 Task: Select Grocery. Add to cart, from Big Lots for 3451 Chapel Oaks Dr, Unit 404, Building 4, Coppell, Texas 75019, Cell Number 6807042056, following items : Real Living Padded Folding Lounge Chair Blue (1 ct) - 1, Mr. Bar-B-Q Wire Frame Roaster Grill - 2, Stauffer''s Animal Cookies Iced (14.5 oz) - 2, Lay''s Stax Potato Chips Sour Cream & Onion (5.5 oz) - 1, Hershey''s Kisses Milk Chocolate - 2, Snapple All Natural Juice Kiwi Strawberry Bottle - 1, Rubbermaid Takealongs Deep Square Containers 5.2-Cup (4 ct) - 2, Always Thin No Feel Protection Daily Pantiliners (20 ct) - 2, Dove Dry Spray Invisible Clear Finish Deodorant (3.8 oz) - 1, Cotton Scented Deep Cleansing Hand Soap Pink - 2
Action: Mouse moved to (358, 122)
Screenshot: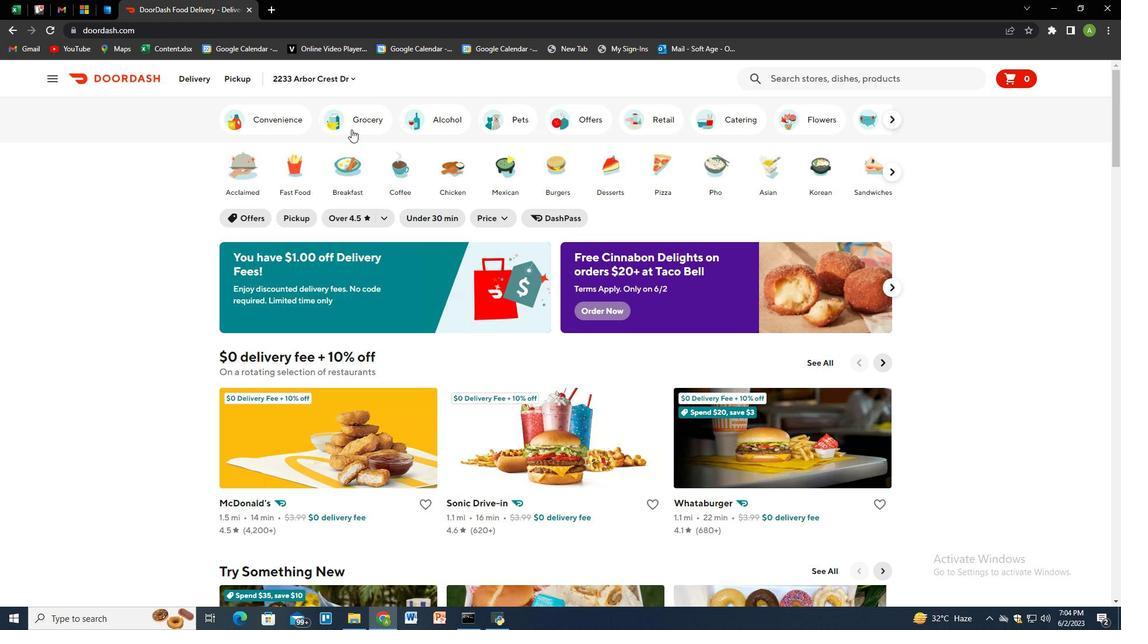 
Action: Mouse pressed left at (358, 122)
Screenshot: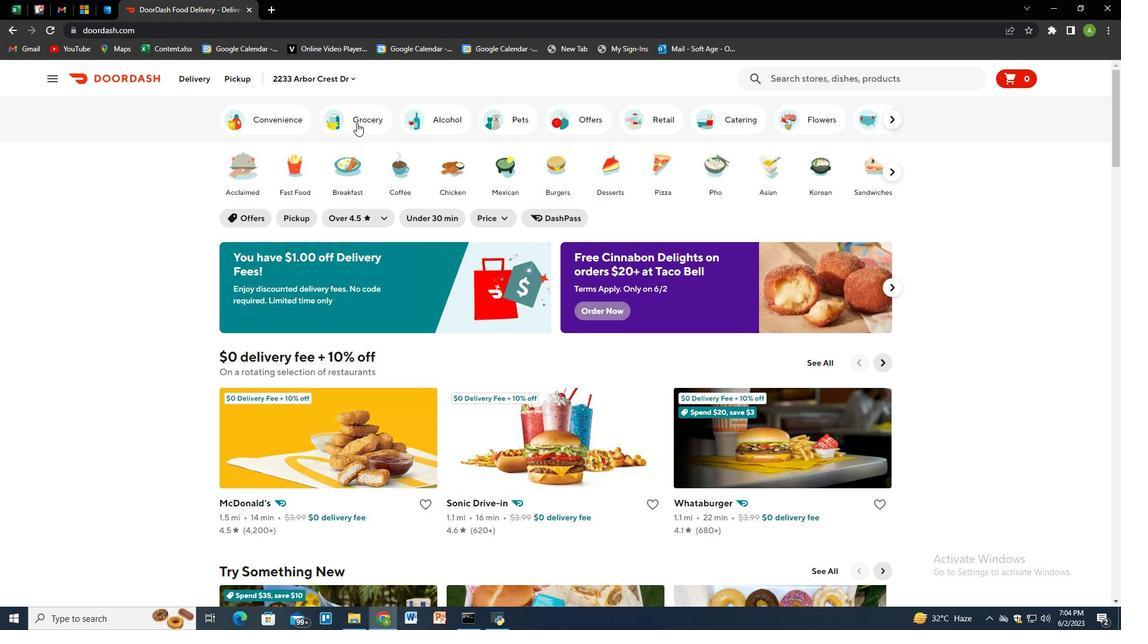 
Action: Mouse moved to (514, 387)
Screenshot: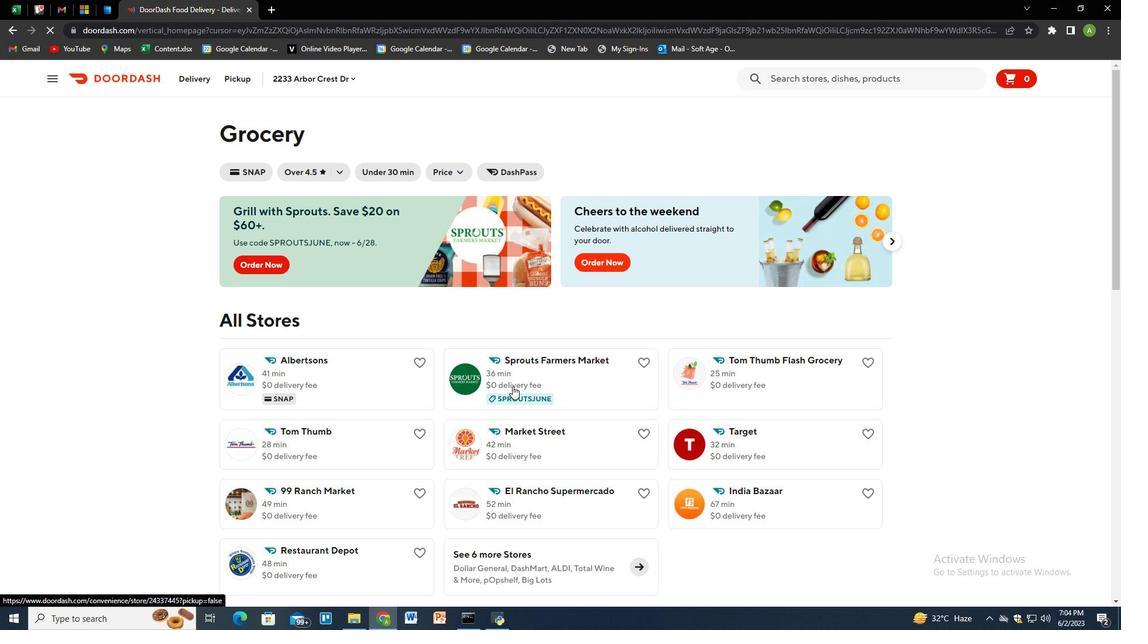 
Action: Mouse scrolled (513, 386) with delta (0, 0)
Screenshot: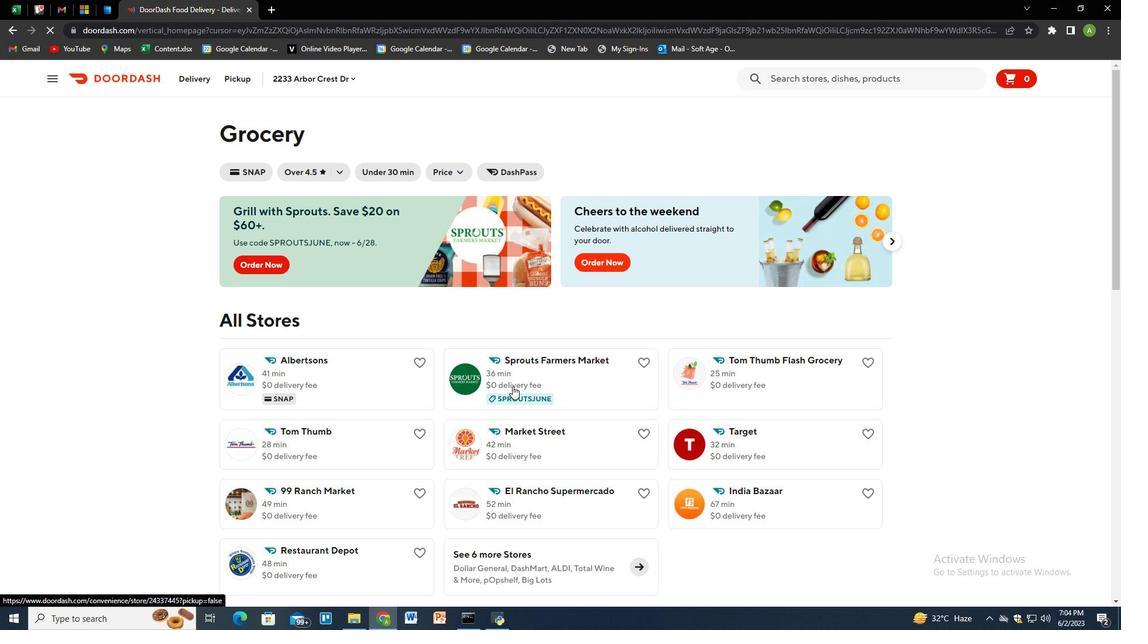 
Action: Mouse scrolled (514, 387) with delta (0, 0)
Screenshot: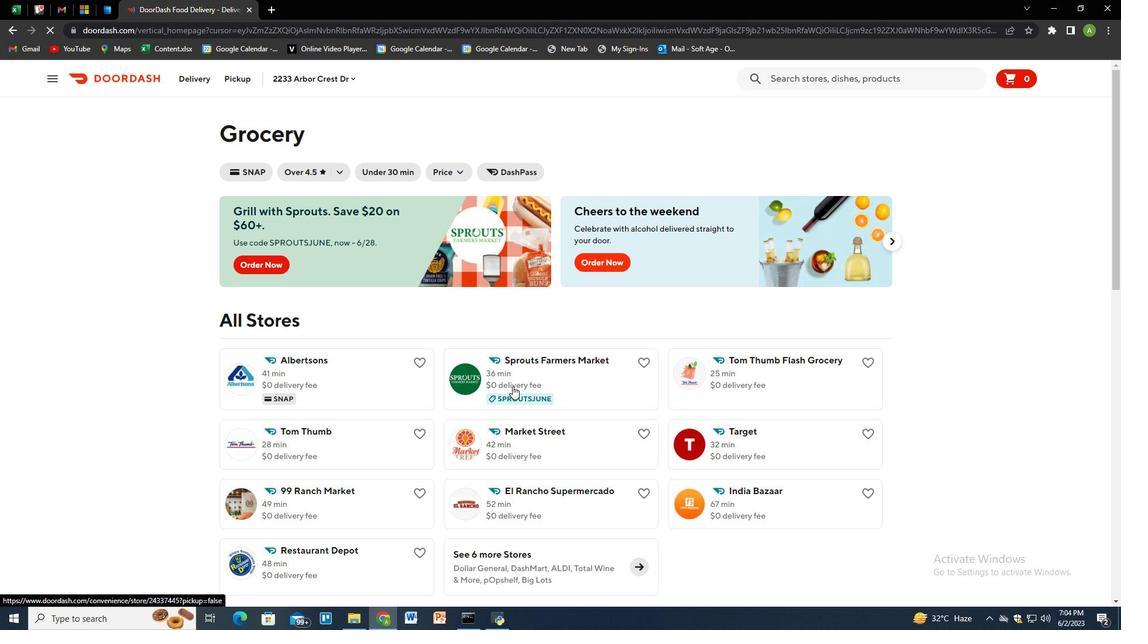 
Action: Mouse moved to (635, 446)
Screenshot: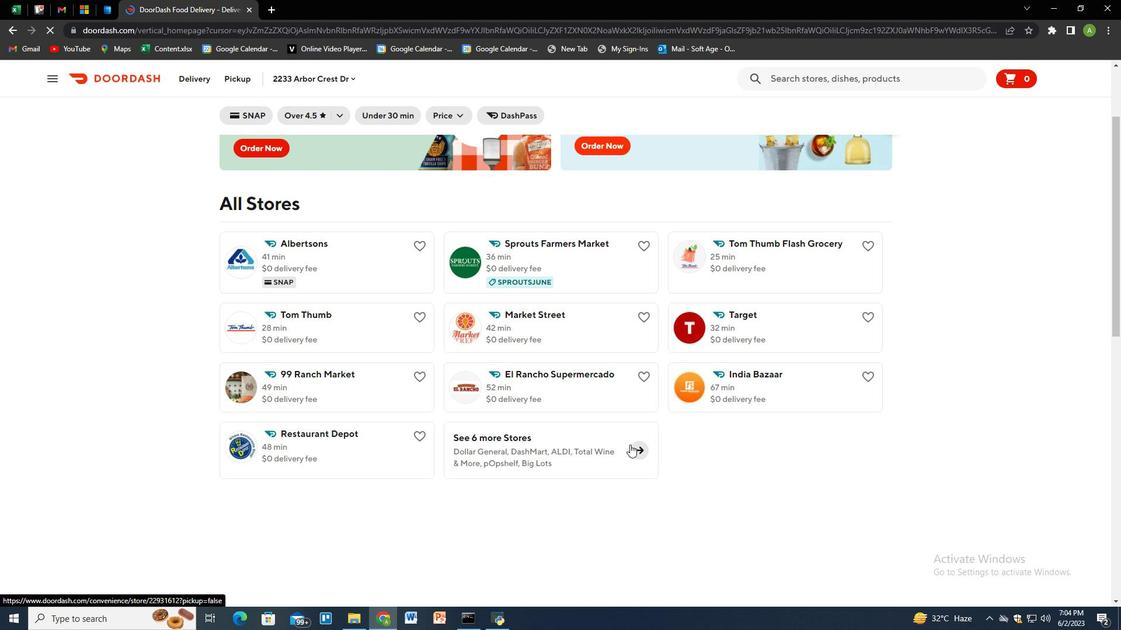 
Action: Mouse pressed left at (635, 446)
Screenshot: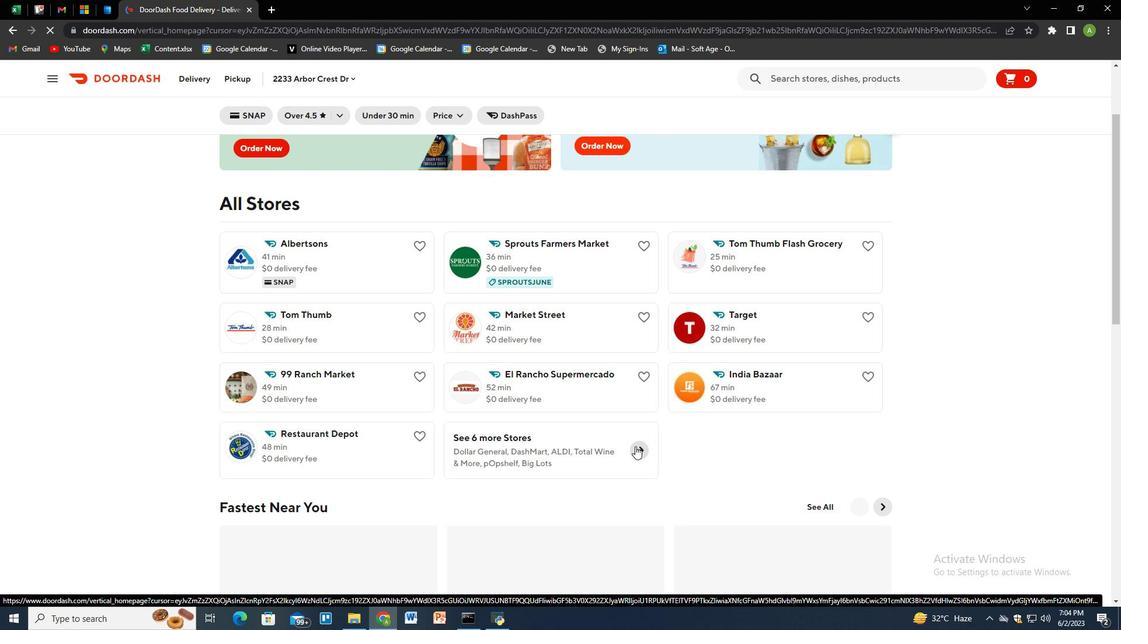 
Action: Mouse moved to (385, 508)
Screenshot: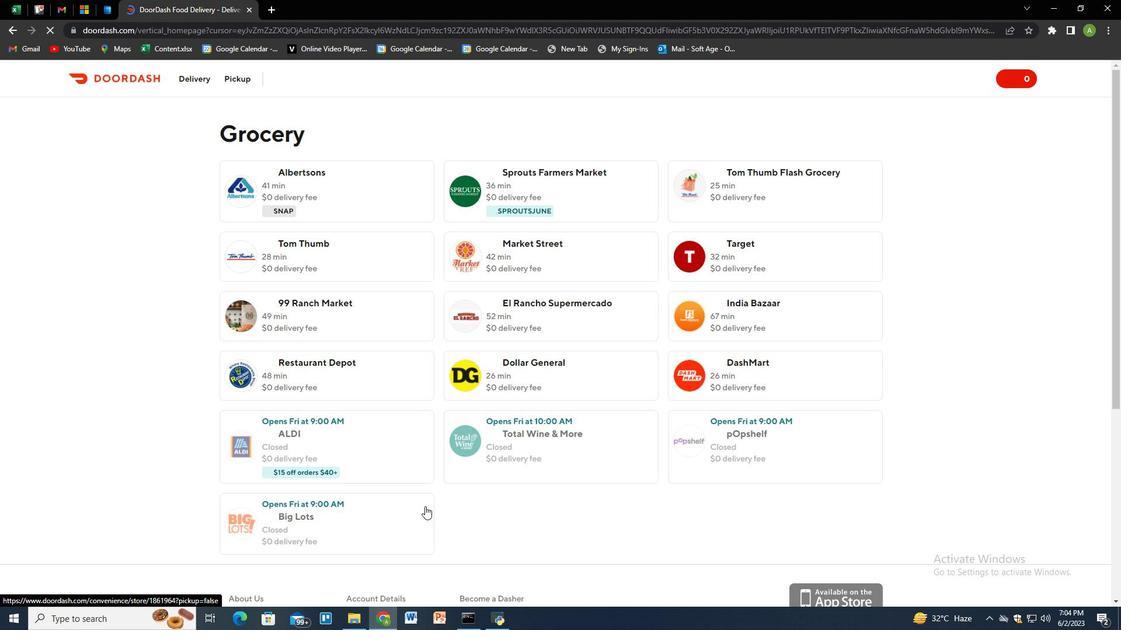 
Action: Mouse pressed left at (385, 508)
Screenshot: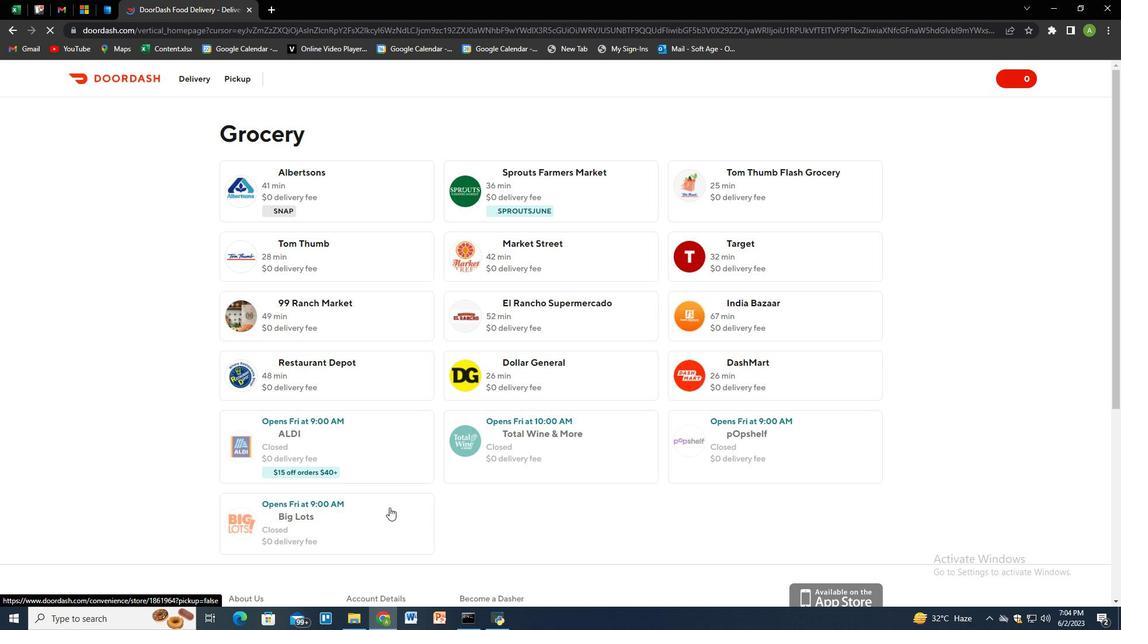 
Action: Mouse moved to (257, 77)
Screenshot: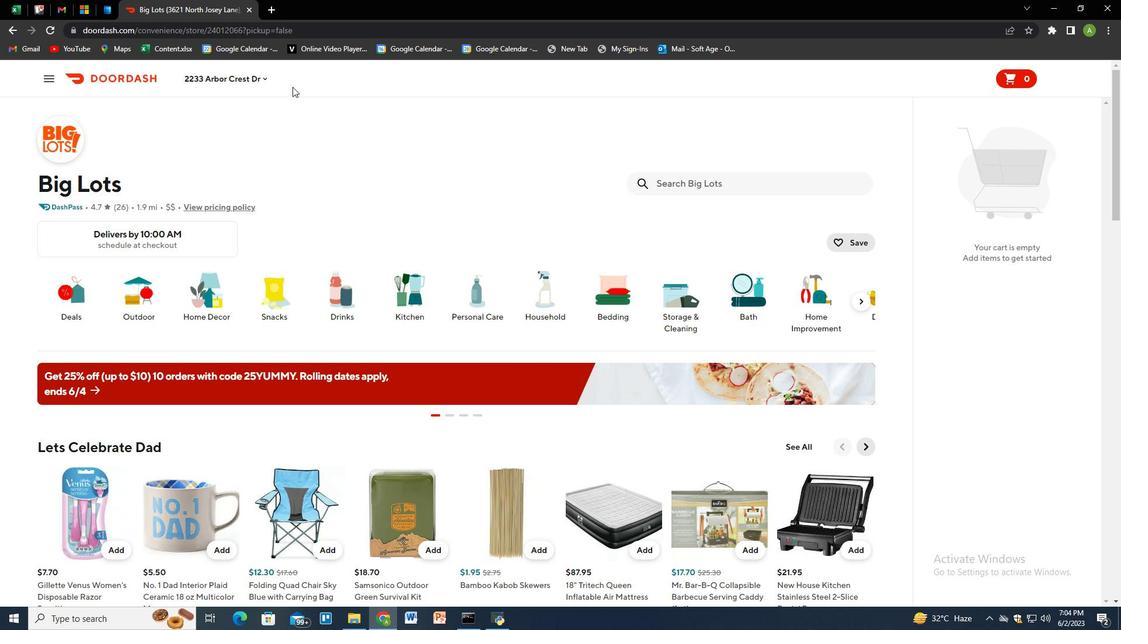 
Action: Mouse pressed left at (257, 77)
Screenshot: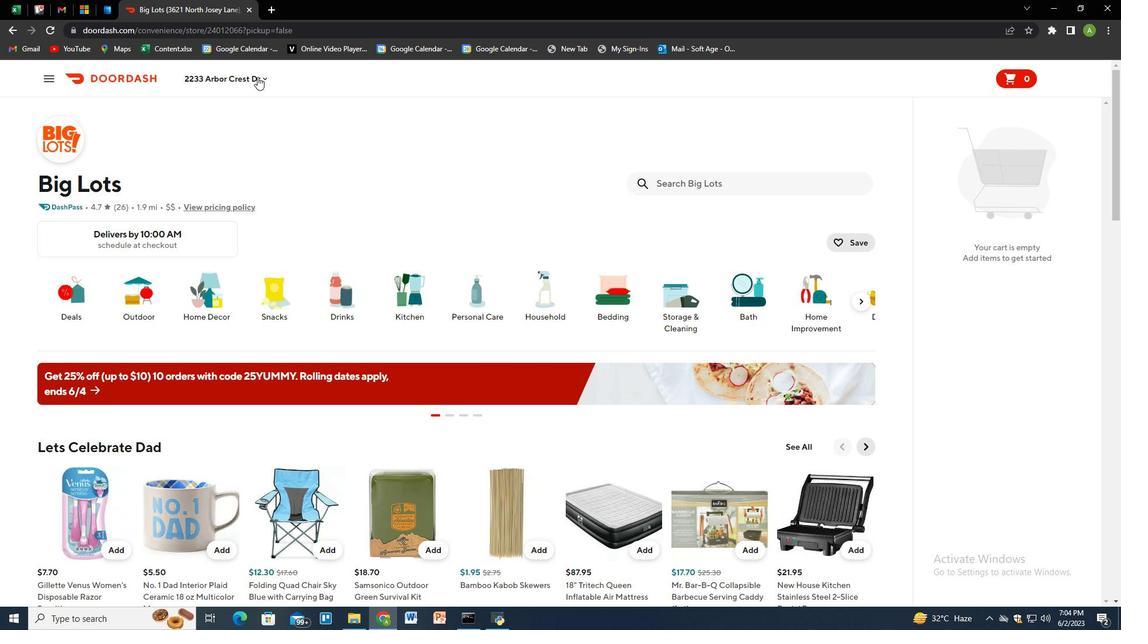 
Action: Mouse moved to (269, 130)
Screenshot: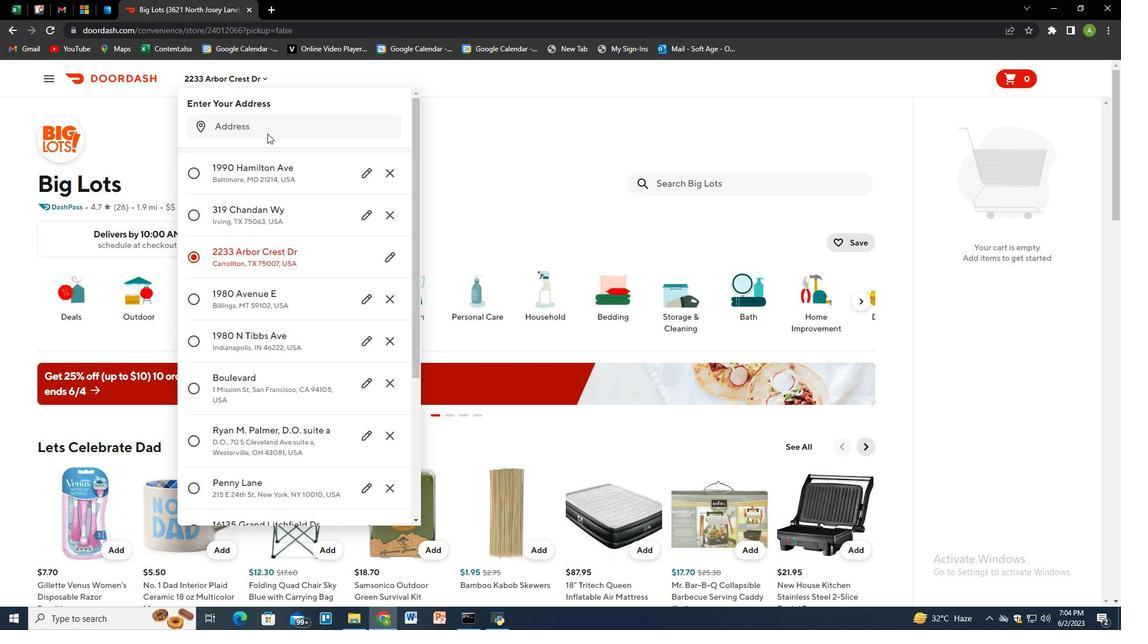 
Action: Mouse pressed left at (269, 130)
Screenshot: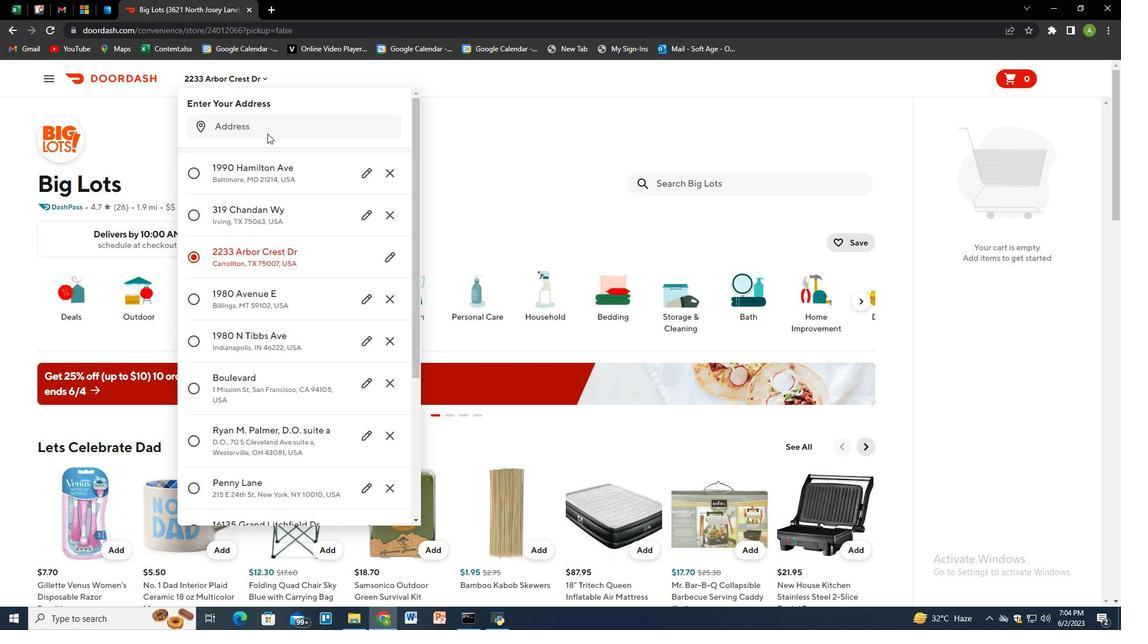 
Action: Key pressed 3451<Key.space>chapel<Key.space>oaks<Key.space>dr,<Key.space>unit<Key.space>404,<Key.space>bul<Key.backspace>ilding<Key.space>4,<Key.space>coppell,<Key.space>texas<Key.space>75019<Key.enter>
Screenshot: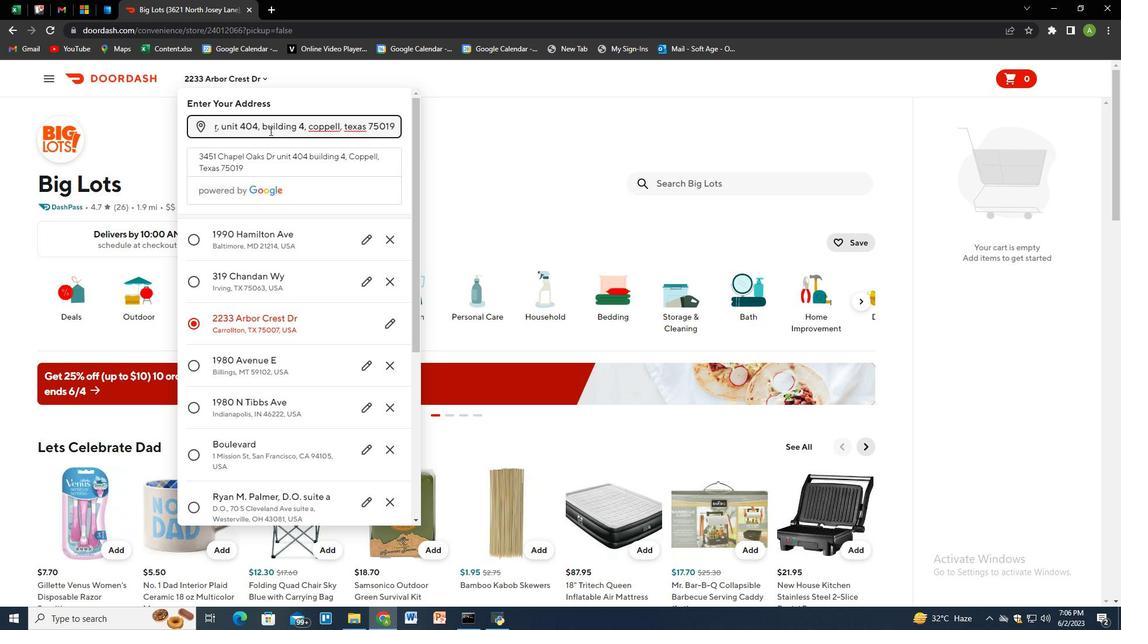 
Action: Mouse moved to (340, 476)
Screenshot: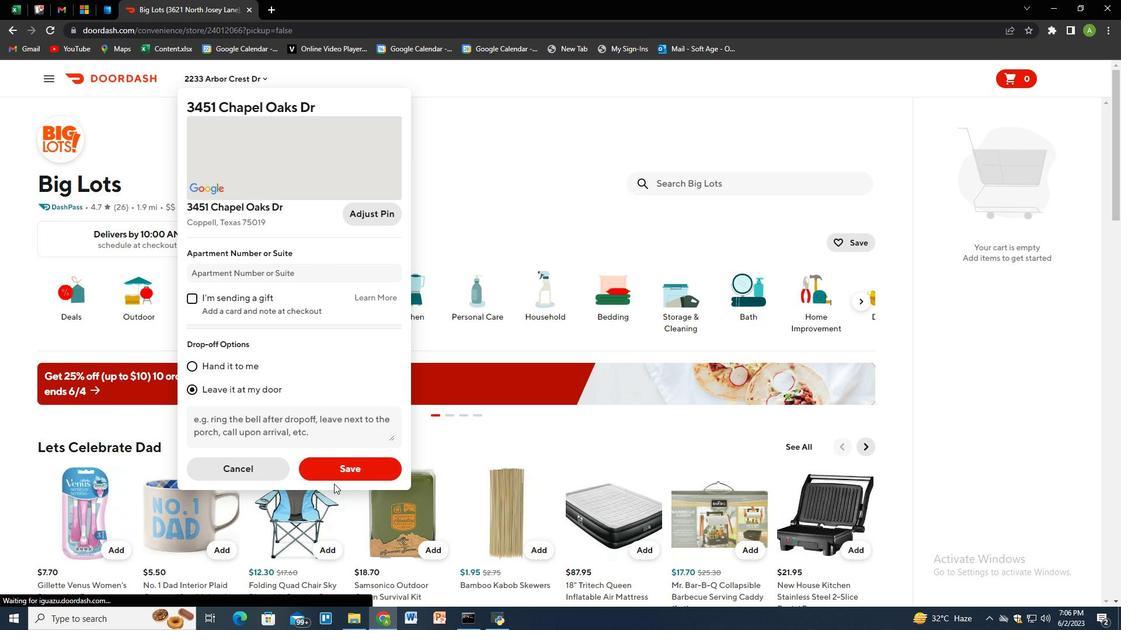 
Action: Mouse pressed left at (340, 476)
Screenshot: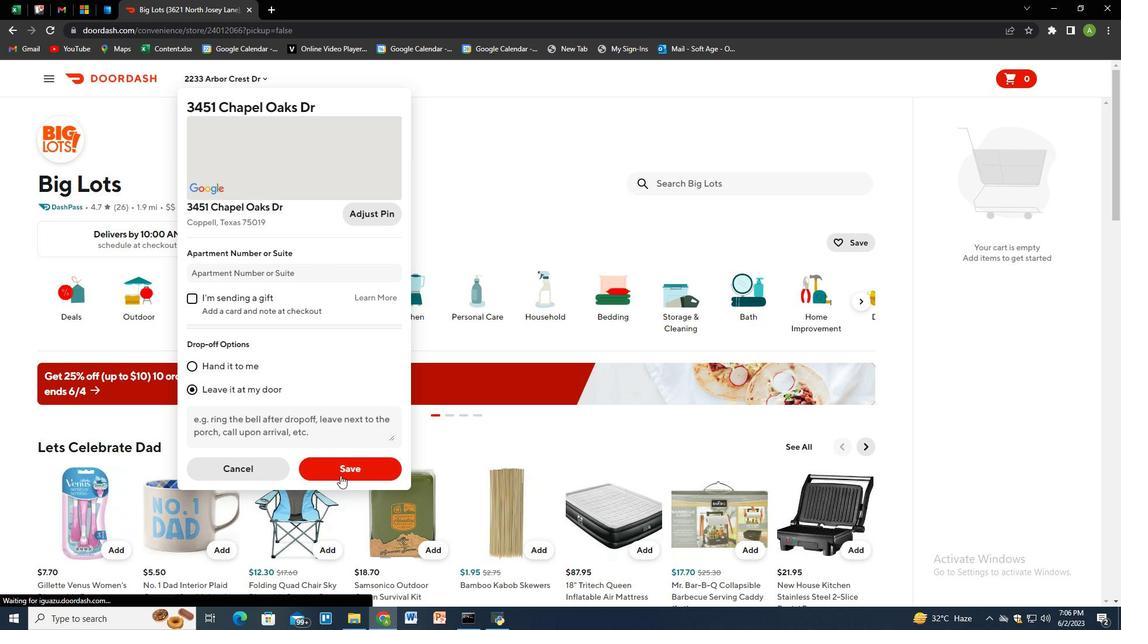 
Action: Mouse moved to (691, 174)
Screenshot: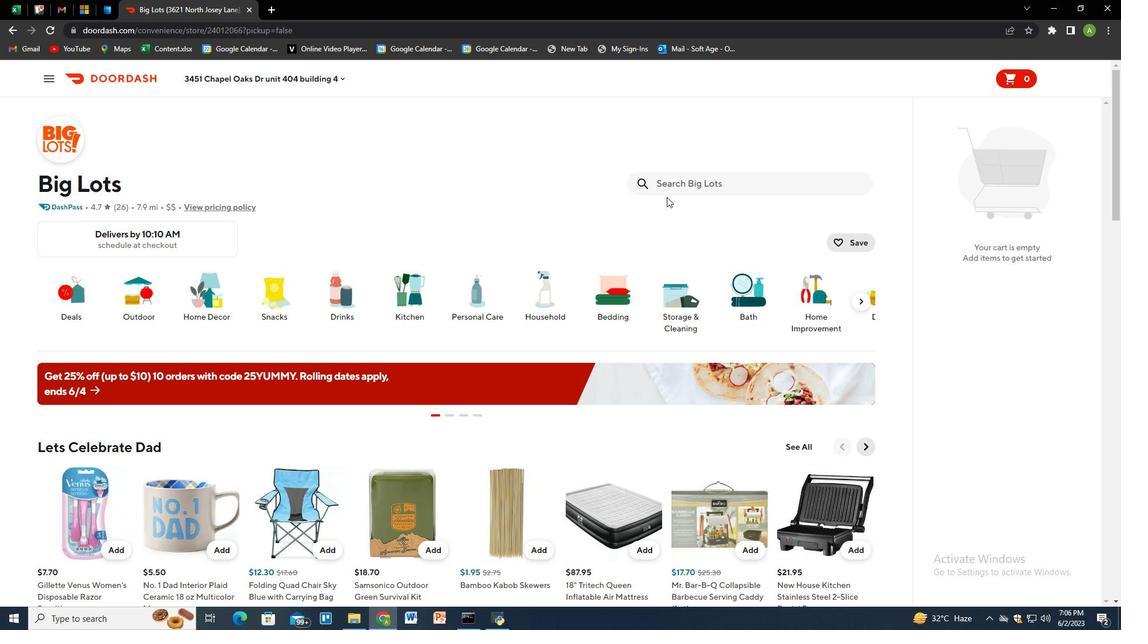 
Action: Mouse pressed left at (691, 174)
Screenshot: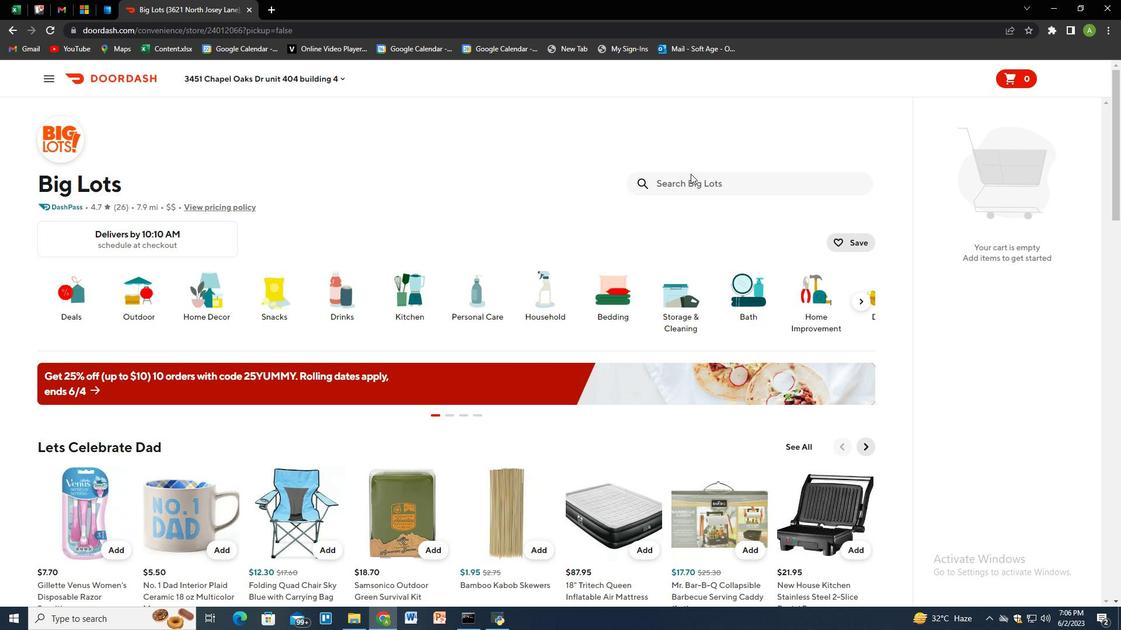 
Action: Key pressed real<Key.space>living<Key.space>padded<Key.space>folding<Key.space>lounge<Key.space>chir<Key.space><Key.backspace><Key.backspace><Key.backspace>air<Key.space>blue<Key.space><Key.shift_r><Key.shift_r><Key.shift_r><Key.shift_r><Key.shift_r><Key.shift_r><Key.shift_r>(1<Key.space>ct<Key.shift_r>)<Key.enter>
Screenshot: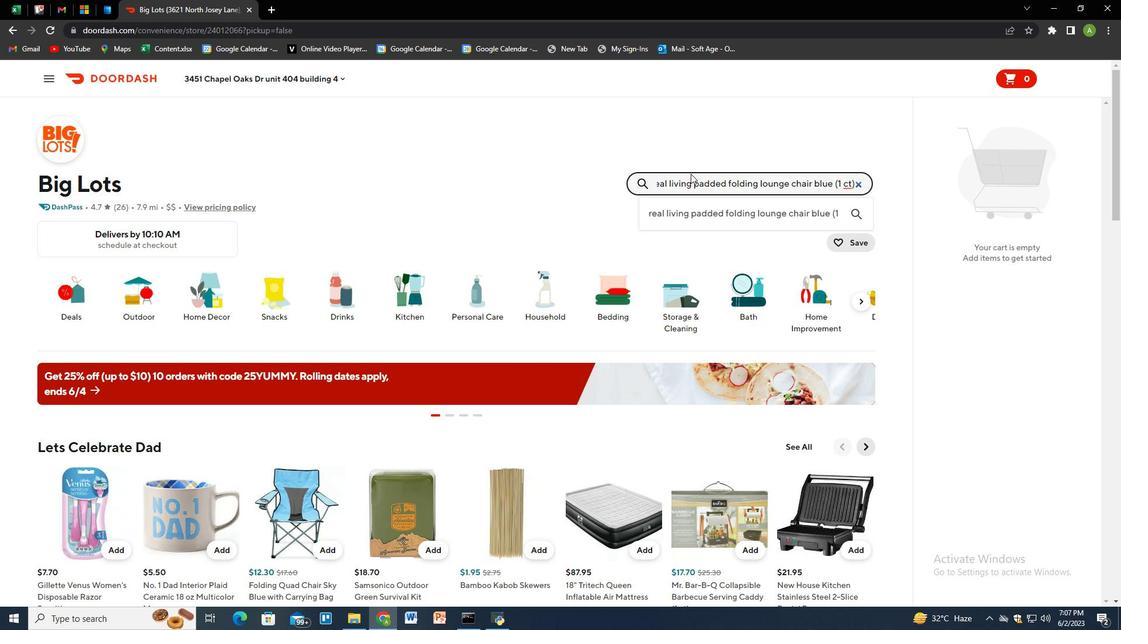 
Action: Mouse moved to (103, 299)
Screenshot: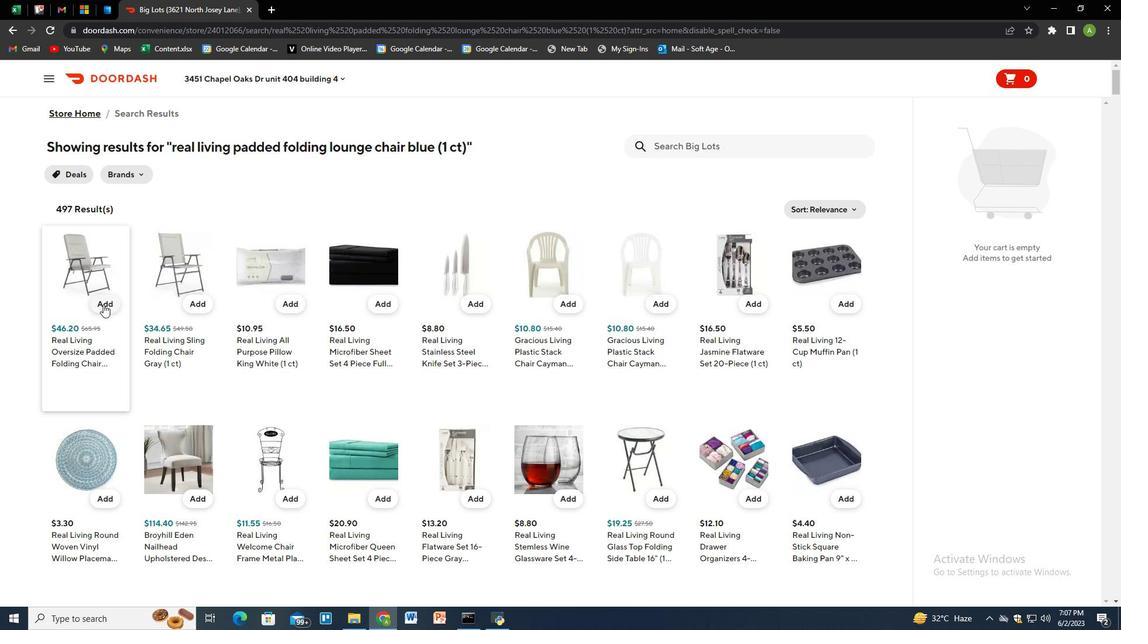 
Action: Mouse pressed left at (103, 299)
Screenshot: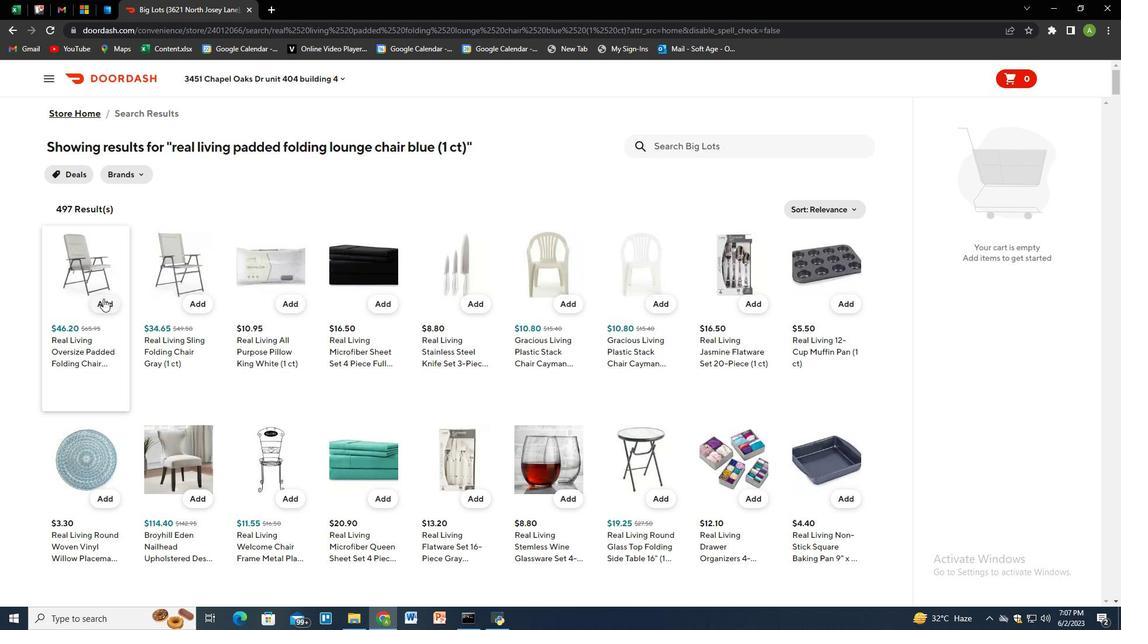 
Action: Mouse moved to (675, 150)
Screenshot: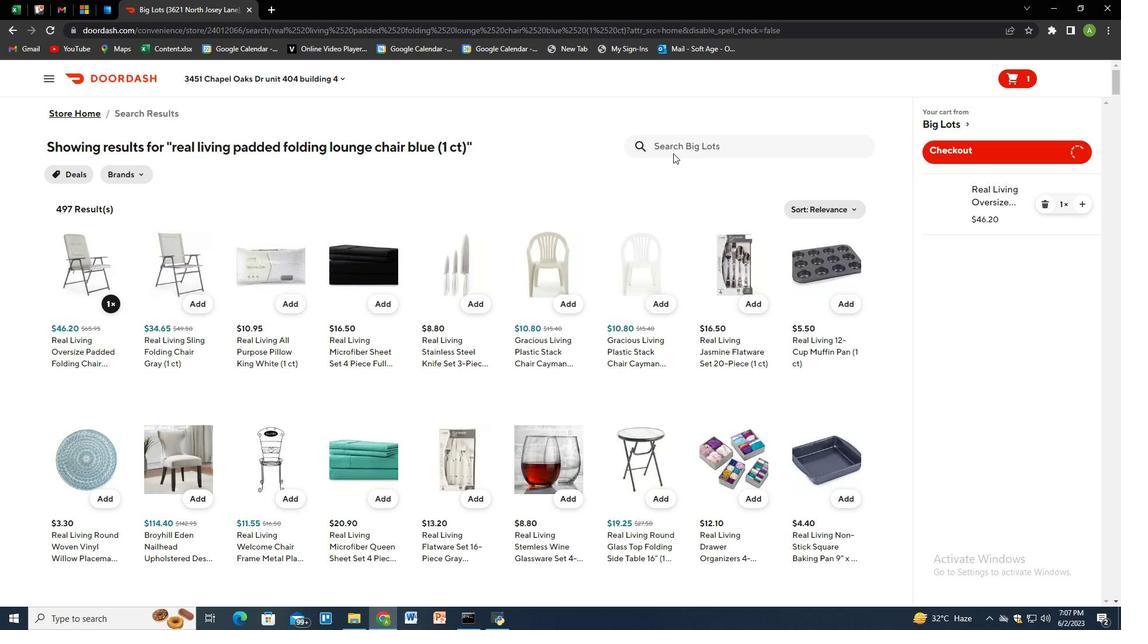 
Action: Mouse pressed left at (675, 150)
Screenshot: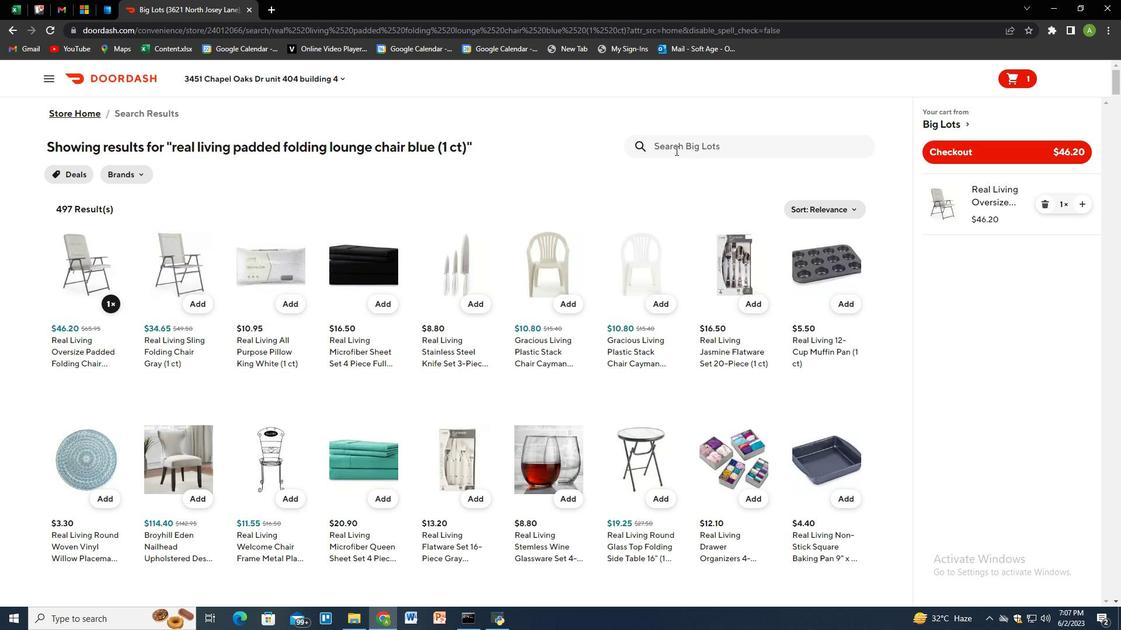 
Action: Key pressed mr.<Key.space>ar<Key.backspace><Key.backspace>bar-b-q<Key.space>wire<Key.space>frame<Key.space>roaster<Key.space>grill<Key.enter>
Screenshot: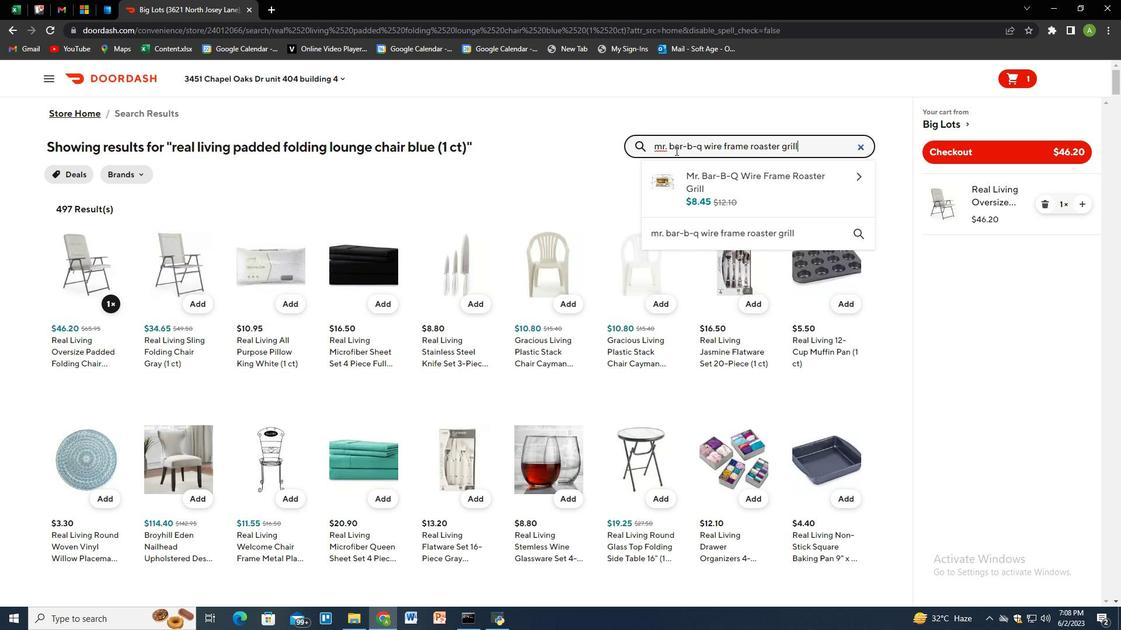 
Action: Mouse moved to (102, 301)
Screenshot: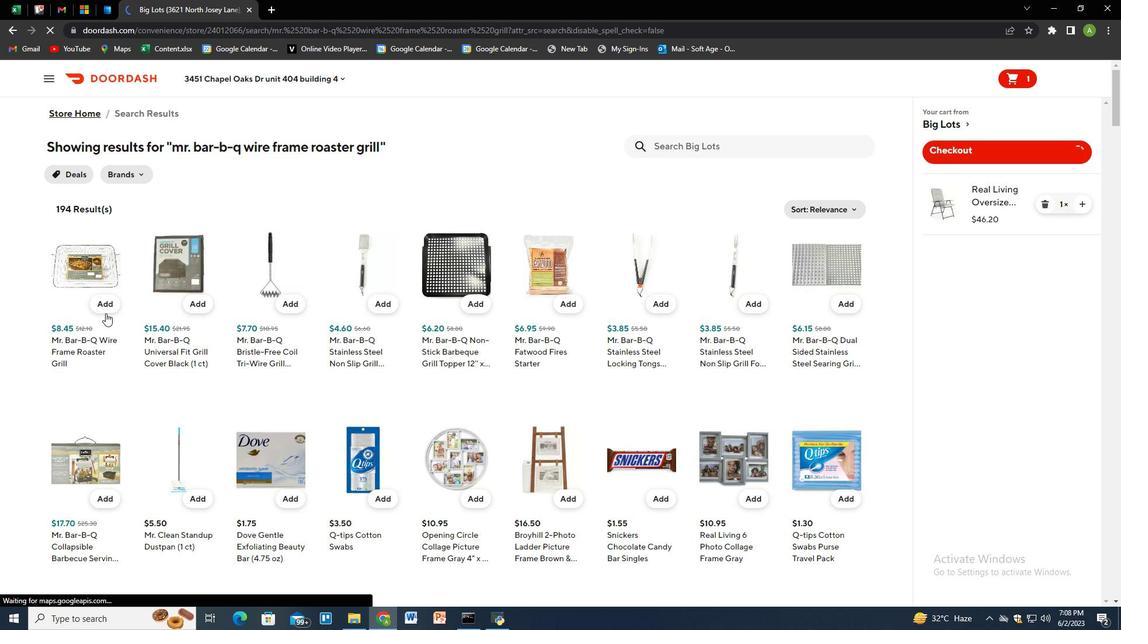 
Action: Mouse pressed left at (102, 301)
Screenshot: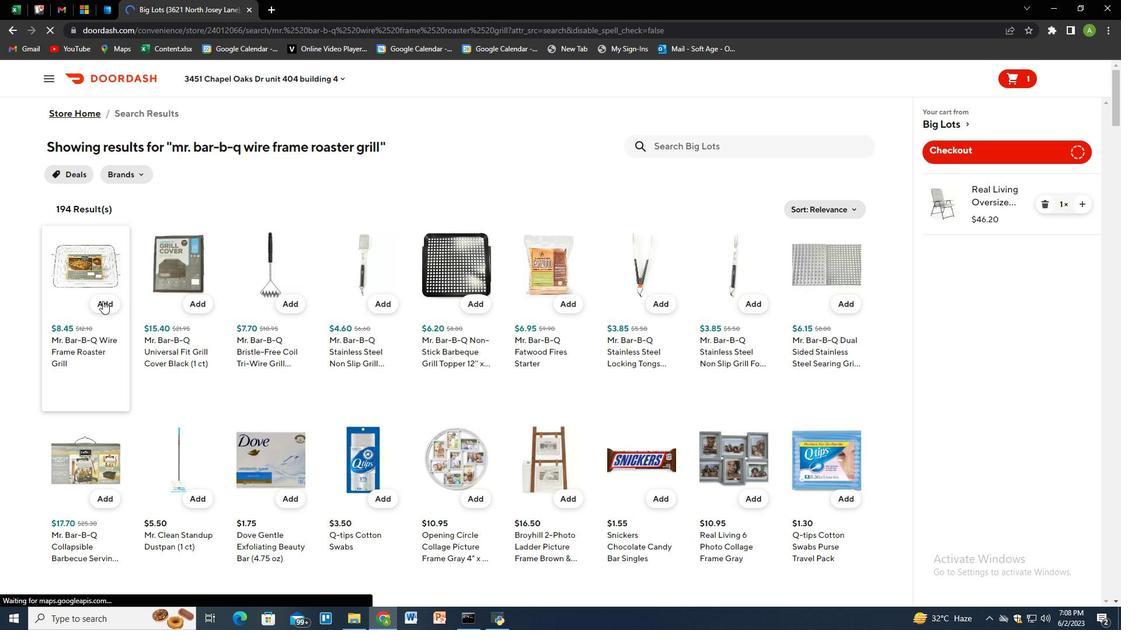 
Action: Mouse moved to (1081, 264)
Screenshot: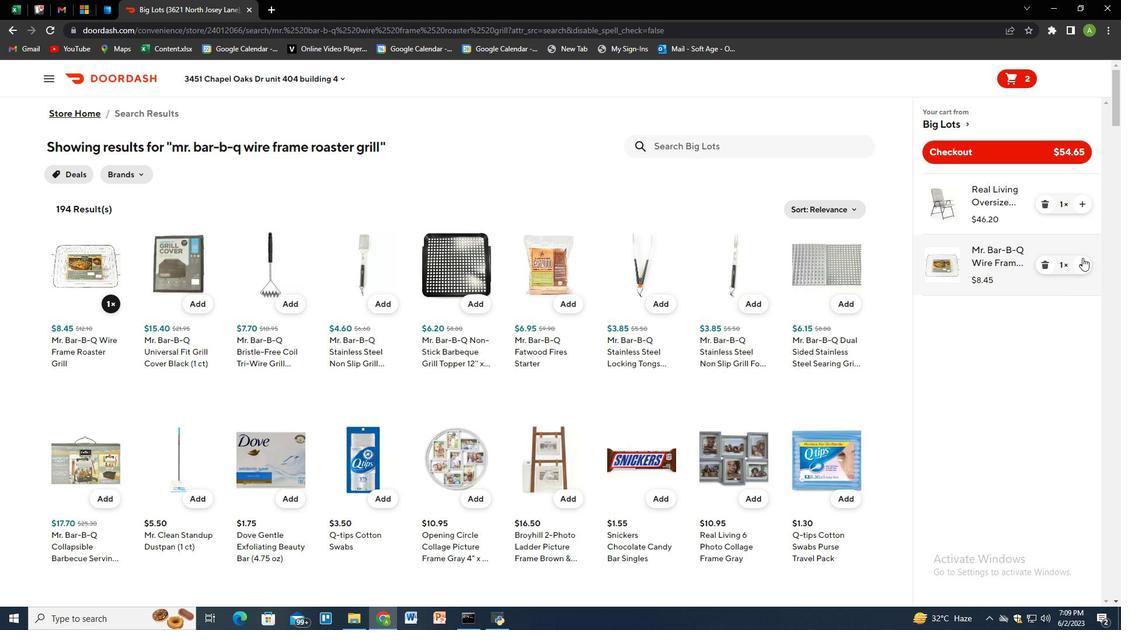 
Action: Mouse pressed left at (1081, 264)
Screenshot: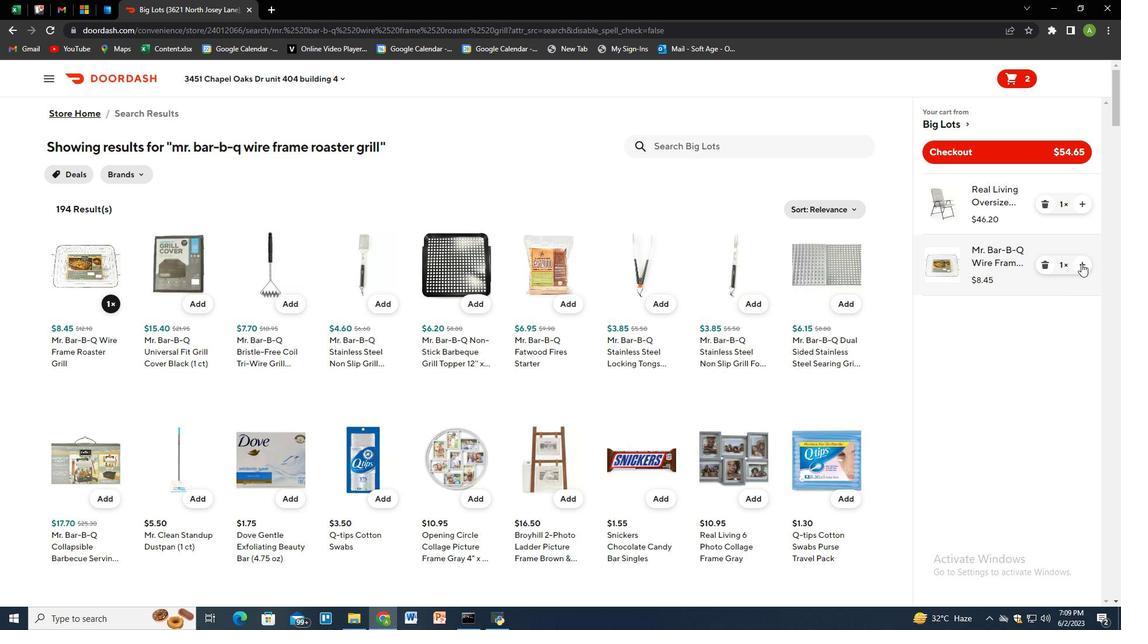 
Action: Mouse moved to (736, 150)
Screenshot: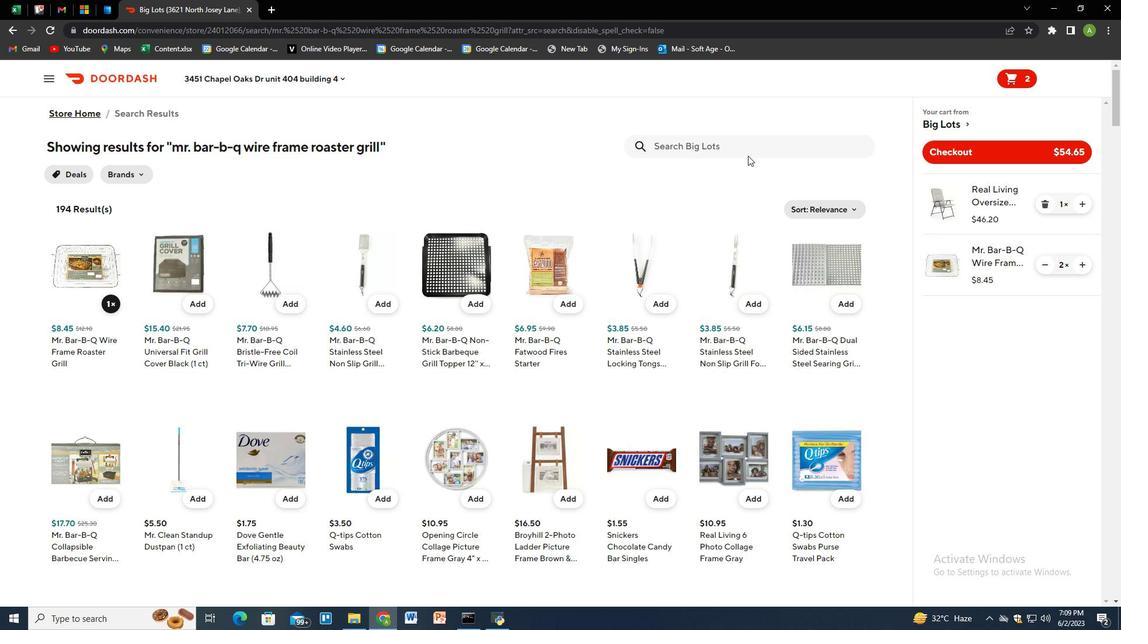 
Action: Mouse pressed left at (736, 150)
Screenshot: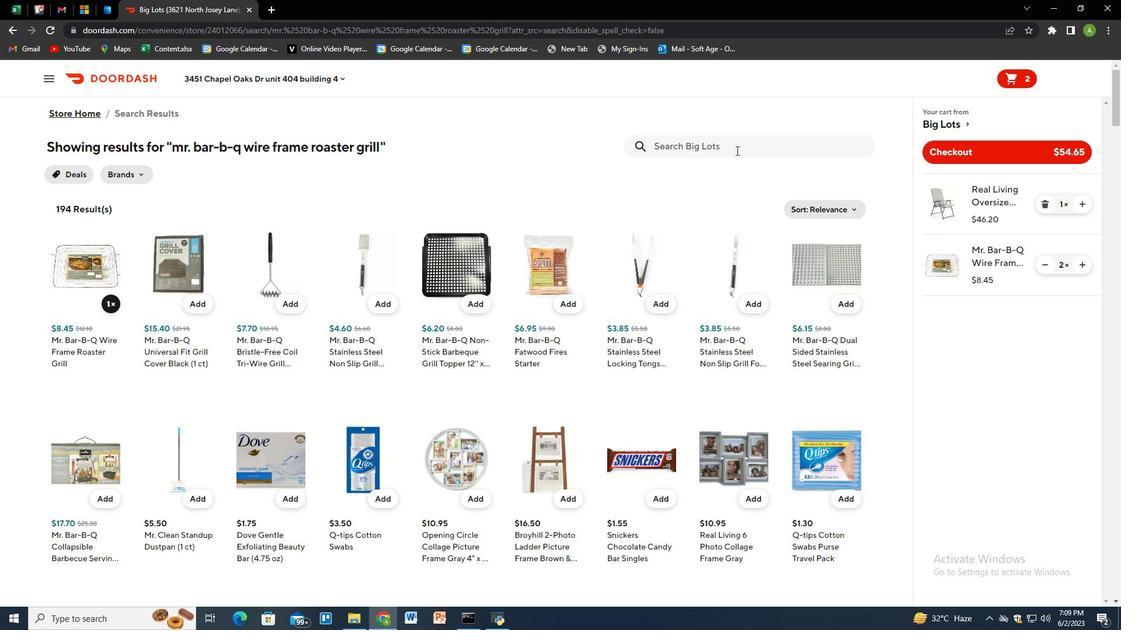 
Action: Key pressed stauffer<Key.shift_r>"s<Key.space>animal<Key.space>cook<Key.space><Key.backspace>kies<Key.space>iced<Key.space><Key.shift_r><Key.shift_r><Key.shift_r>(14.5<Key.space>oz<Key.shift_r>)<Key.enter>
Screenshot: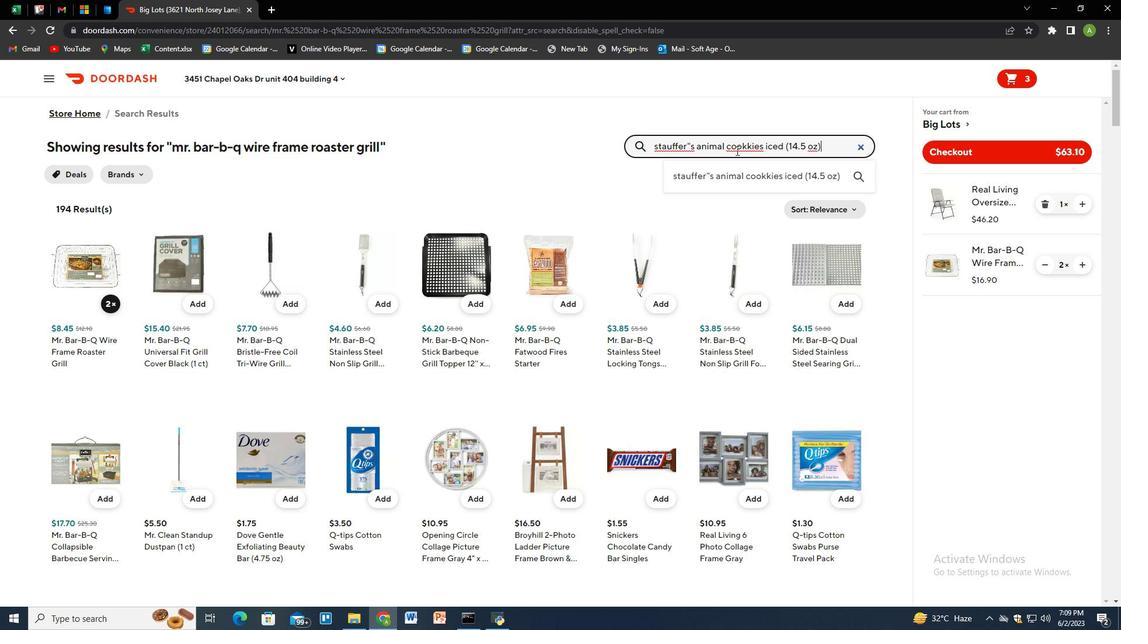 
Action: Mouse moved to (106, 308)
Screenshot: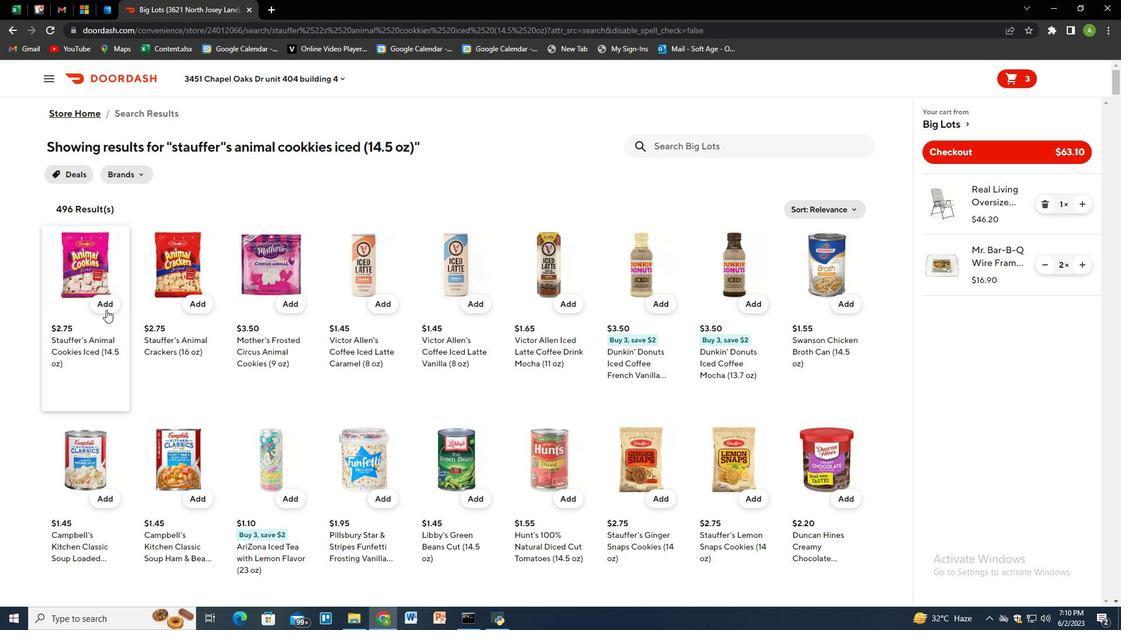 
Action: Mouse pressed left at (106, 308)
Screenshot: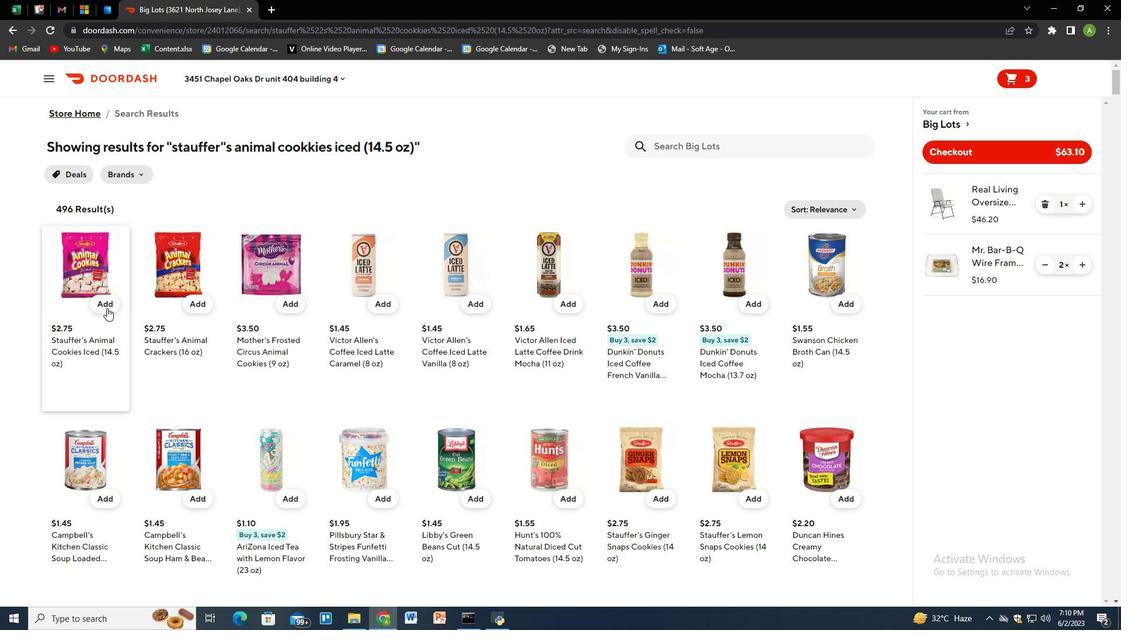 
Action: Mouse moved to (1085, 327)
Screenshot: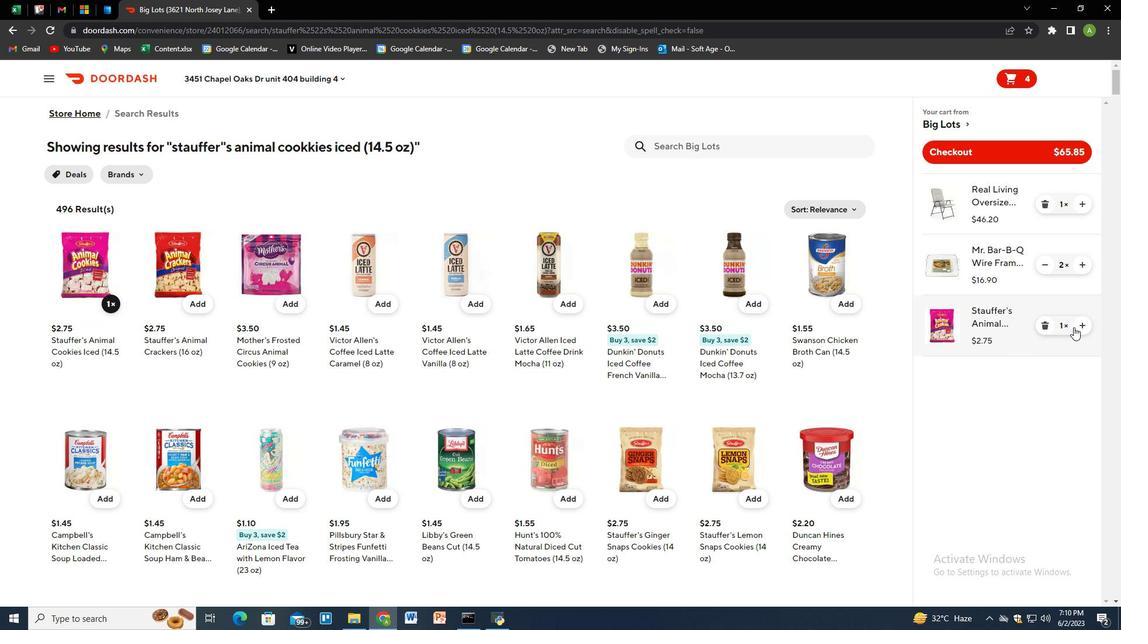 
Action: Mouse pressed left at (1085, 327)
Screenshot: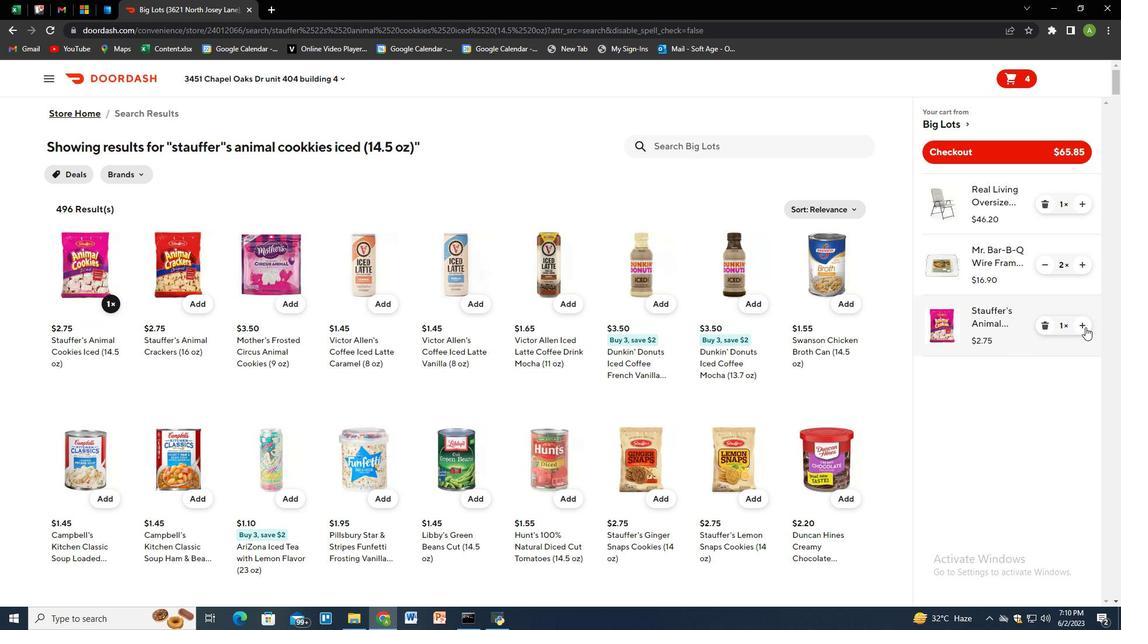 
Action: Mouse moved to (737, 155)
Screenshot: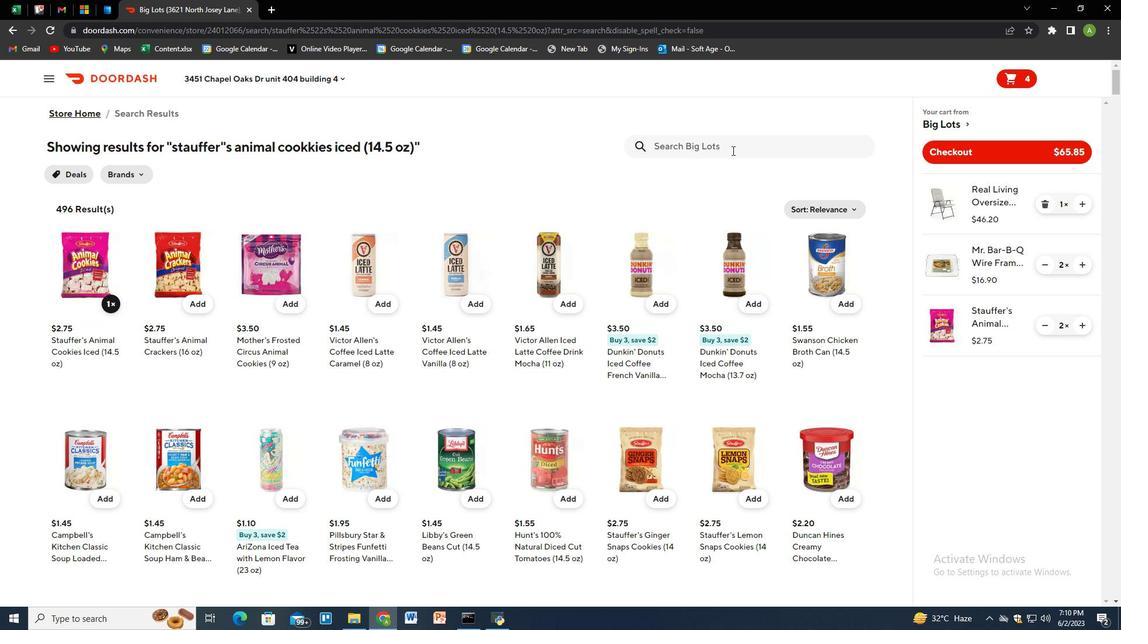 
Action: Mouse pressed left at (737, 155)
Screenshot: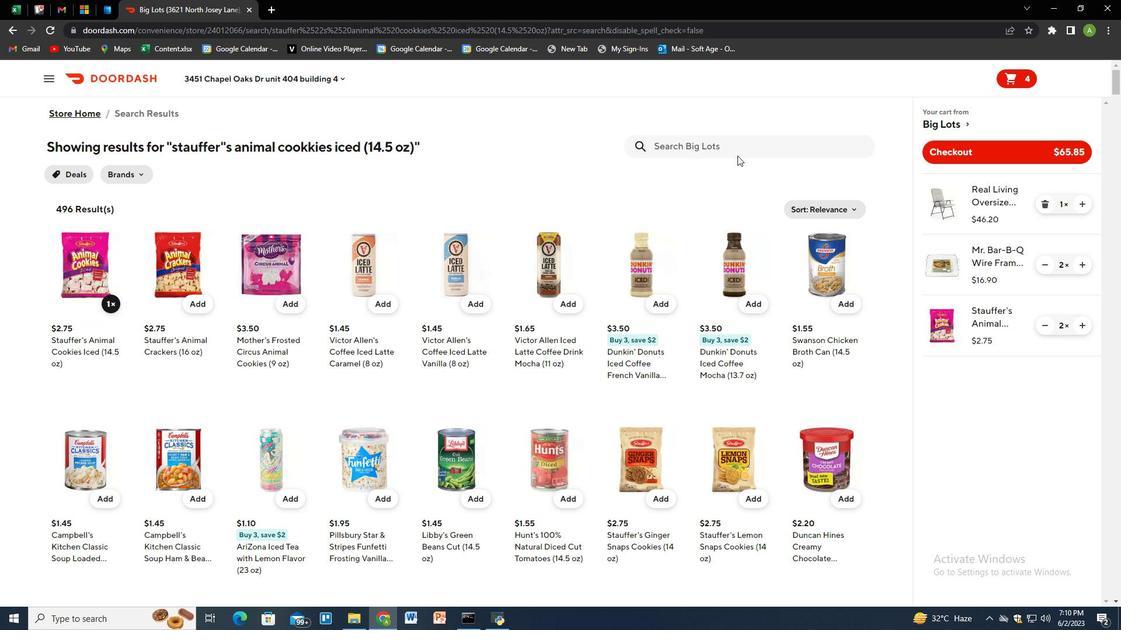 
Action: Mouse moved to (736, 107)
Screenshot: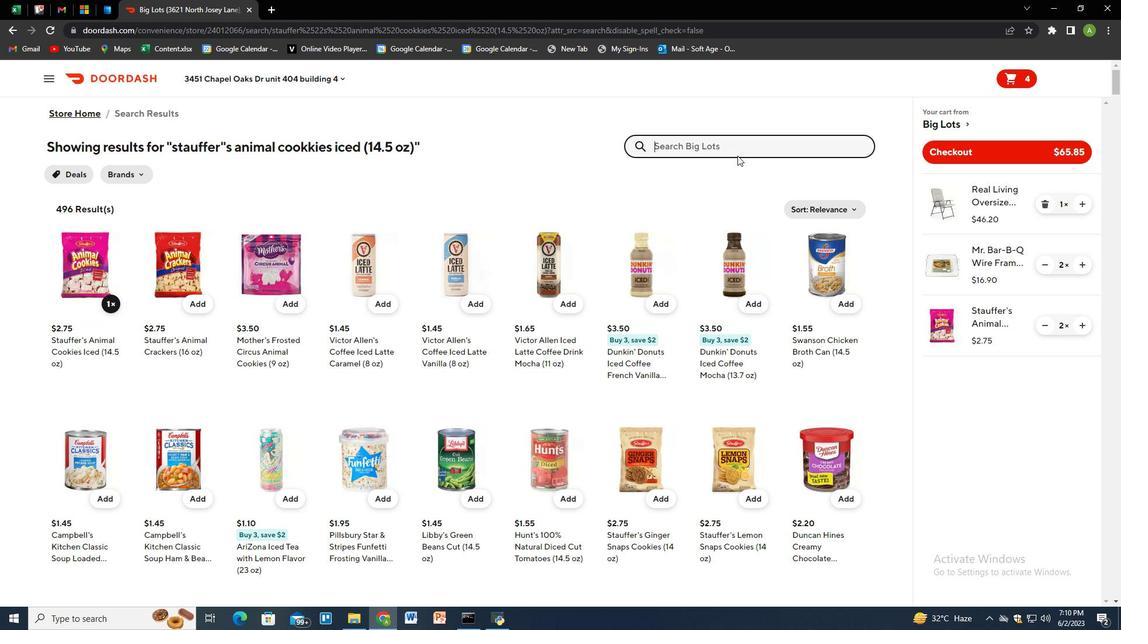 
Action: Key pressed lay<Key.shift_r>"s<Key.space>stax<Key.space>potato<Key.space>chips<Key.space>sour<Key.space>cream<Key.space><Key.shift_r><Key.shift_r><Key.shift_r><Key.shift_r><Key.shift_r>&<Key.space>onon<Key.backspace><Key.backspace>ion<Key.space><Key.shift_r><Key.shift_r><Key.shift_r><Key.shift_r><Key.shift_r><Key.shift_r><Key.shift_r>(5.5<Key.space>oz<Key.shift_r><Key.shift_r><Key.shift_r>)<Key.enter>
Screenshot: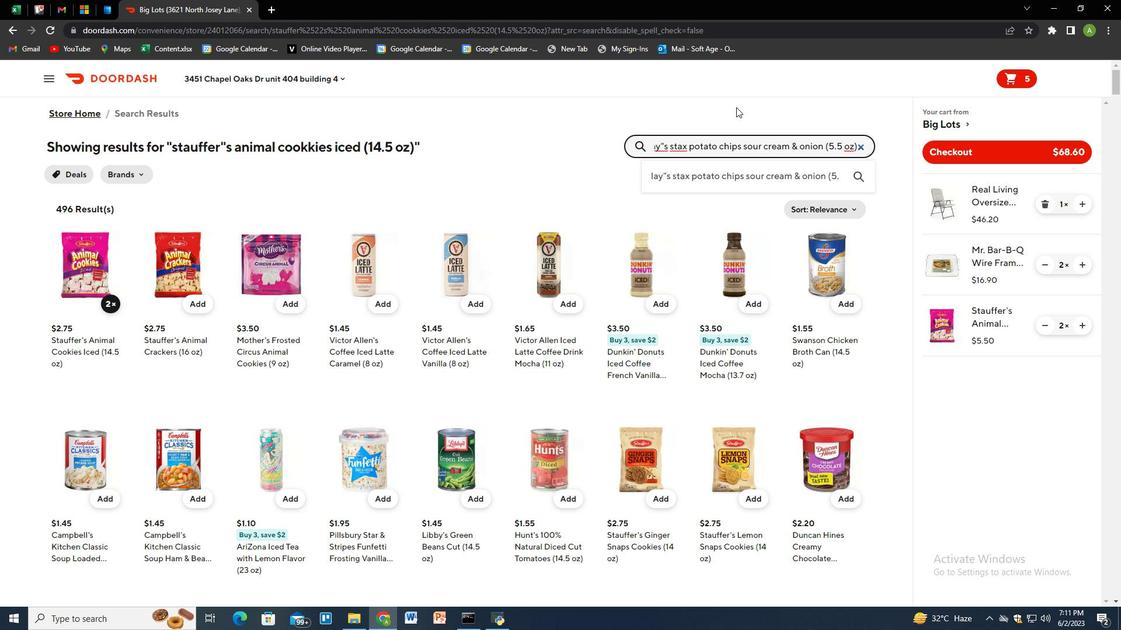 
Action: Mouse moved to (97, 311)
Screenshot: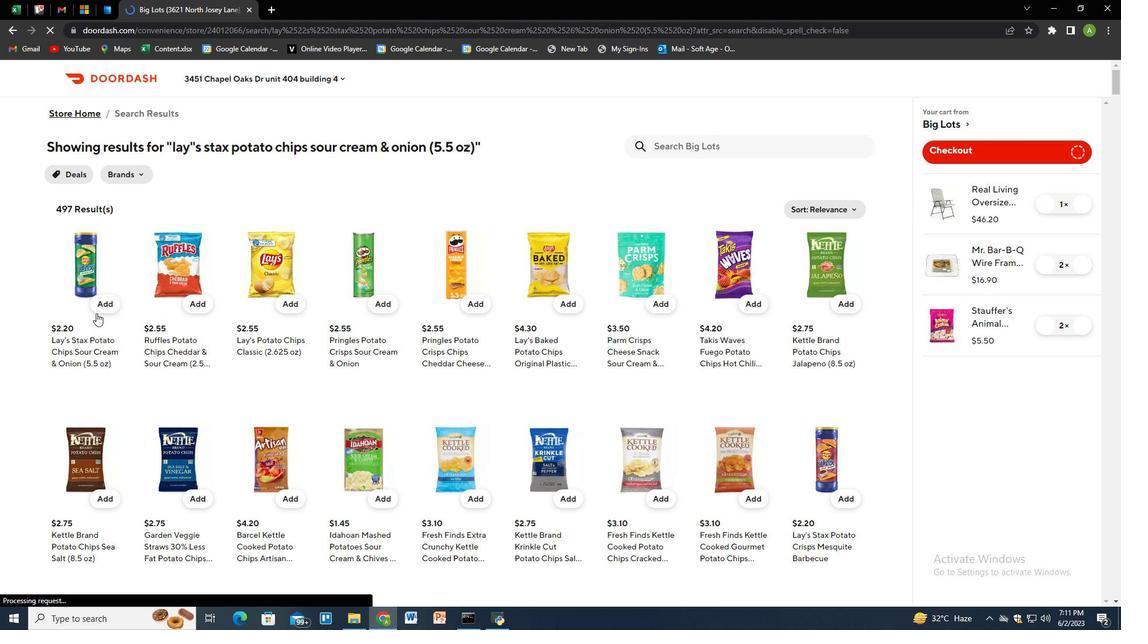 
Action: Mouse pressed left at (97, 311)
Screenshot: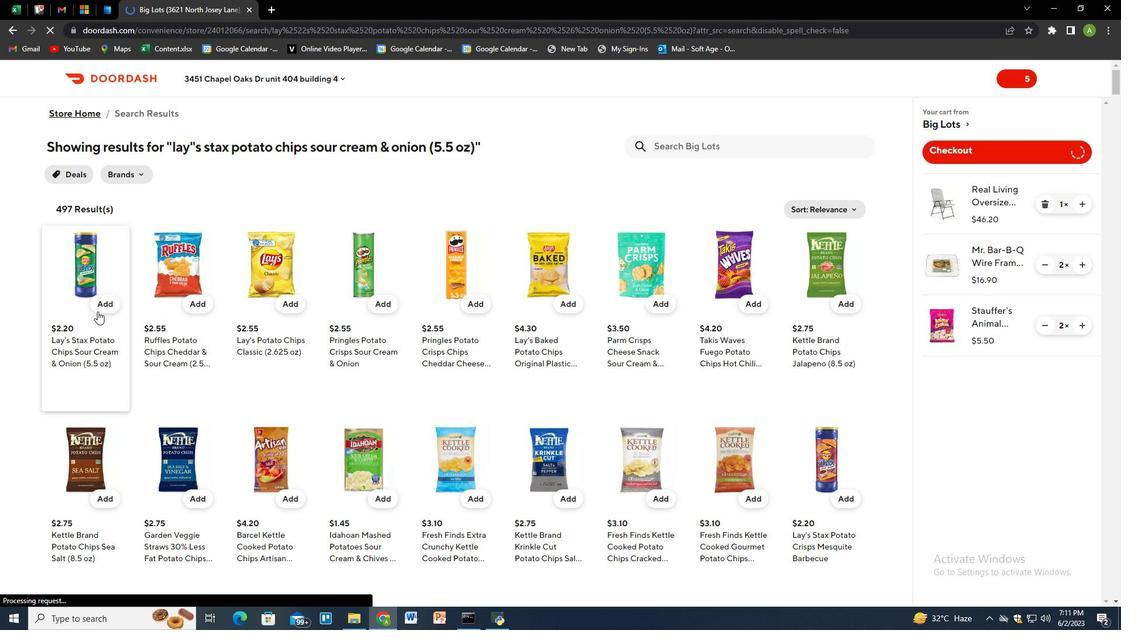 
Action: Mouse moved to (718, 143)
Screenshot: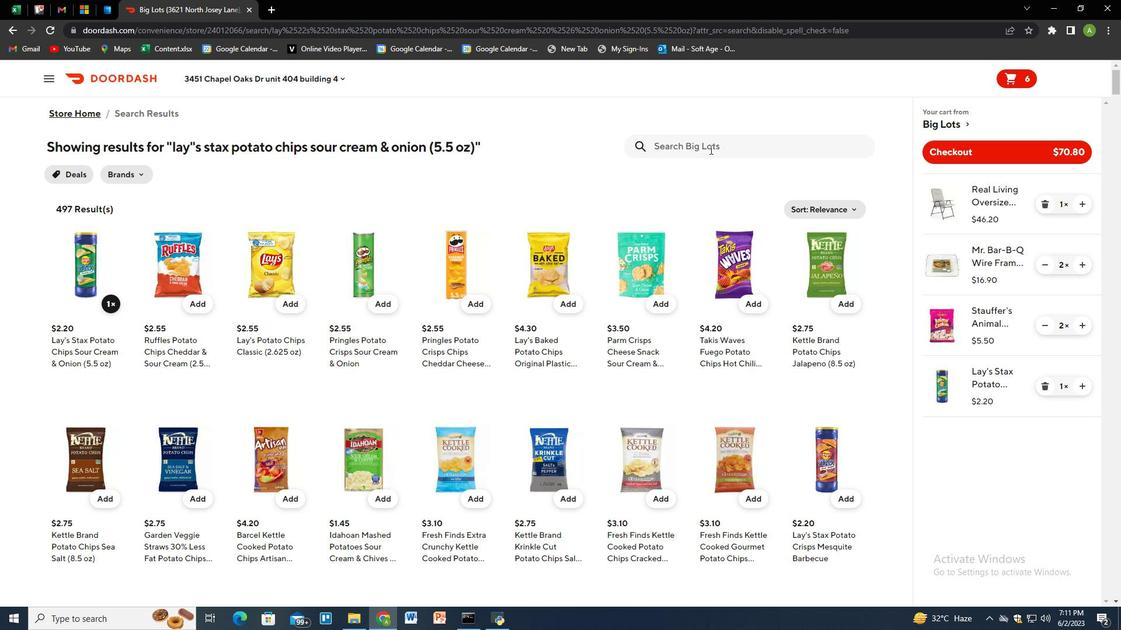 
Action: Mouse pressed left at (718, 143)
Screenshot: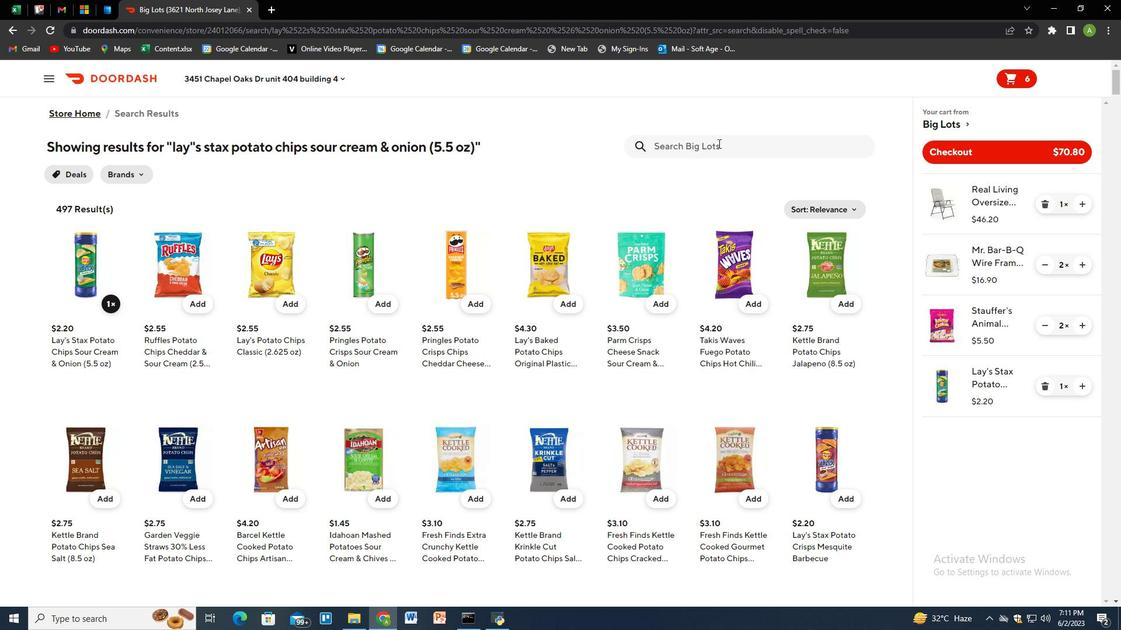 
Action: Key pressed hershey<Key.shift_r><Key.shift_r>"s<Key.space>kisses<Key.space>milk<Key.space>chocolate<Key.enter>
Screenshot: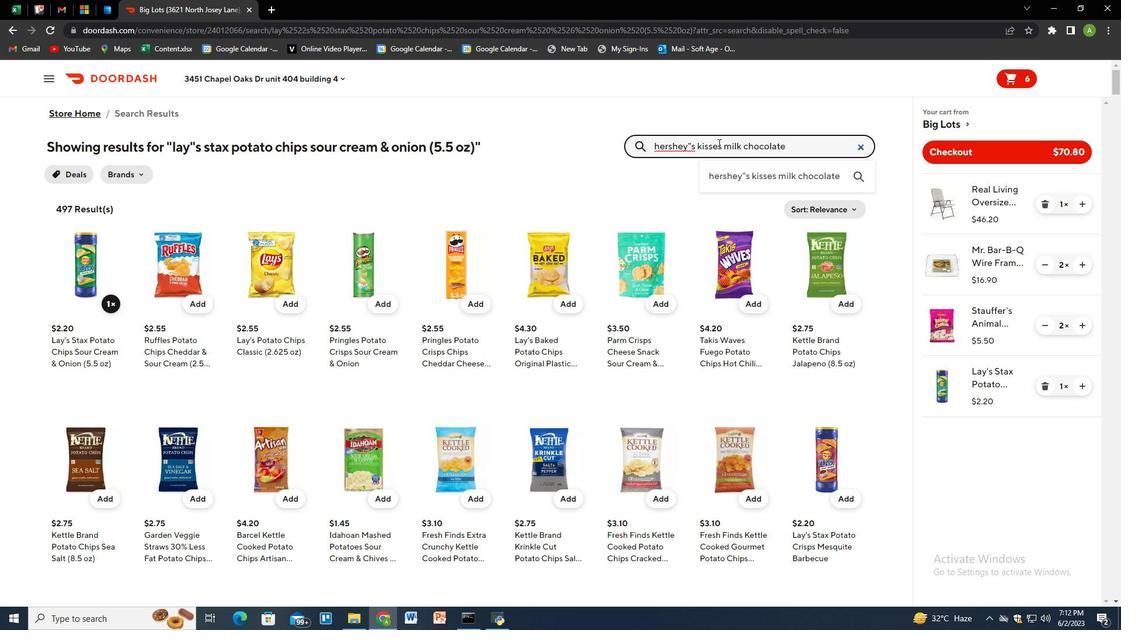 
Action: Mouse moved to (91, 305)
Screenshot: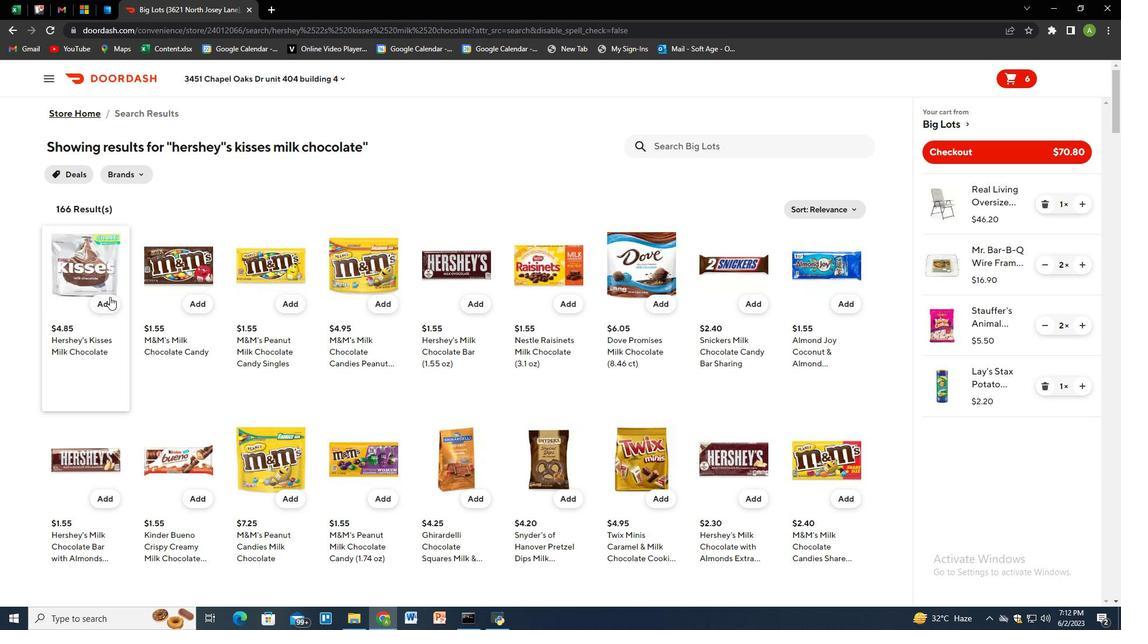 
Action: Mouse pressed left at (91, 305)
Screenshot: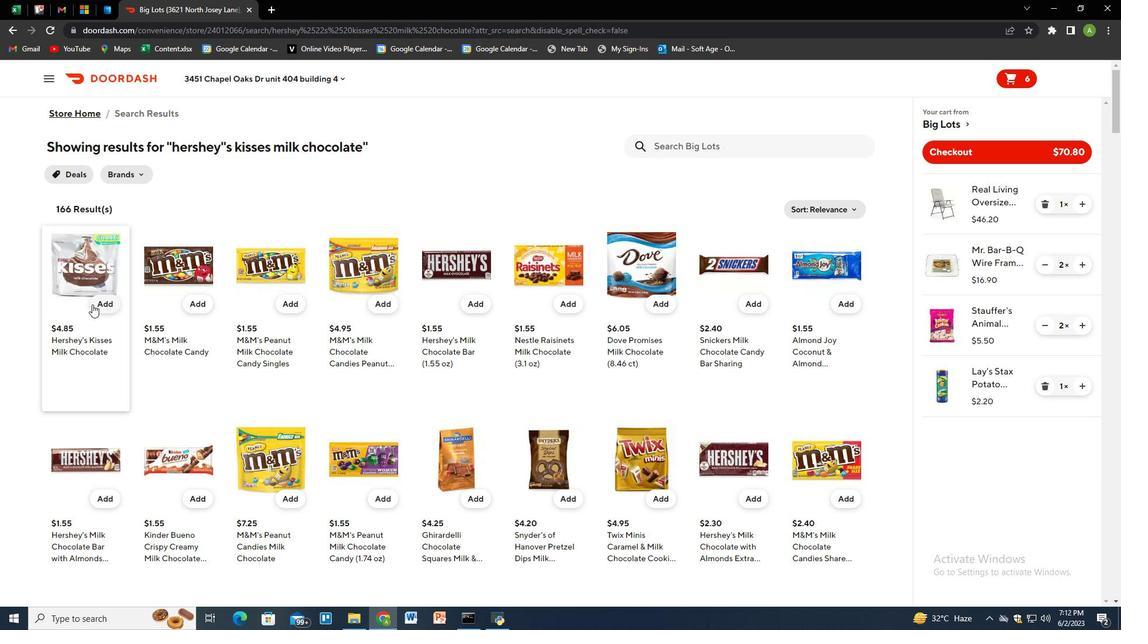 
Action: Mouse moved to (1080, 442)
Screenshot: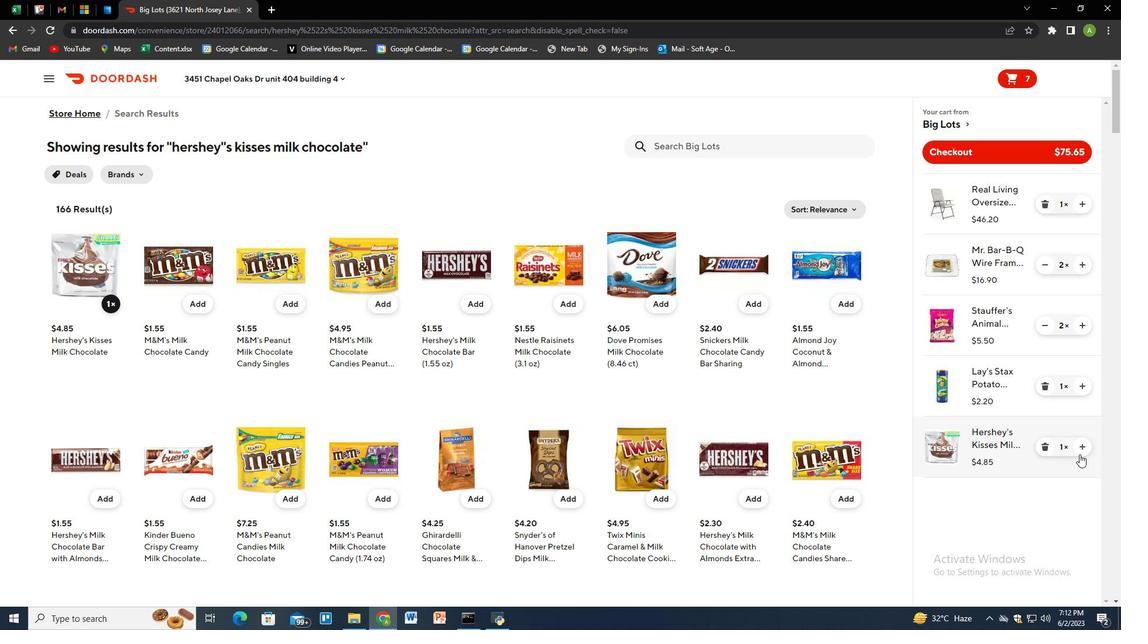 
Action: Mouse pressed left at (1080, 442)
Screenshot: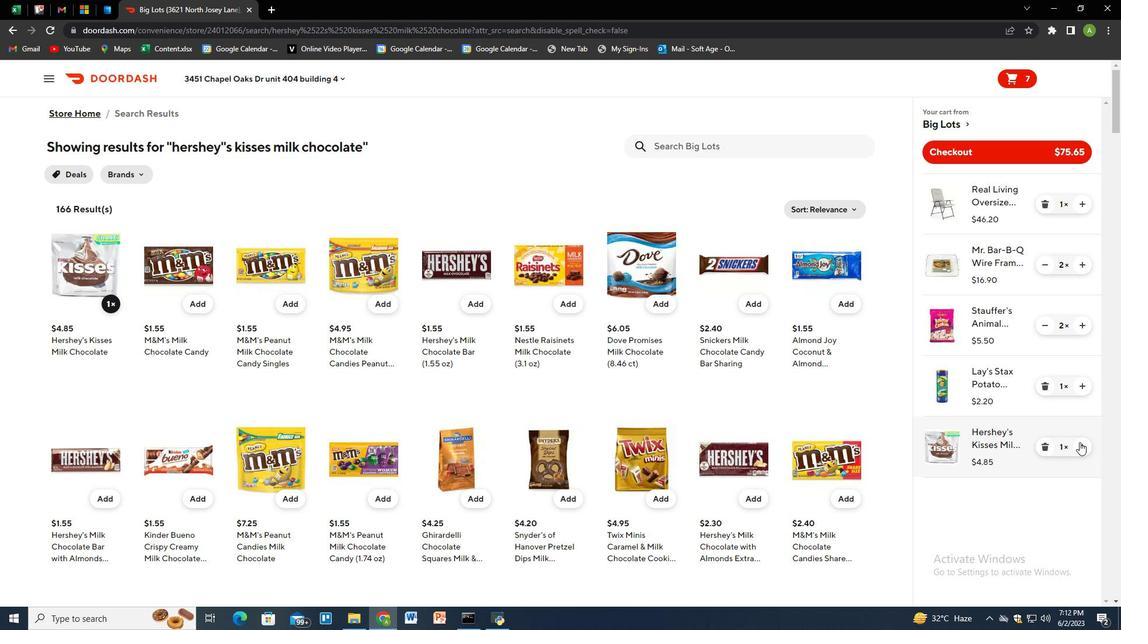 
Action: Mouse moved to (743, 149)
Screenshot: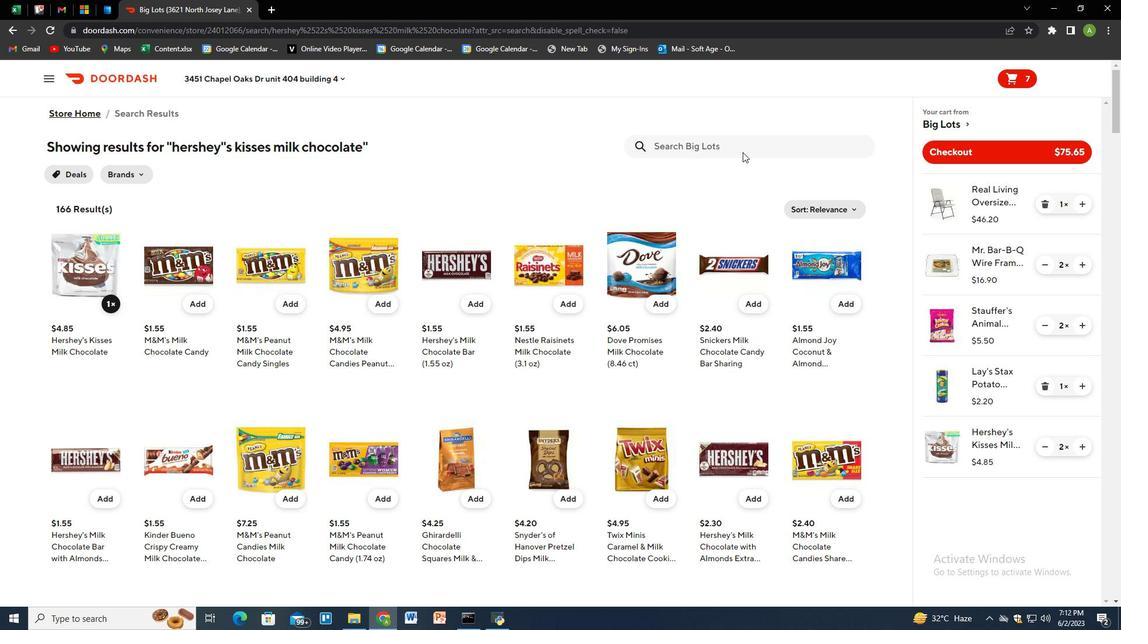 
Action: Mouse pressed left at (743, 149)
Screenshot: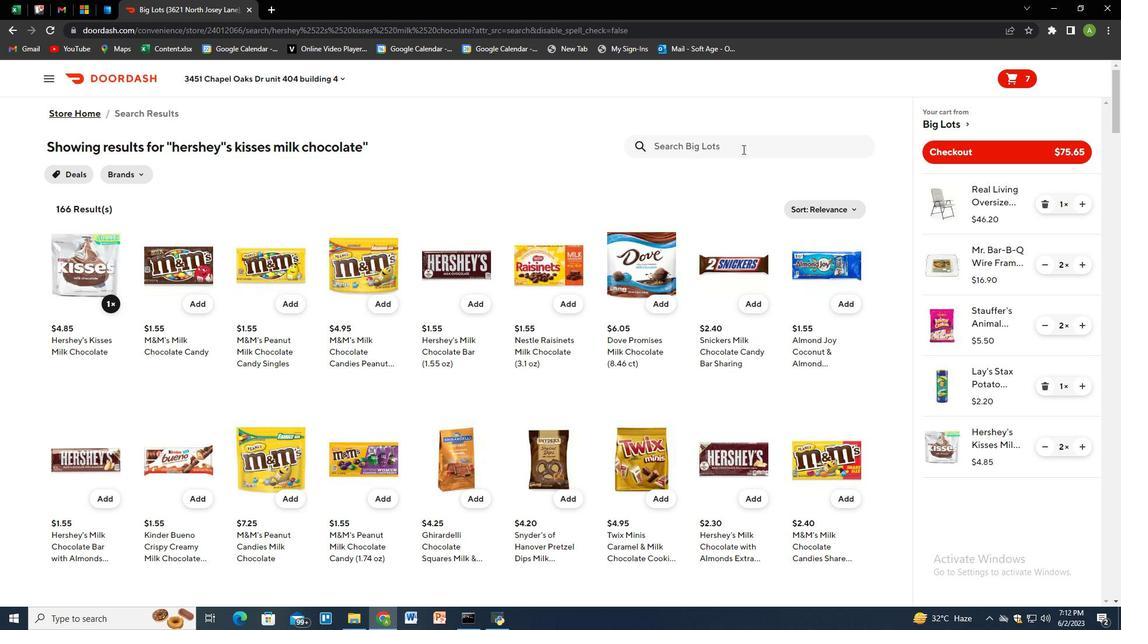 
Action: Key pressed snapple<Key.space>all<Key.space>natural<Key.space>juice<Key.space>kiwi<Key.space>sre<Key.backspace>a<Key.backspace><Key.backspace>trawberry<Key.space>bottle<Key.enter>
Screenshot: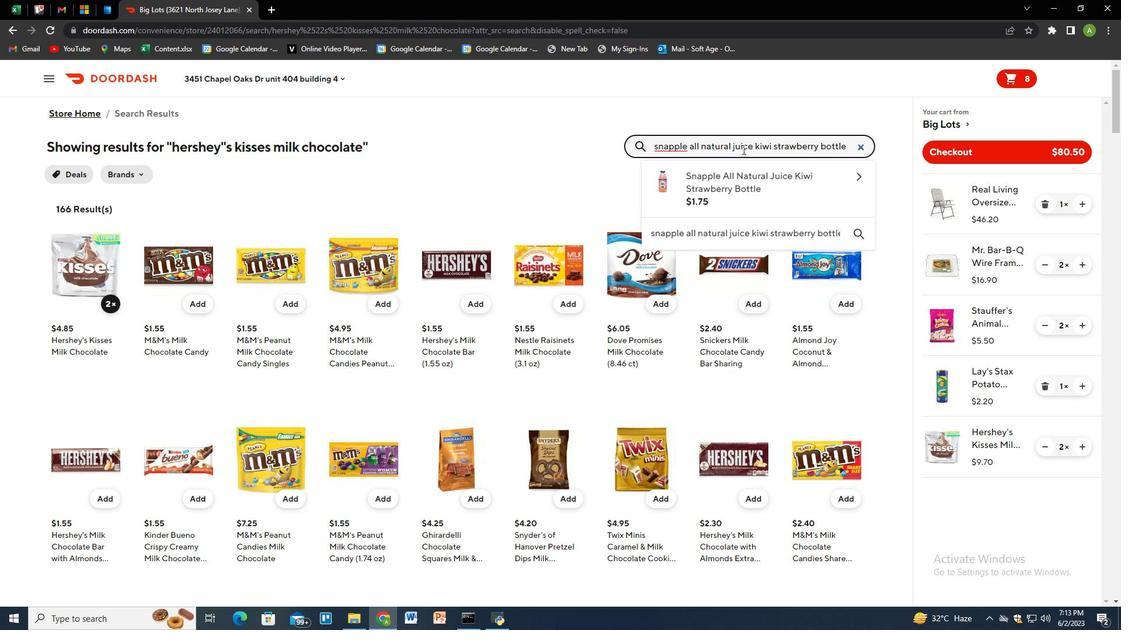 
Action: Mouse moved to (105, 307)
Screenshot: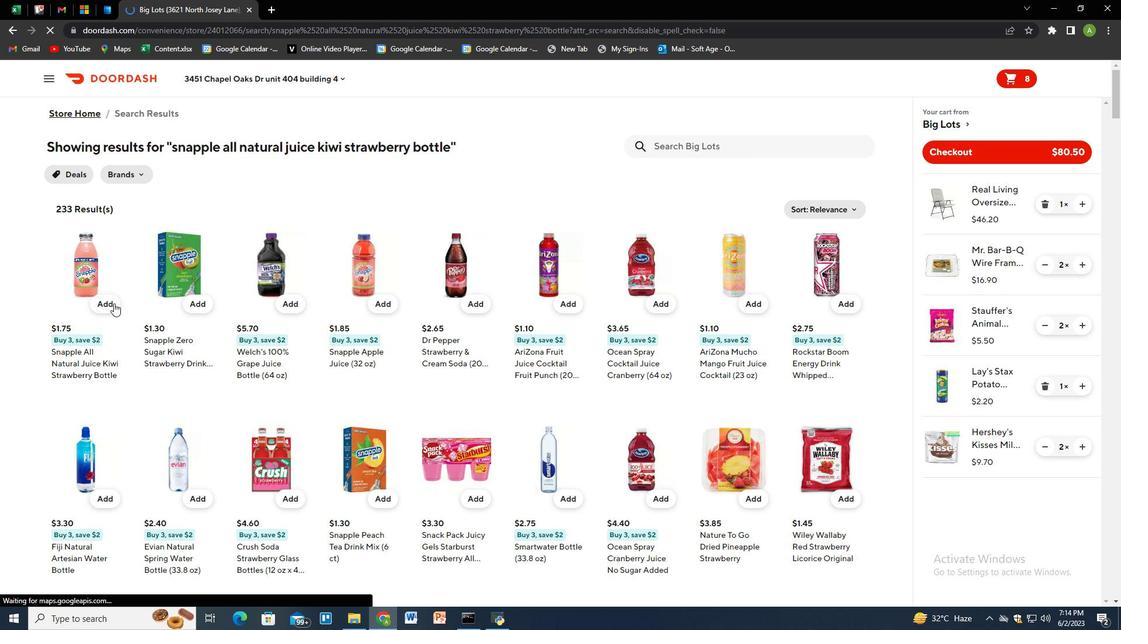 
Action: Mouse pressed left at (105, 307)
Screenshot: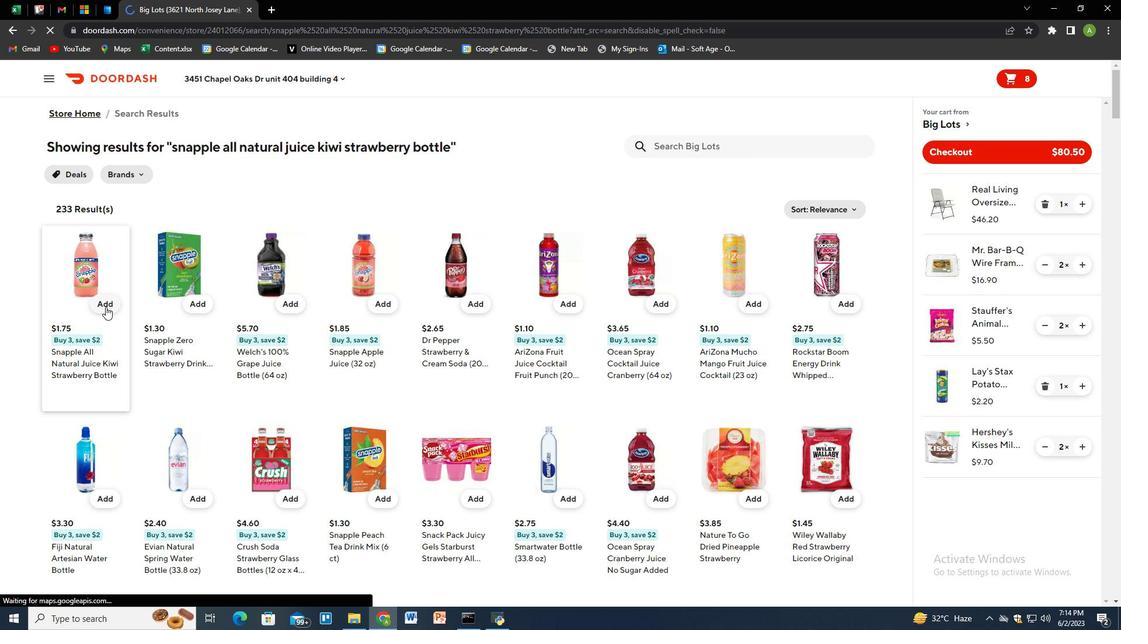 
Action: Mouse moved to (686, 146)
Screenshot: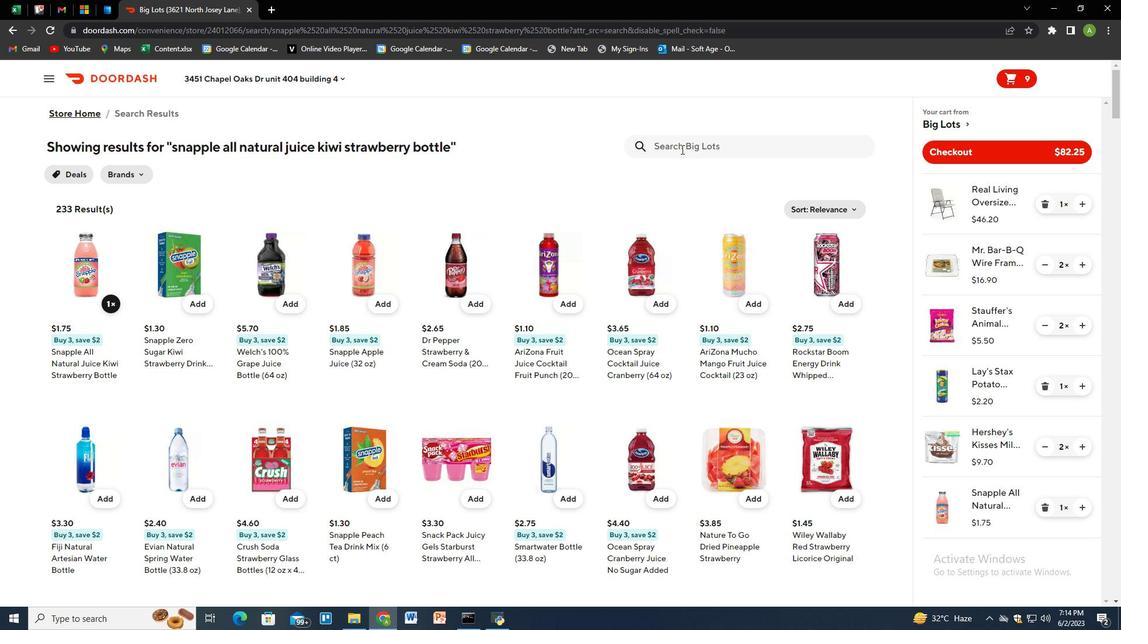 
Action: Mouse pressed left at (686, 146)
Screenshot: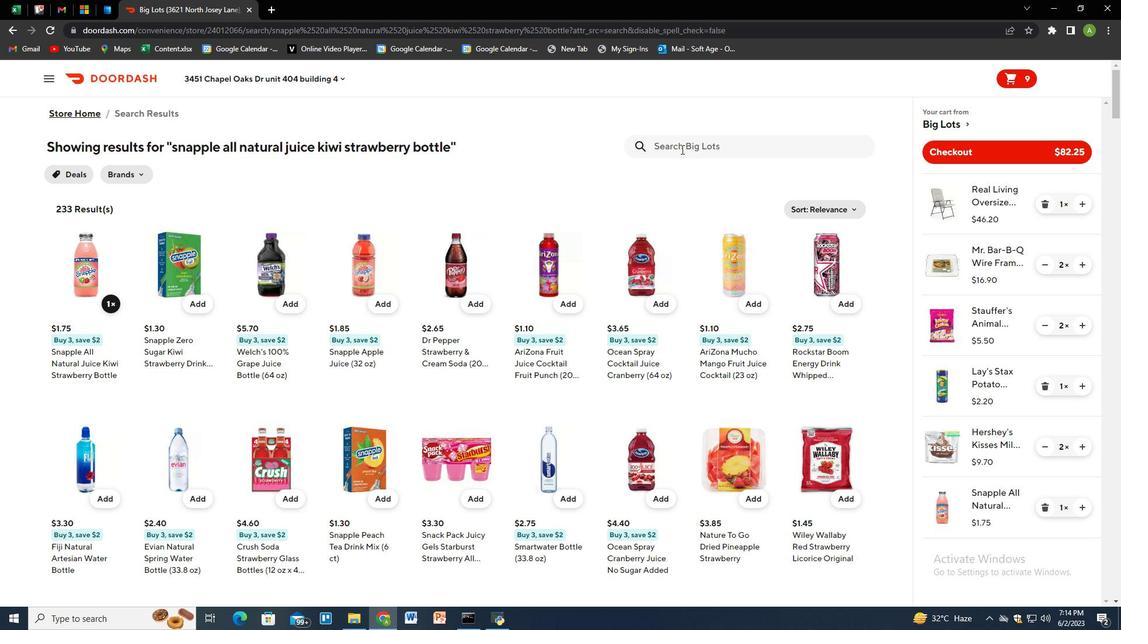 
Action: Key pressed rubbr<Key.backspace>ermaid<Key.space>takealongs<Key.space>deep<Key.space>square<Key.space>containers<Key.space>5.2-cup<Key.space><Key.shift_r>(4<Key.space>ct<Key.shift_r>)<Key.enter>
Screenshot: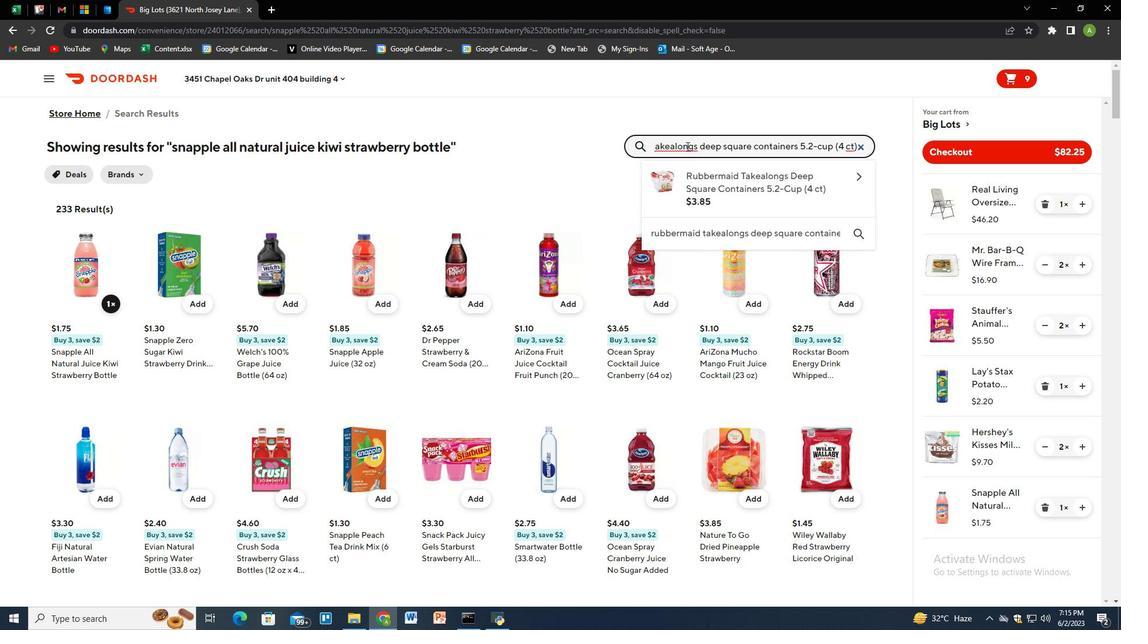 
Action: Mouse moved to (107, 301)
Screenshot: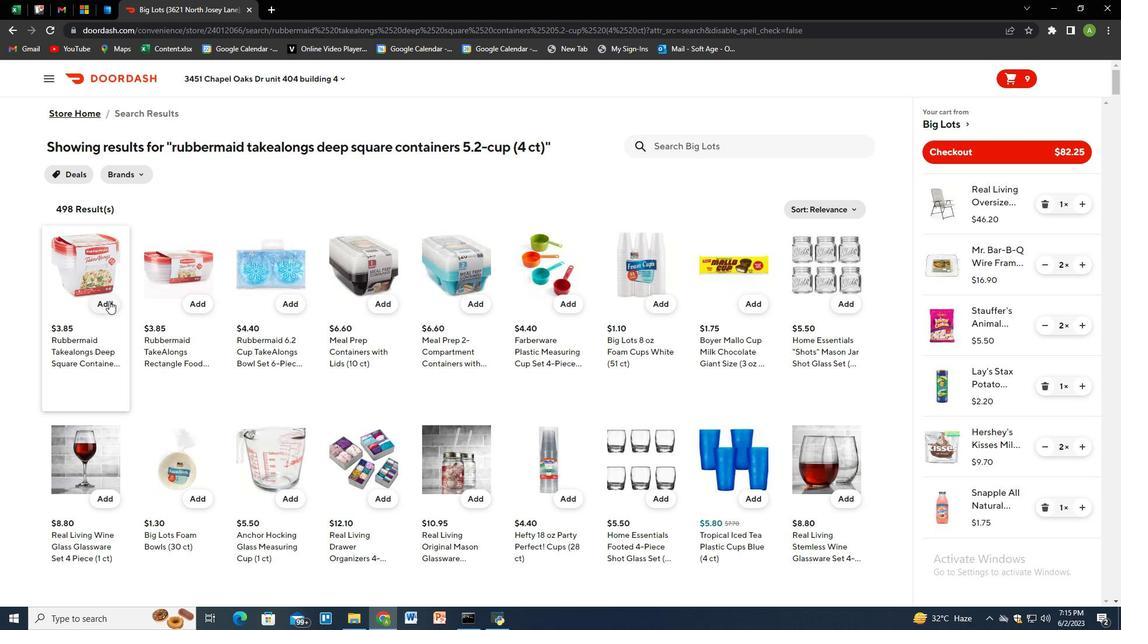 
Action: Mouse pressed left at (107, 301)
Screenshot: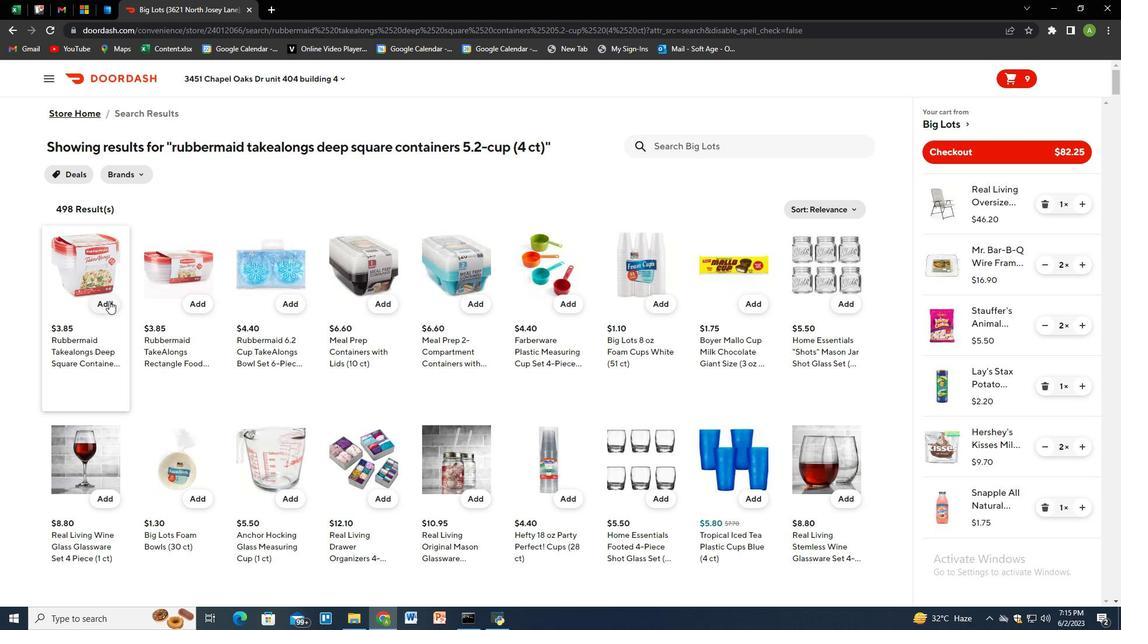 
Action: Mouse moved to (1082, 570)
Screenshot: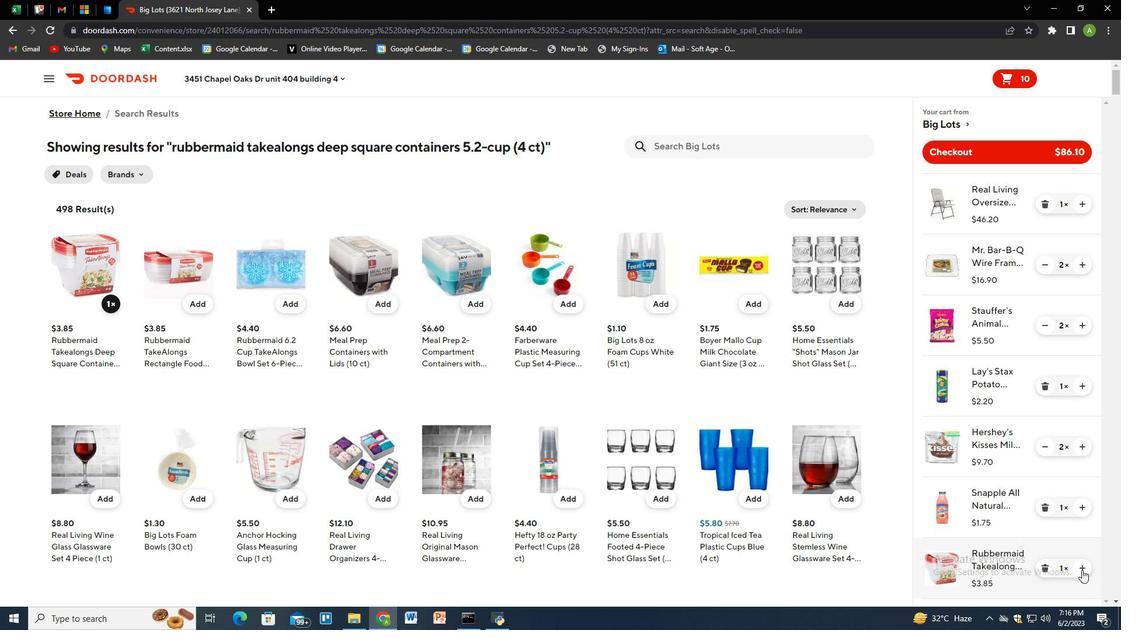 
Action: Mouse pressed left at (1082, 570)
Screenshot: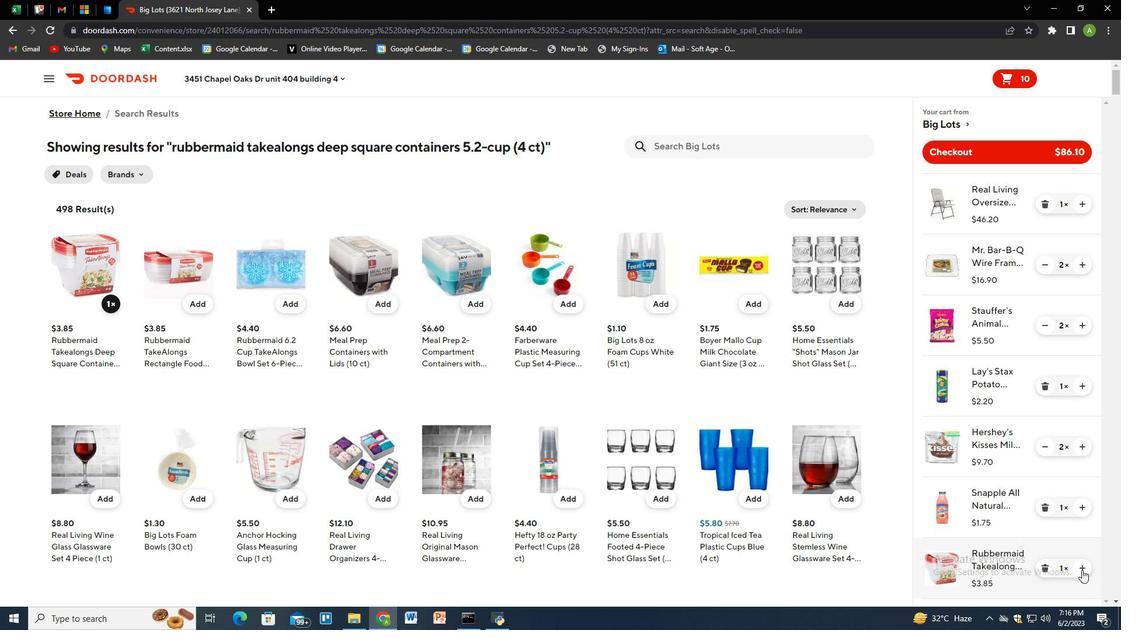 
Action: Mouse moved to (764, 156)
Screenshot: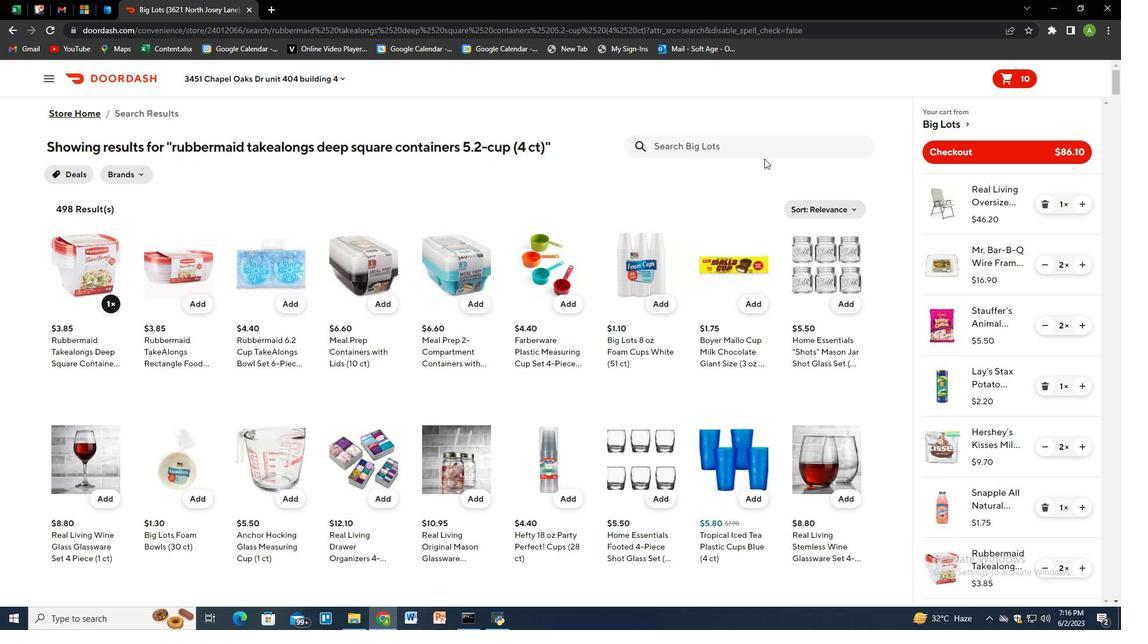 
Action: Mouse pressed left at (764, 156)
Screenshot: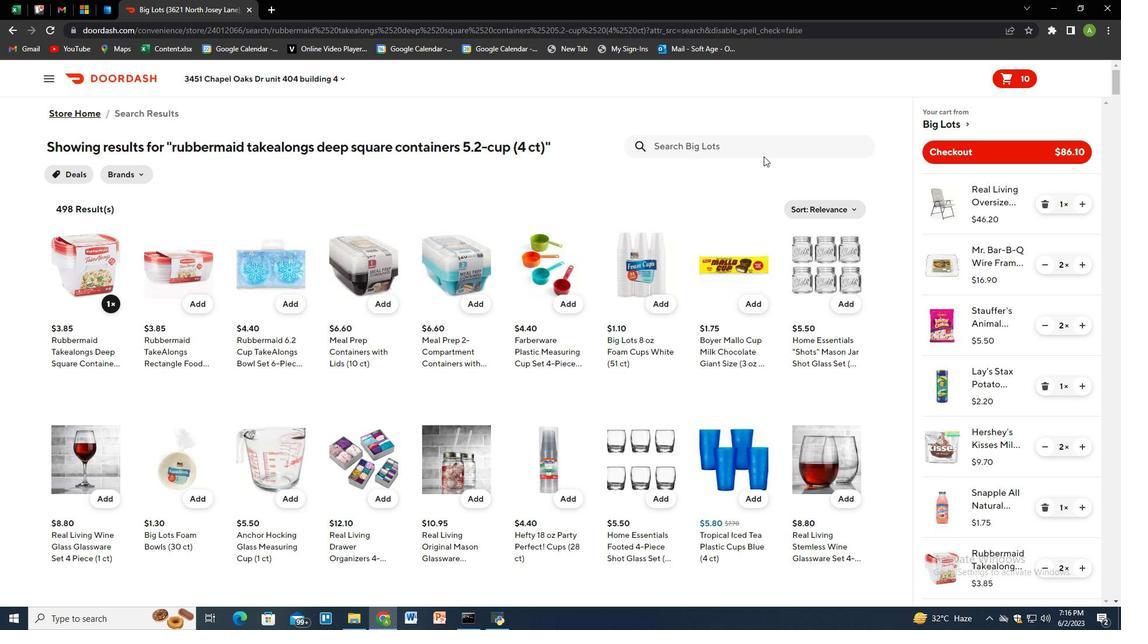 
Action: Key pressed always<Key.space>thin<Key.space>no<Key.space>feel<Key.space>protection<Key.space>daily<Key.space>pantiliners<Key.space><Key.shift_r>(20<Key.space>ct<Key.shift_r>)<Key.enter>
Screenshot: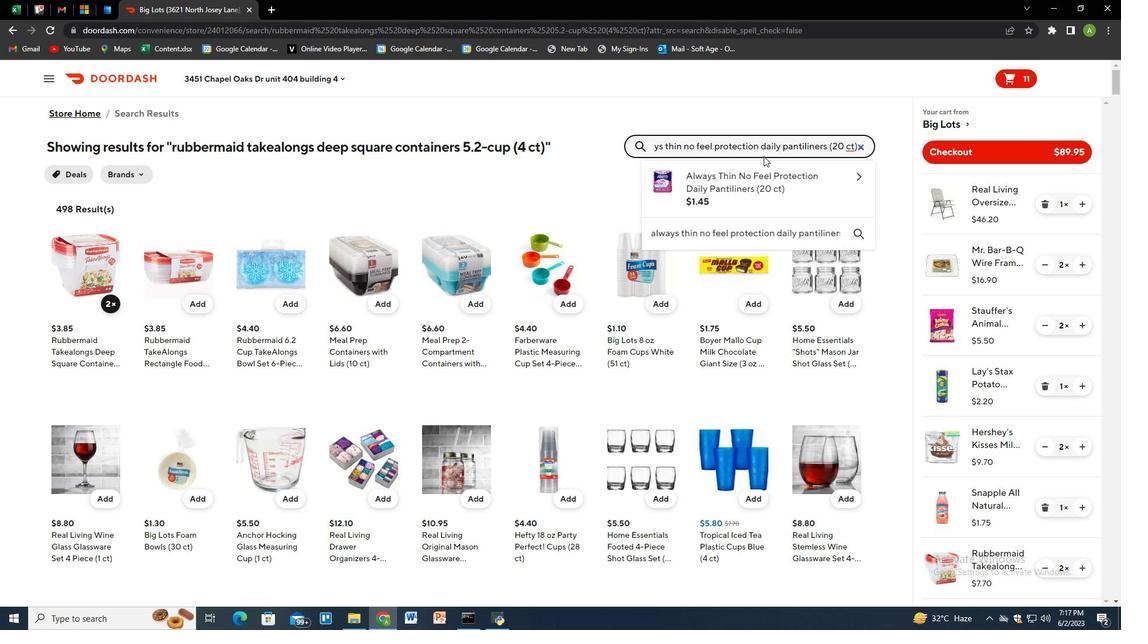 
Action: Mouse moved to (110, 308)
Screenshot: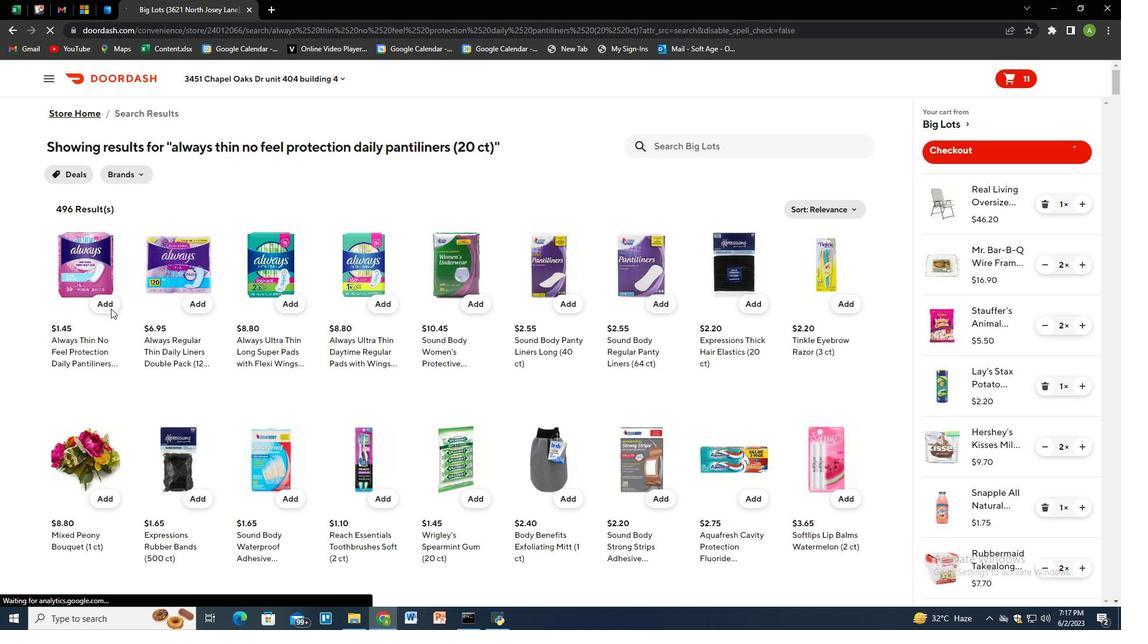 
Action: Mouse pressed left at (110, 308)
Screenshot: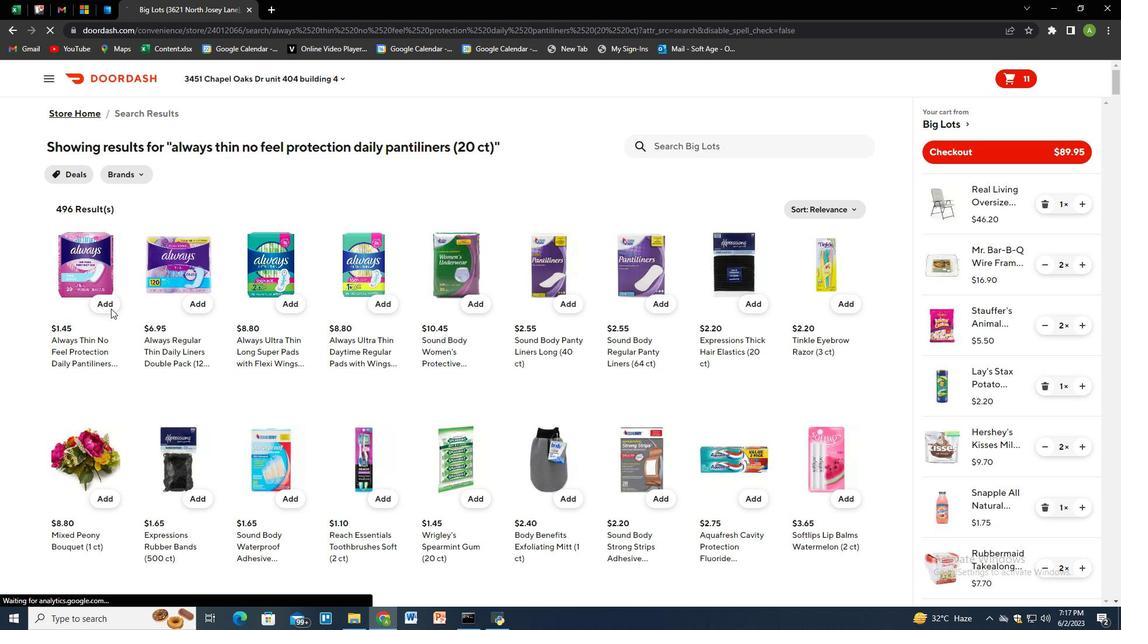 
Action: Mouse moved to (1015, 470)
Screenshot: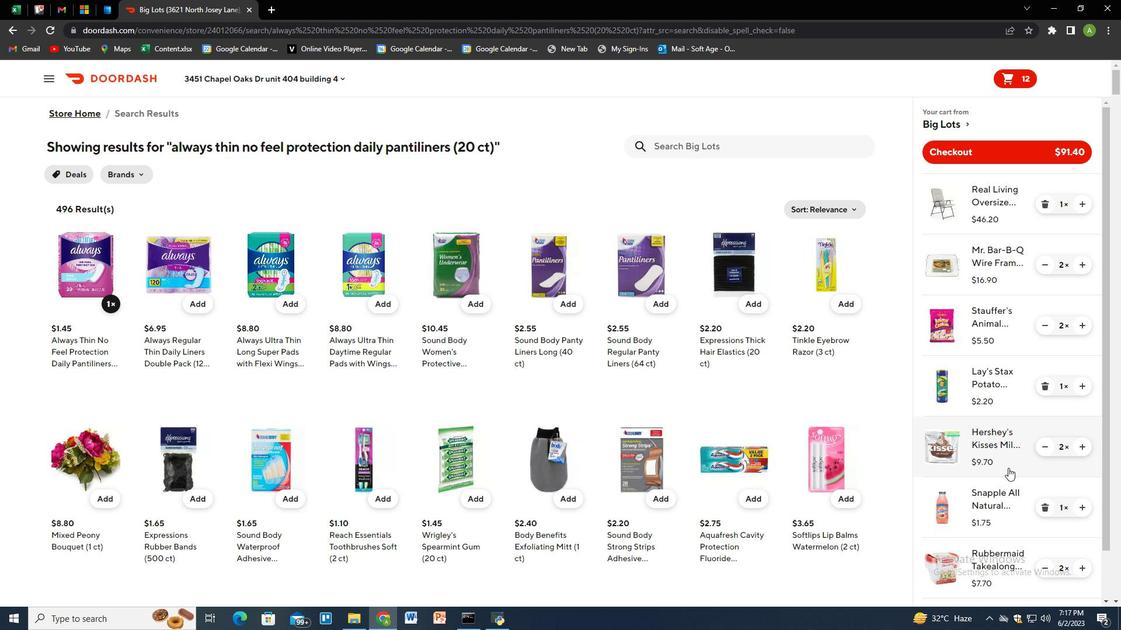 
Action: Mouse scrolled (1015, 470) with delta (0, 0)
Screenshot: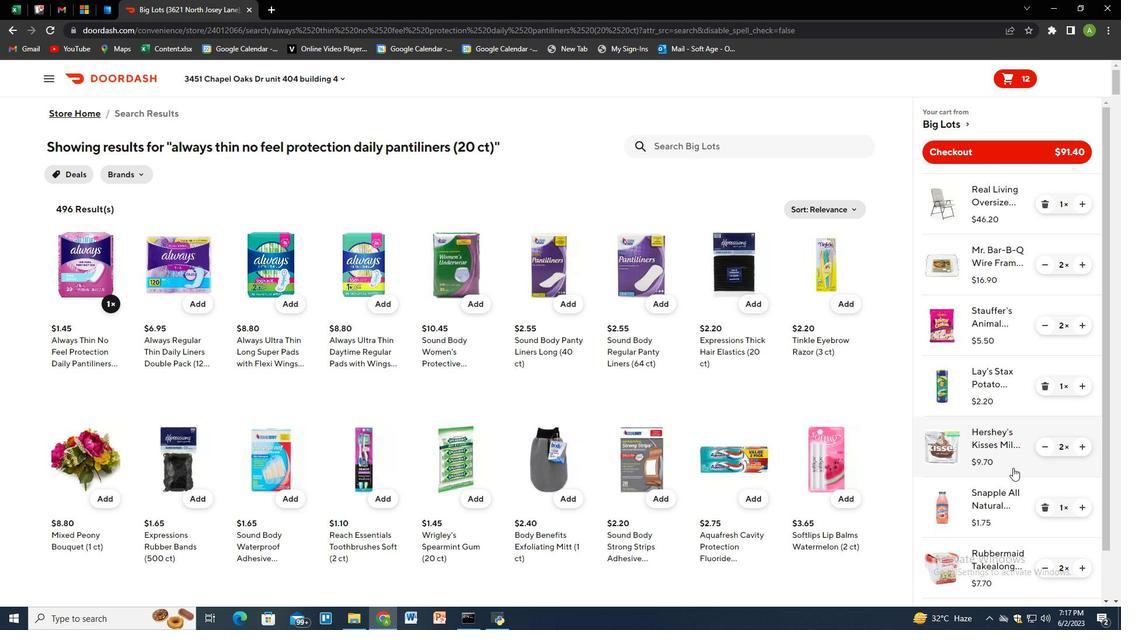 
Action: Mouse moved to (1015, 472)
Screenshot: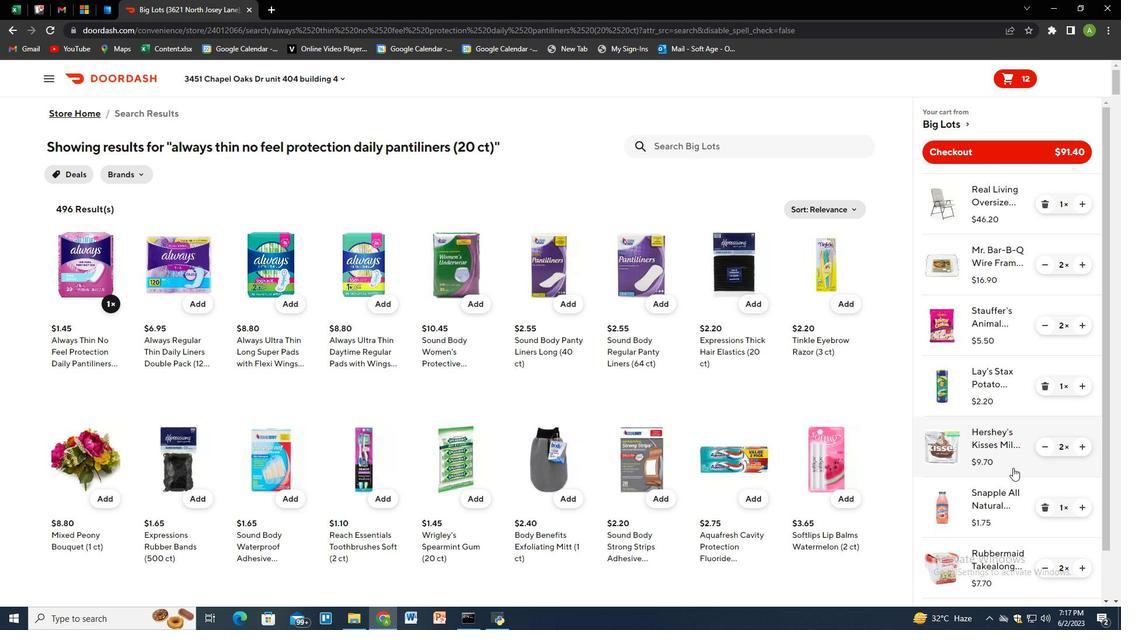 
Action: Mouse scrolled (1015, 471) with delta (0, 0)
Screenshot: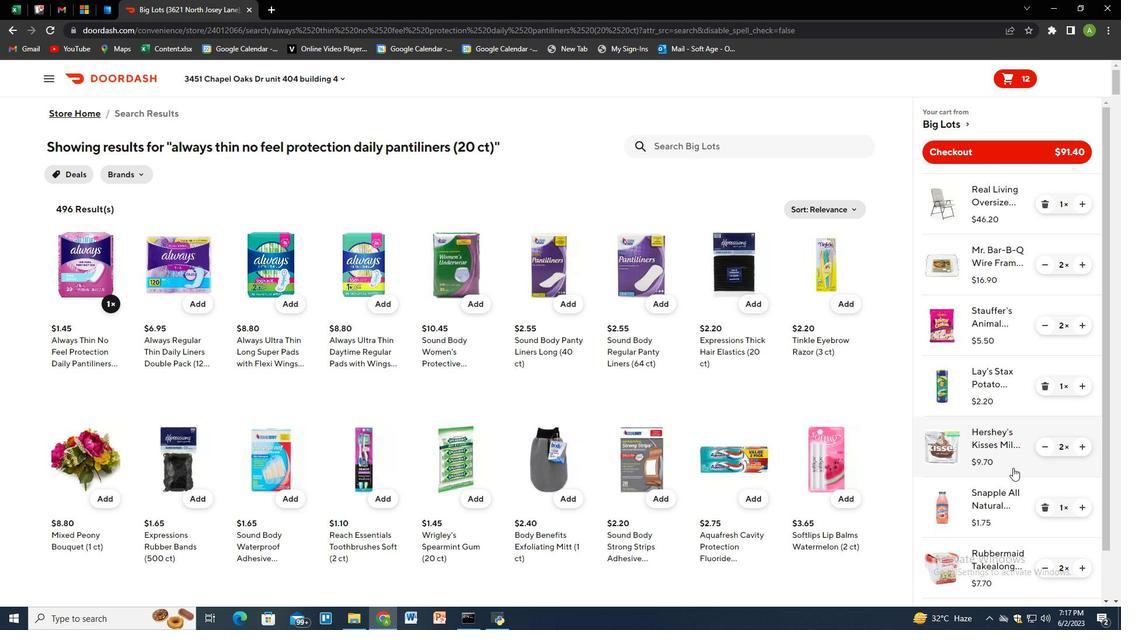 
Action: Mouse scrolled (1015, 471) with delta (0, 0)
Screenshot: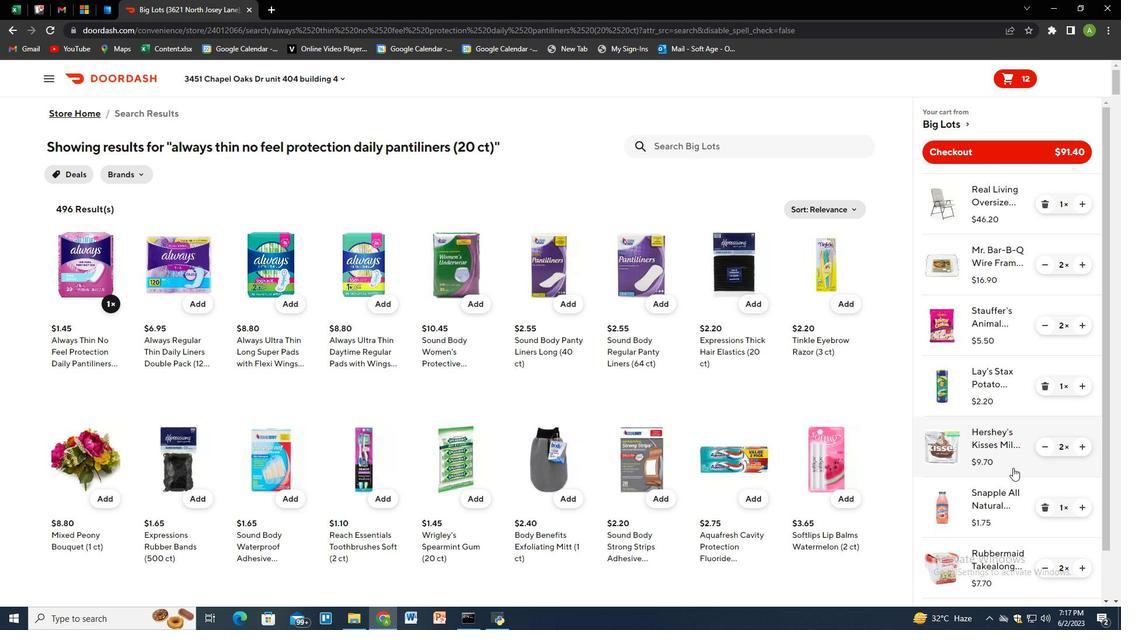 
Action: Mouse moved to (1016, 473)
Screenshot: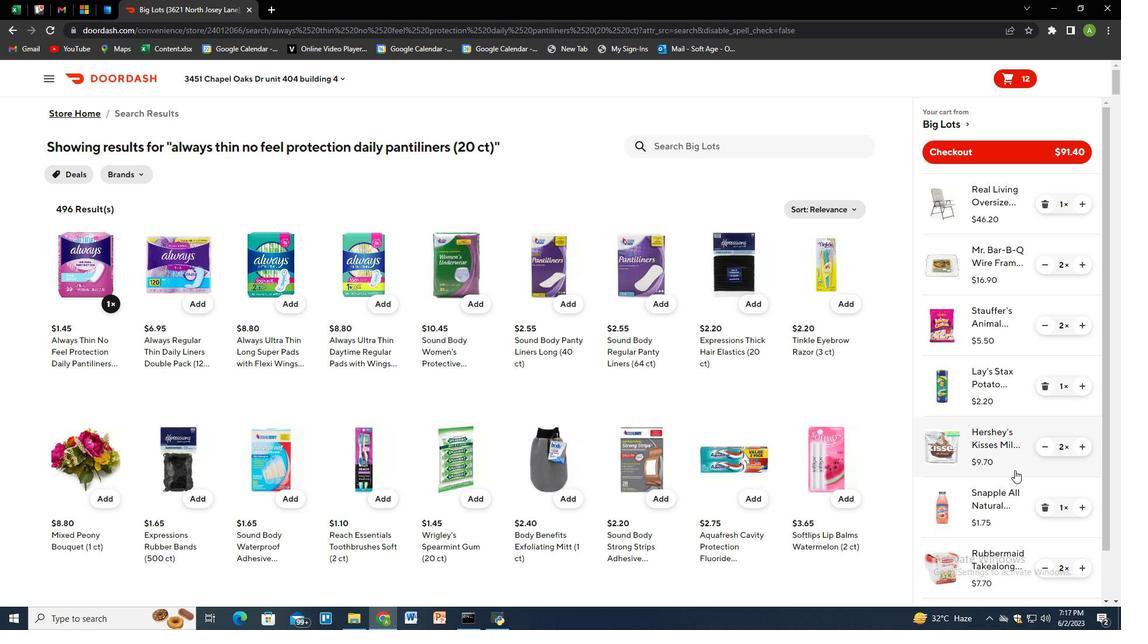
Action: Mouse scrolled (1016, 473) with delta (0, 0)
Screenshot: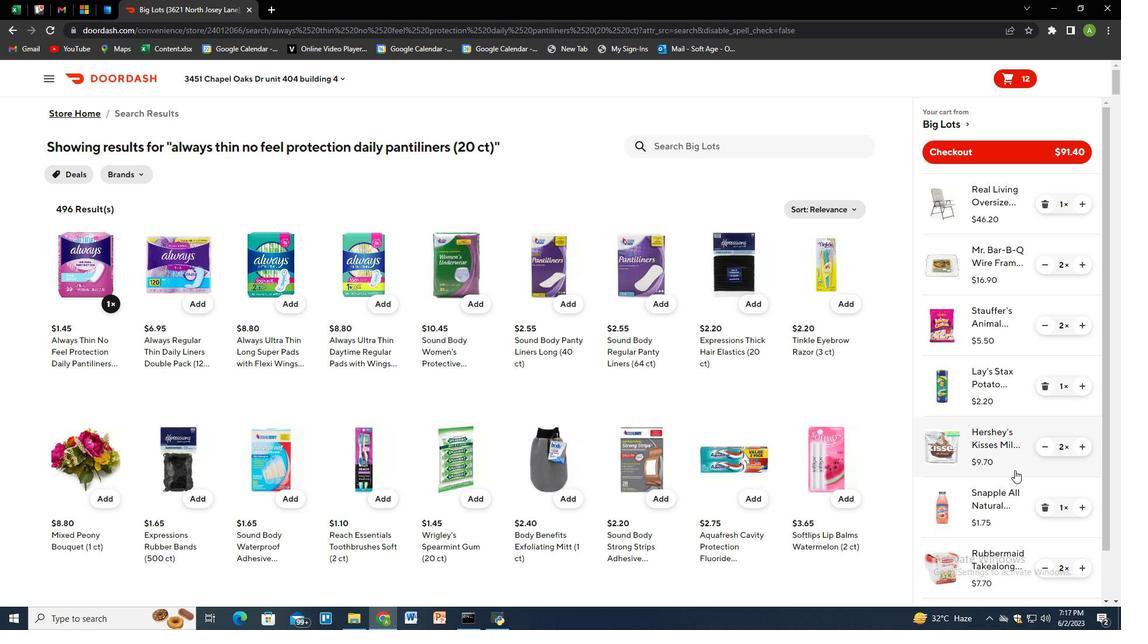 
Action: Mouse scrolled (1016, 473) with delta (0, 0)
Screenshot: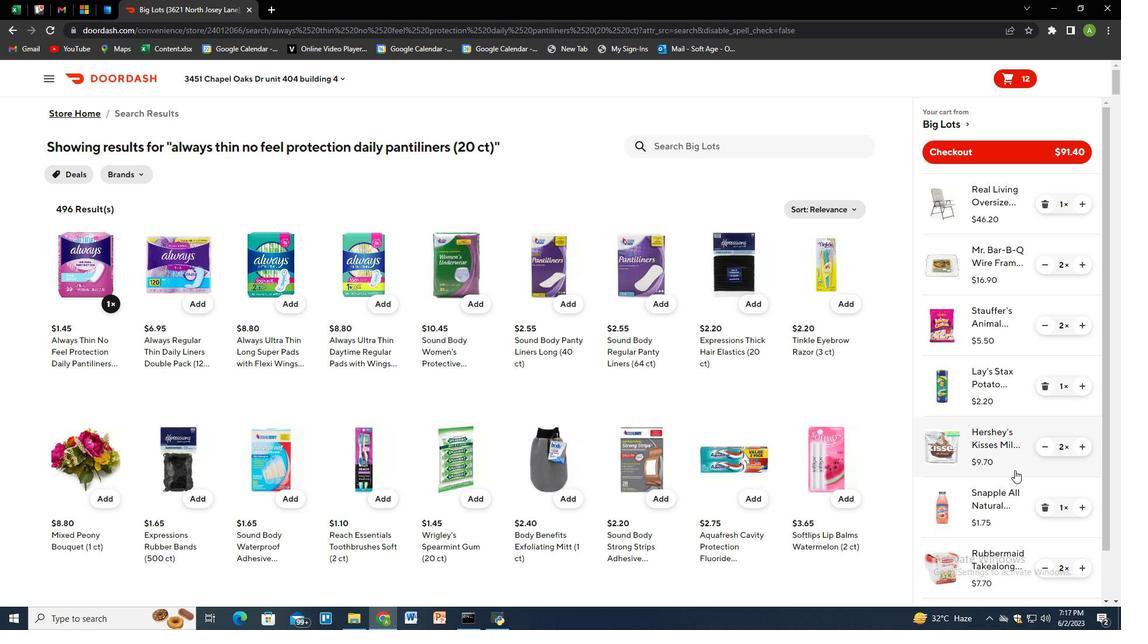 
Action: Mouse moved to (1082, 577)
Screenshot: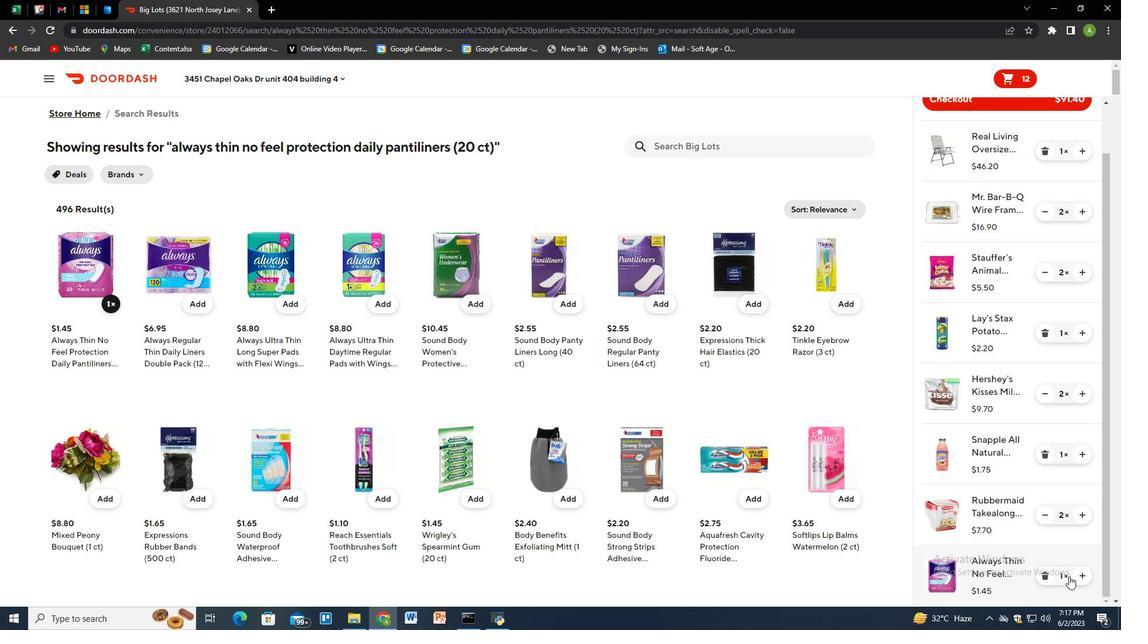 
Action: Mouse pressed left at (1082, 577)
Screenshot: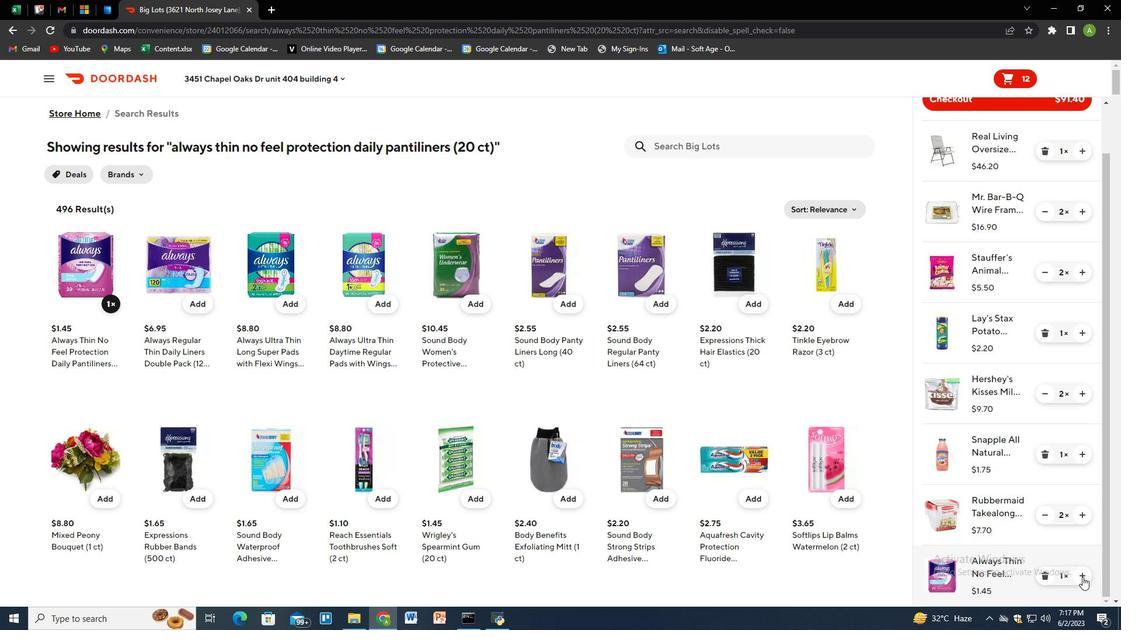 
Action: Mouse moved to (719, 146)
Screenshot: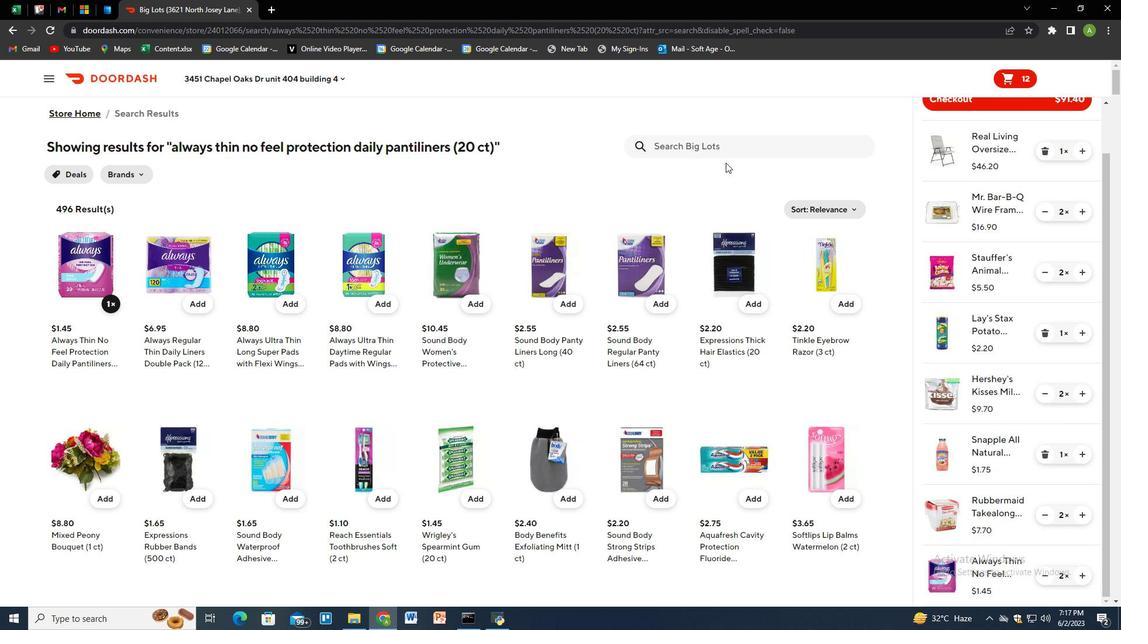 
Action: Mouse pressed left at (719, 146)
Screenshot: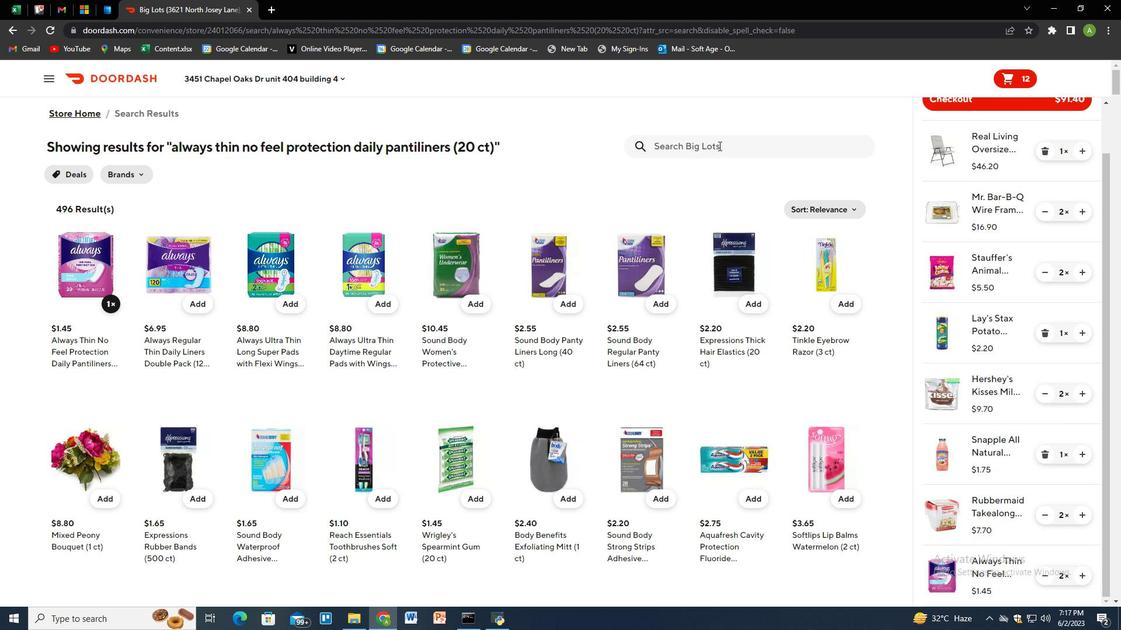 
Action: Mouse moved to (718, 146)
Screenshot: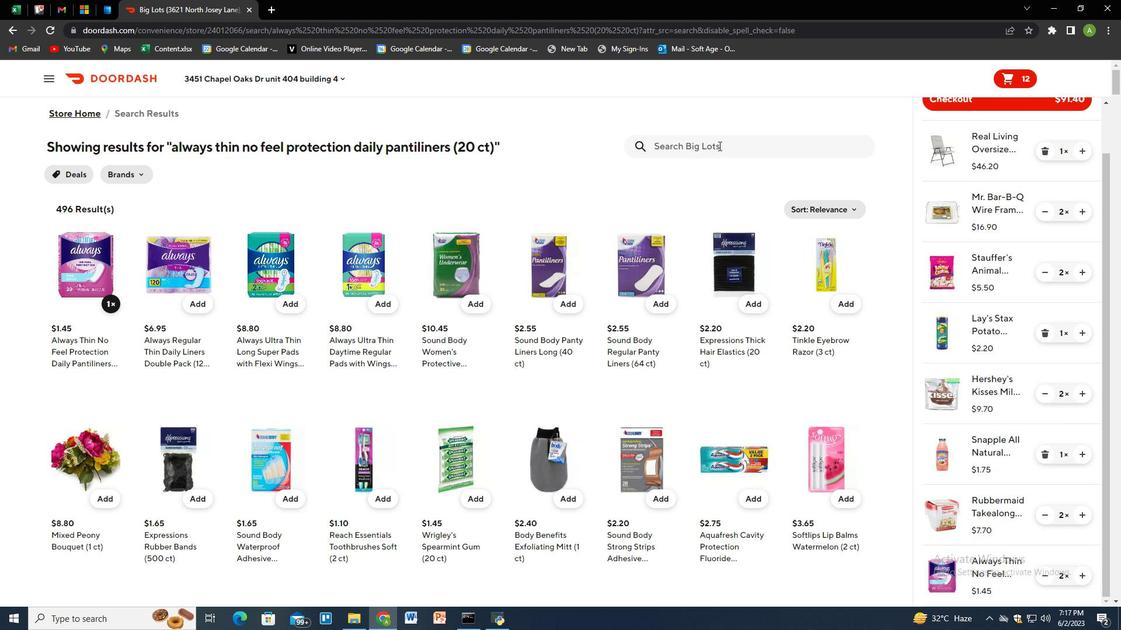 
Action: Key pressed dove<Key.space>dry<Key.space>spray<Key.space>invisible<Key.space>clear<Key.space>finish<Key.space>deodorant<Key.space><Key.shift_r><Key.shift_r><Key.shift_r><Key.shift_r><Key.shift_r><Key.shift_r>(3.8<Key.space>oz<Key.shift_r><Key.shift_r><Key.shift_r>)<Key.enter>
Screenshot: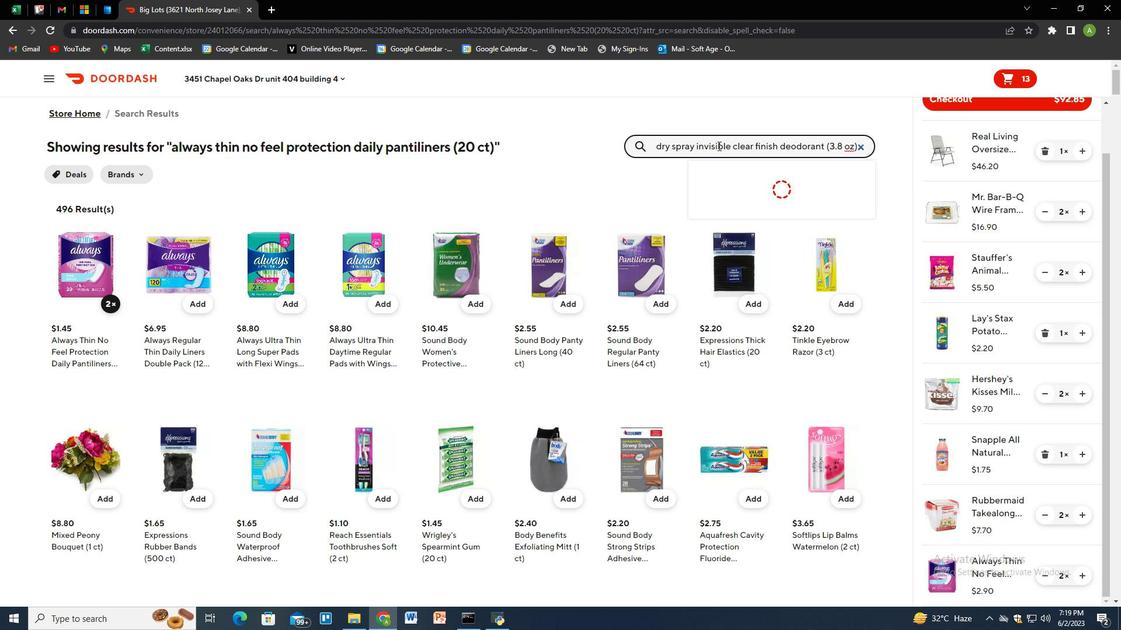
Action: Mouse moved to (108, 309)
Screenshot: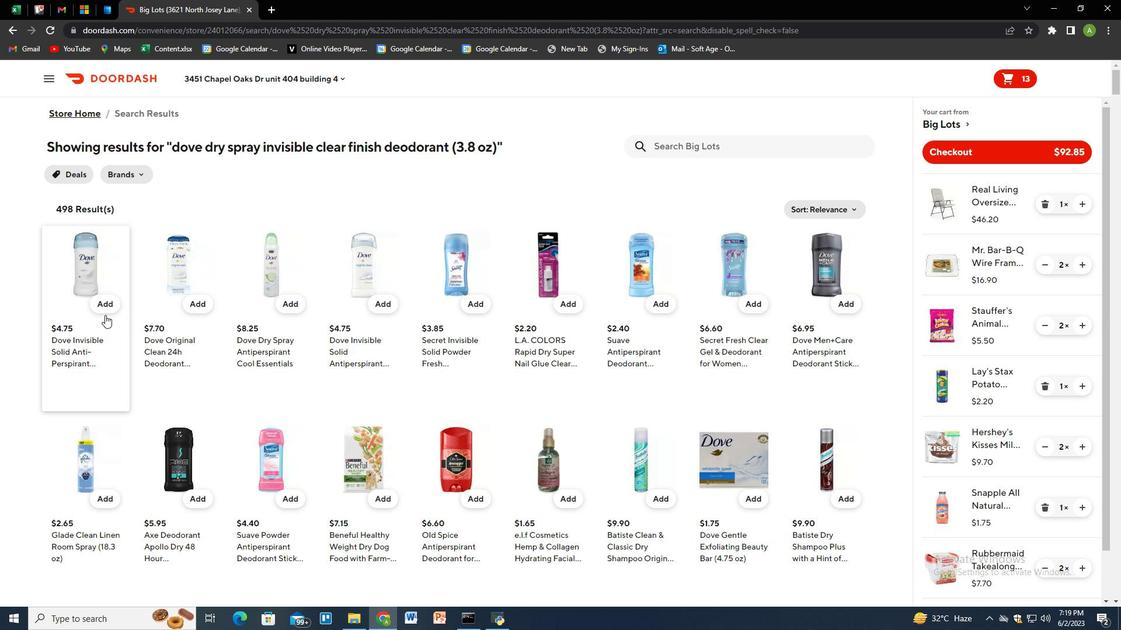 
Action: Mouse pressed left at (108, 309)
Screenshot: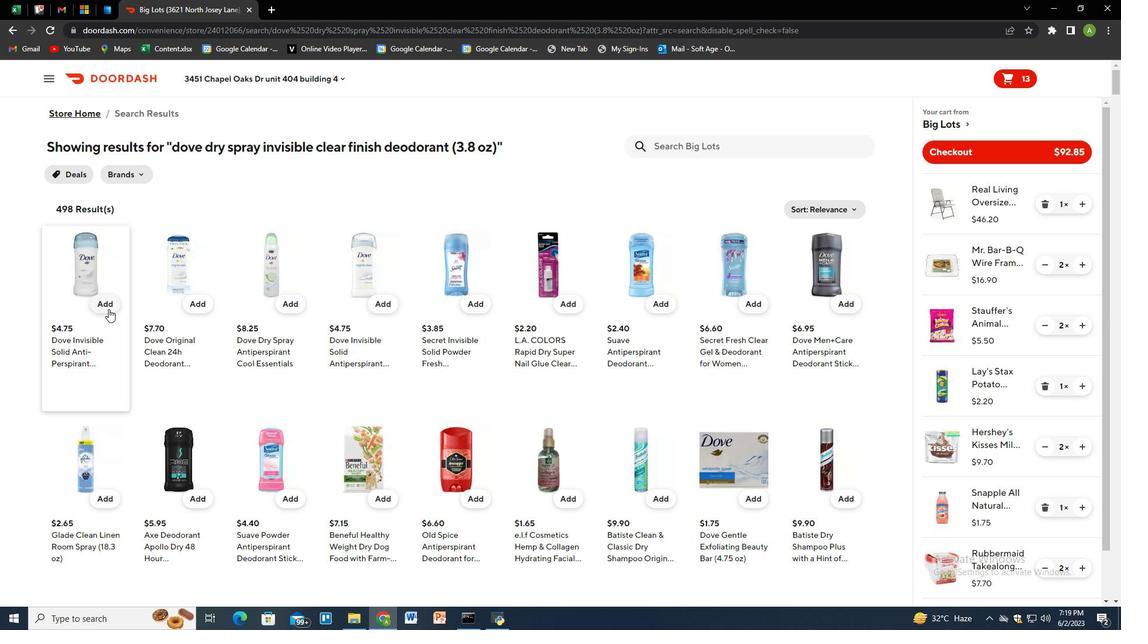 
Action: Mouse moved to (700, 147)
Screenshot: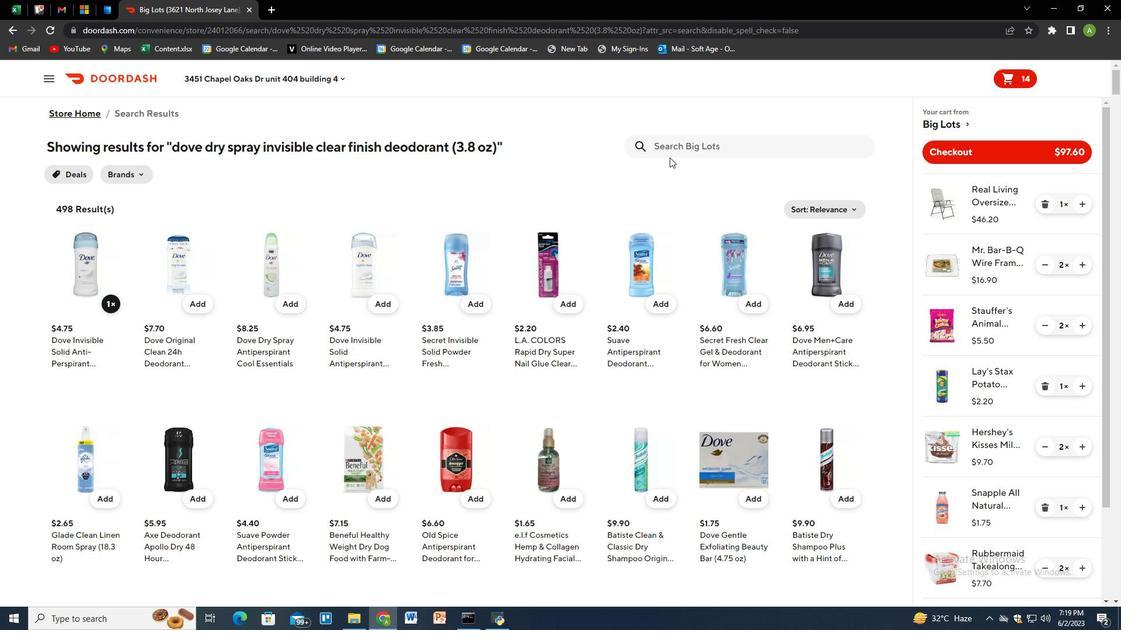 
Action: Mouse pressed left at (700, 147)
Screenshot: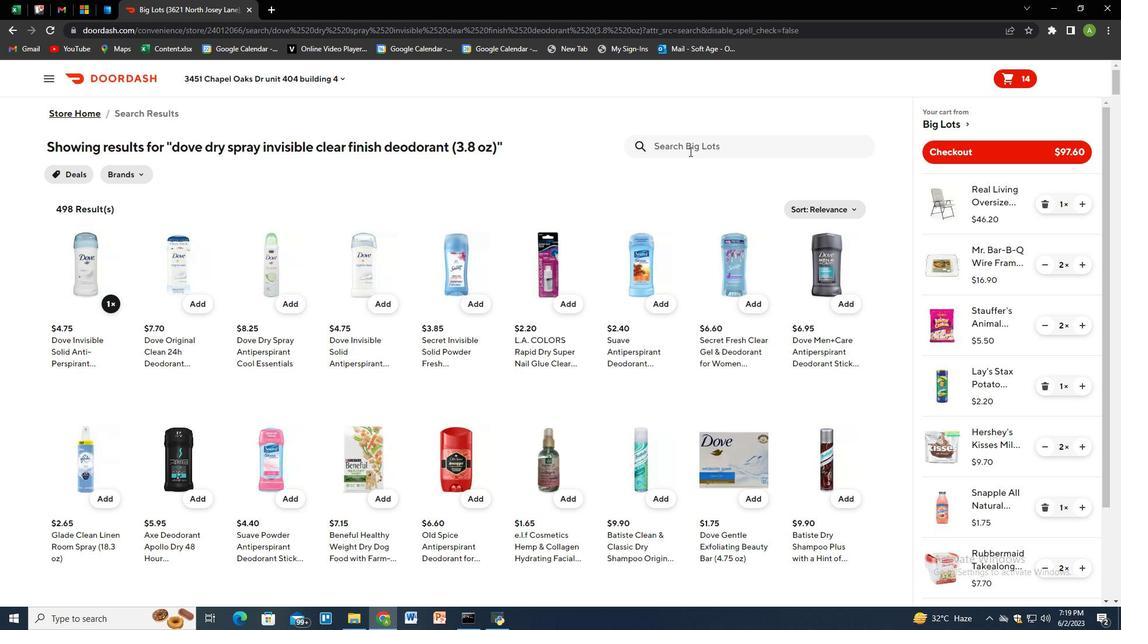 
Action: Key pressed cotton<Key.space>scented<Key.space>deep<Key.space>cleansing<Key.space>hand<Key.space>soap<Key.space>pink<Key.enter><Key.enter>
Screenshot: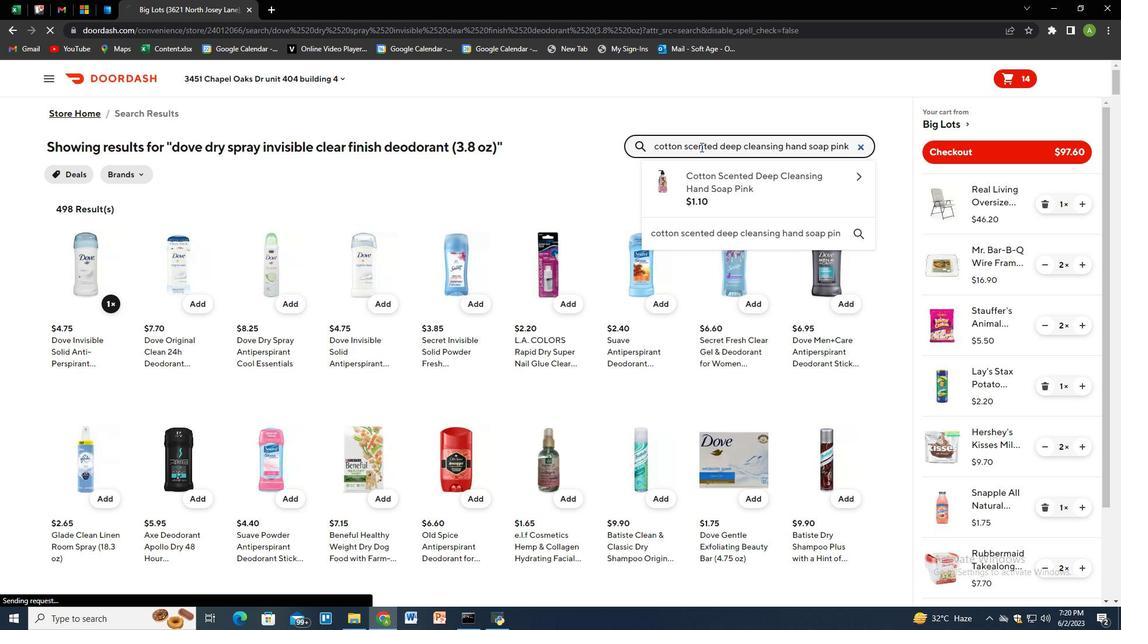 
Action: Mouse moved to (102, 307)
Screenshot: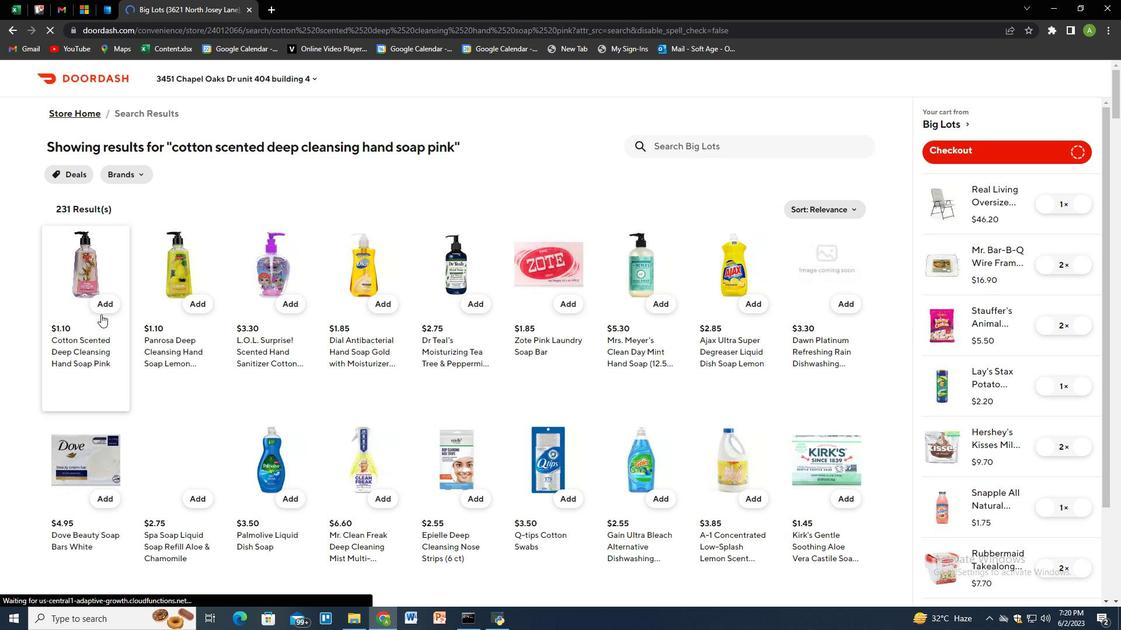 
Action: Mouse pressed left at (102, 307)
Screenshot: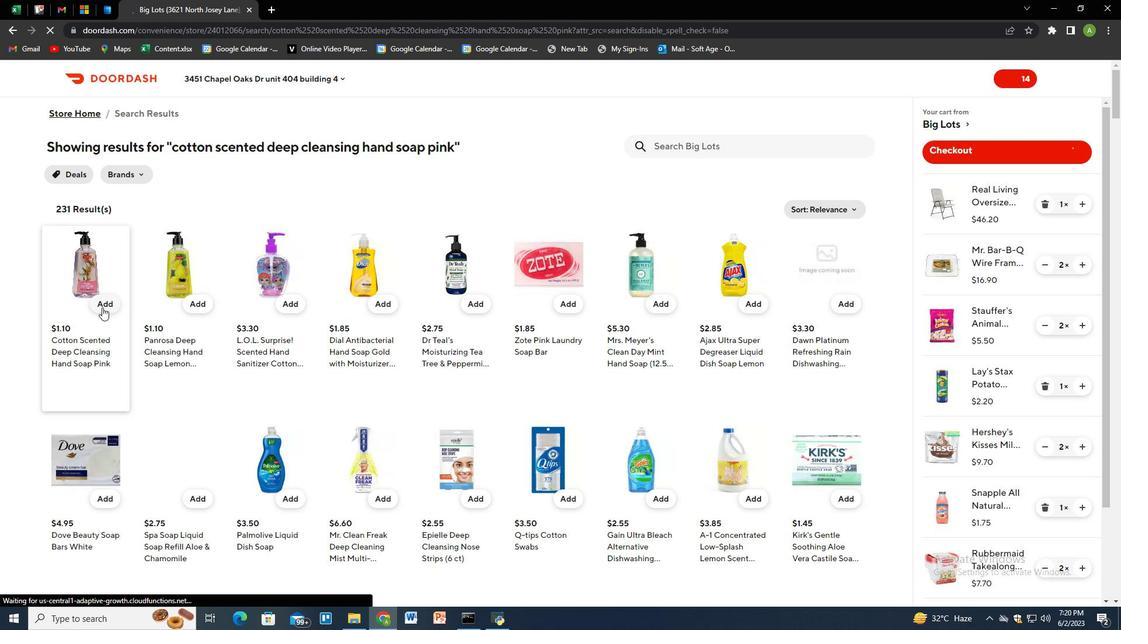 
Action: Mouse moved to (1021, 425)
Screenshot: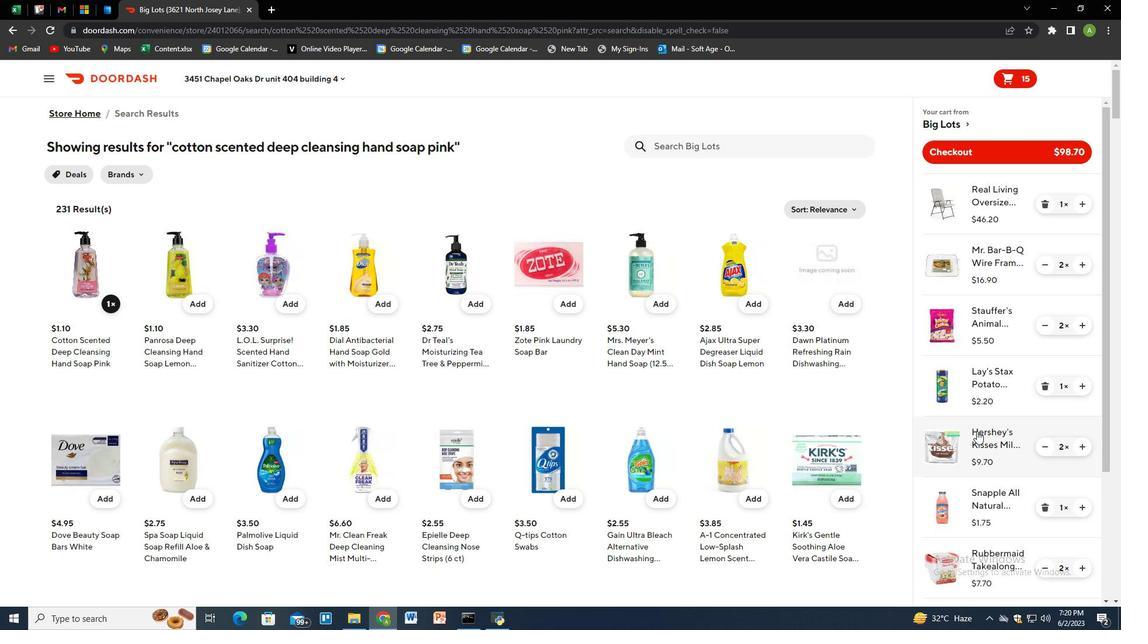 
Action: Mouse scrolled (1021, 425) with delta (0, 0)
Screenshot: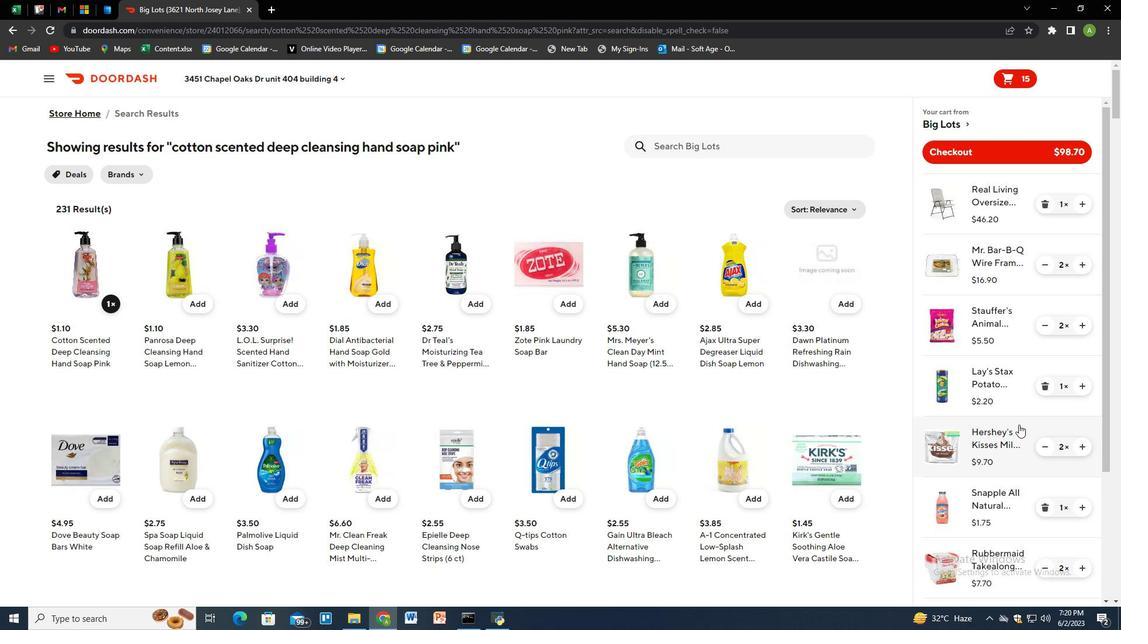 
Action: Mouse moved to (1022, 425)
Screenshot: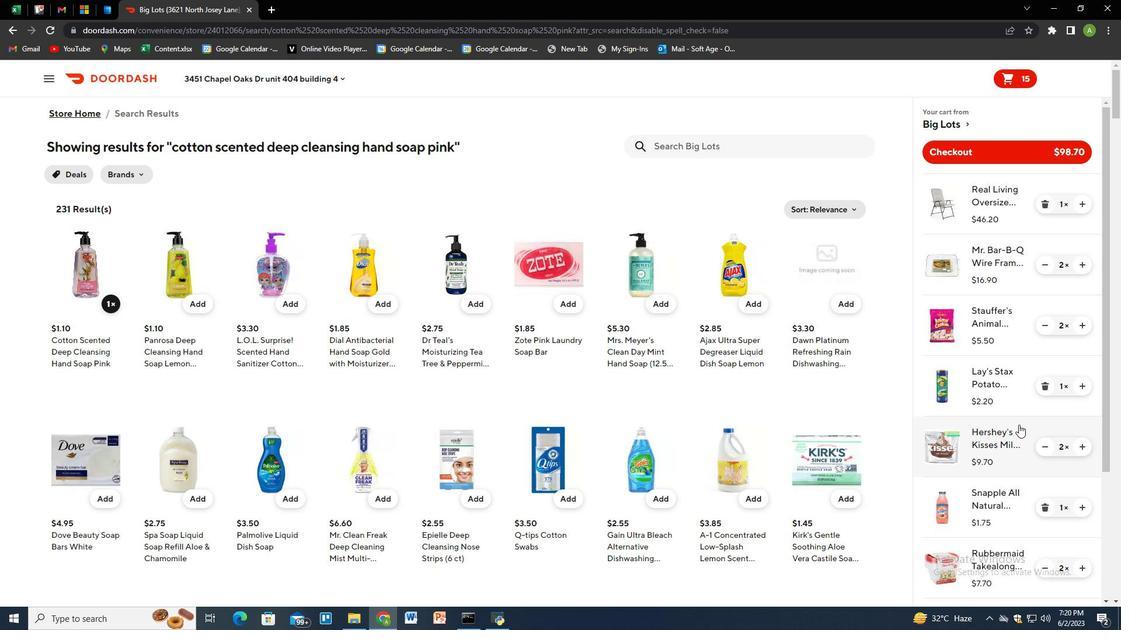 
Action: Mouse scrolled (1022, 424) with delta (0, -1)
Screenshot: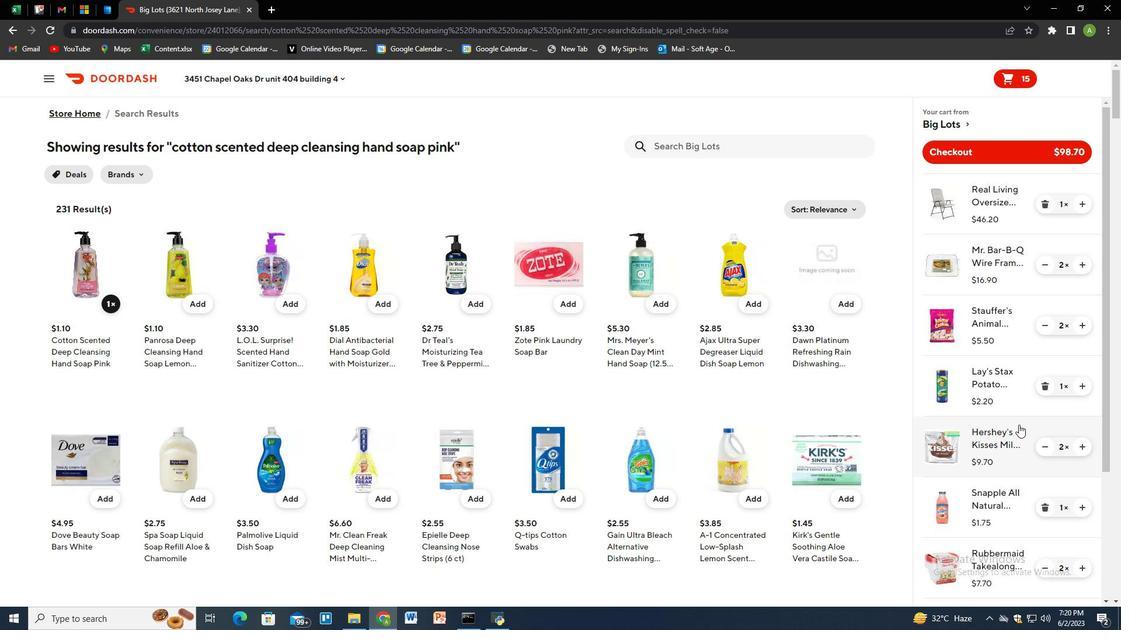 
Action: Mouse moved to (1049, 491)
Screenshot: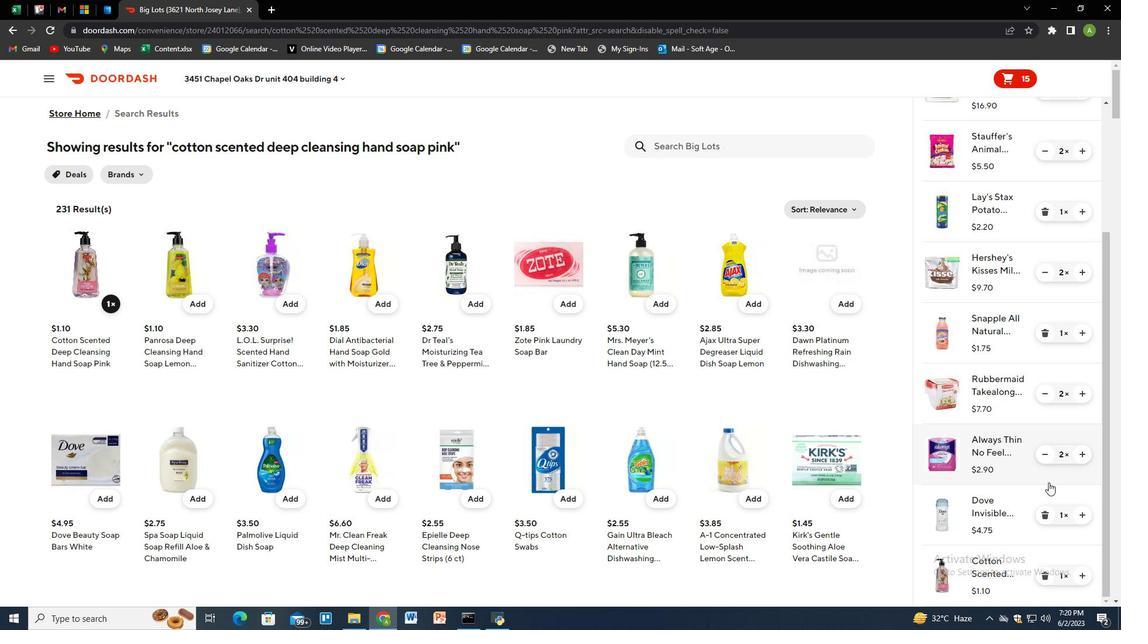 
Action: Mouse scrolled (1049, 491) with delta (0, 0)
Screenshot: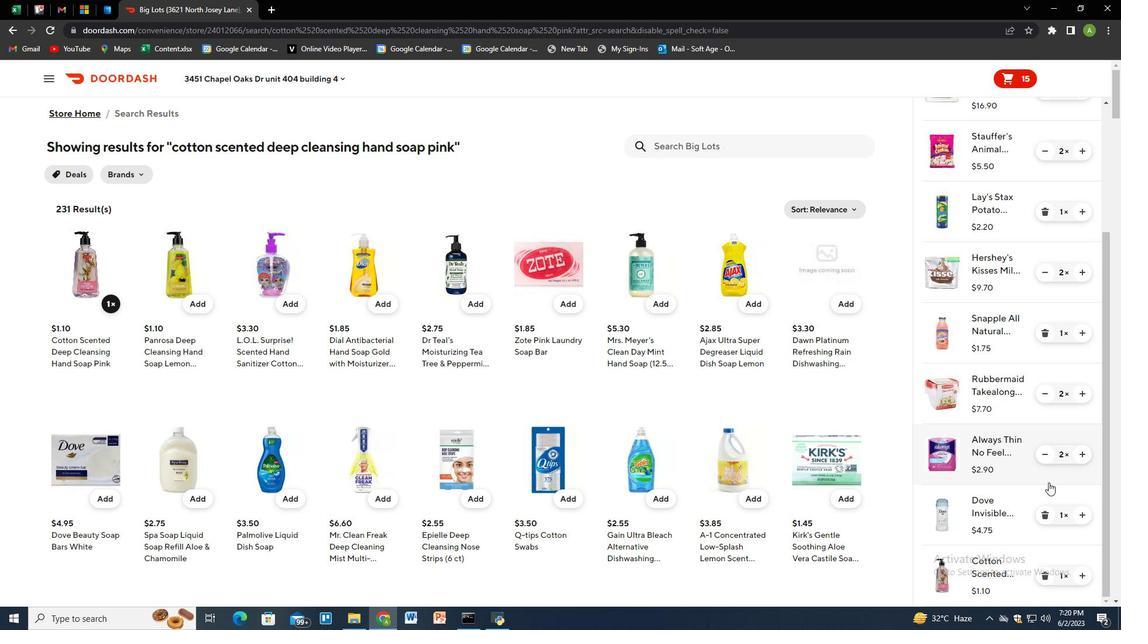 
Action: Mouse moved to (1049, 493)
Screenshot: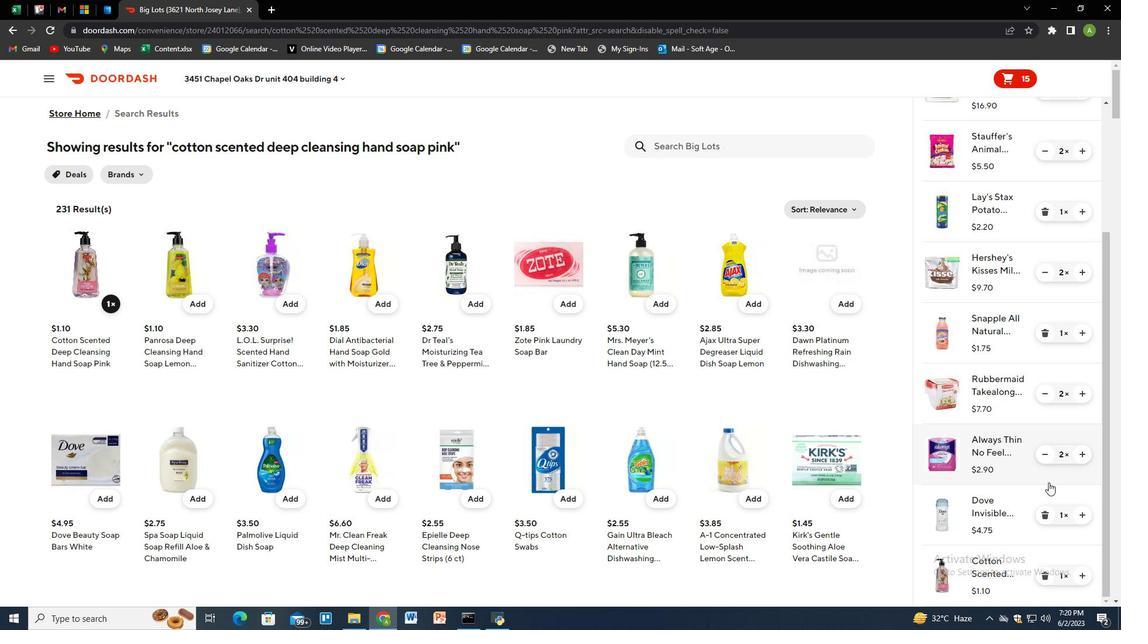 
Action: Mouse scrolled (1049, 492) with delta (0, 0)
Screenshot: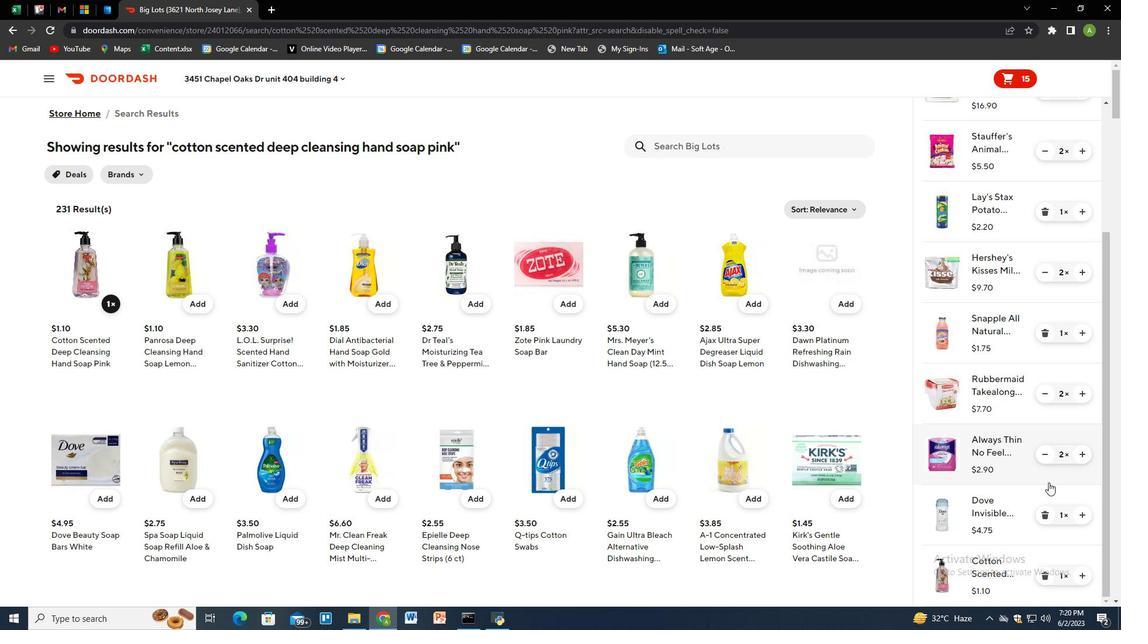 
Action: Mouse moved to (1049, 500)
Screenshot: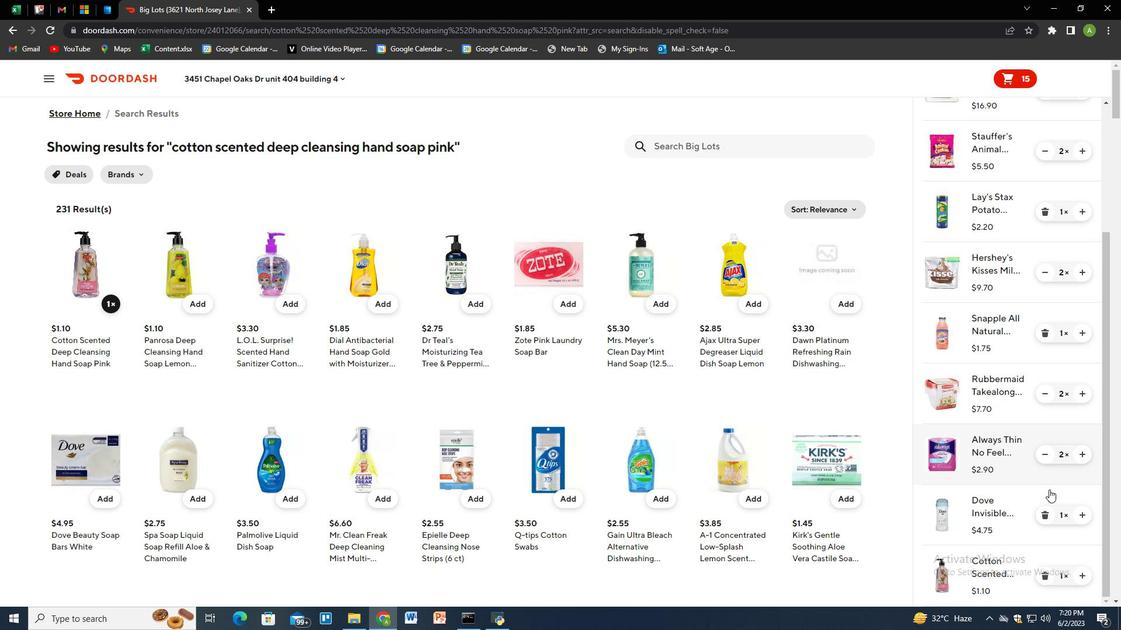
Action: Mouse scrolled (1049, 495) with delta (0, 0)
Screenshot: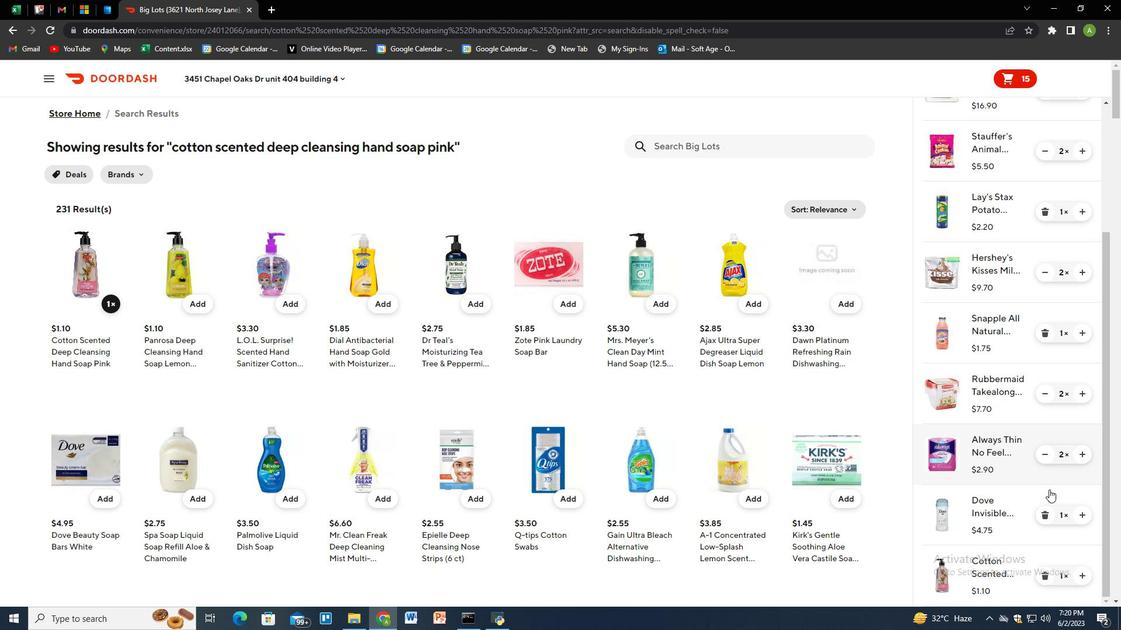 
Action: Mouse moved to (1078, 573)
Screenshot: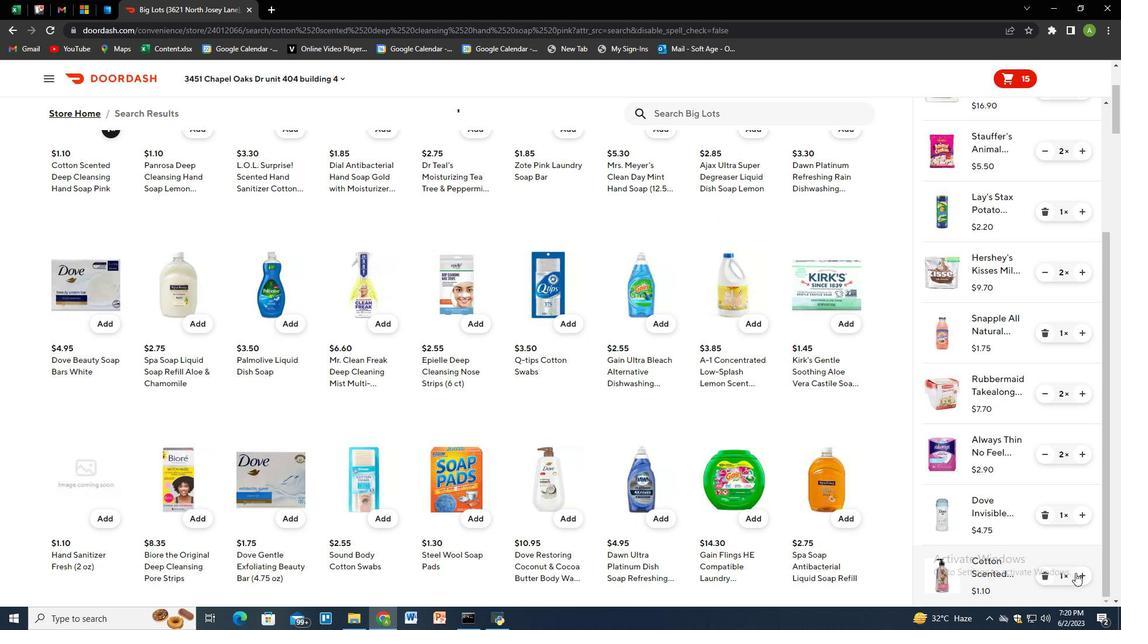 
Action: Mouse pressed left at (1078, 573)
Screenshot: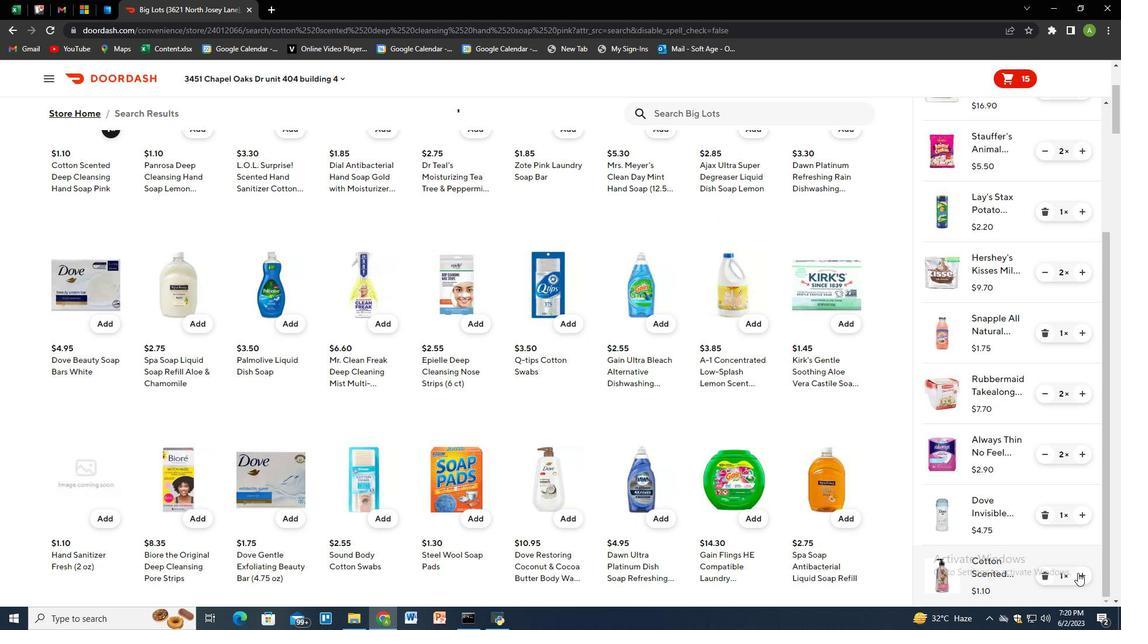
Action: Mouse moved to (1044, 476)
Screenshot: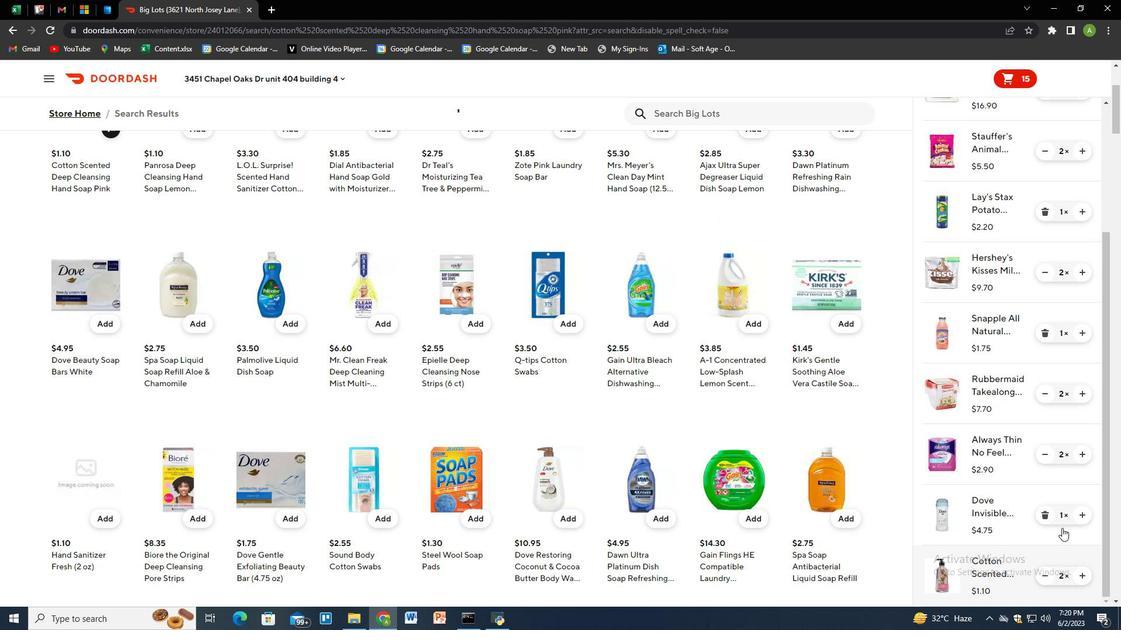
Action: Mouse scrolled (1044, 477) with delta (0, 0)
Screenshot: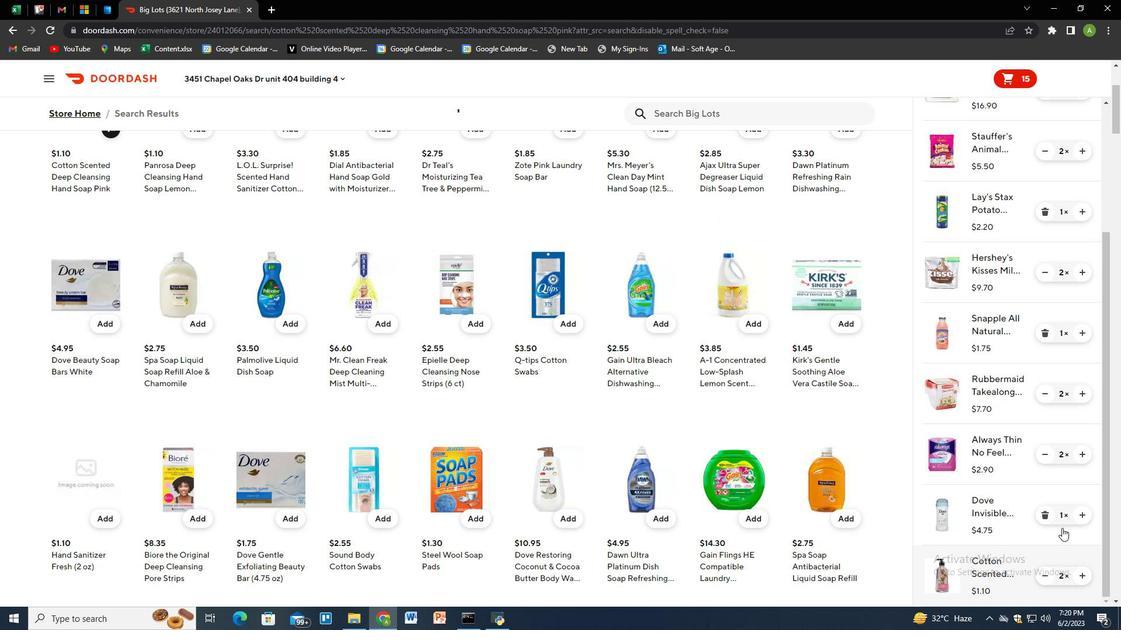 
Action: Mouse scrolled (1044, 477) with delta (0, 0)
Screenshot: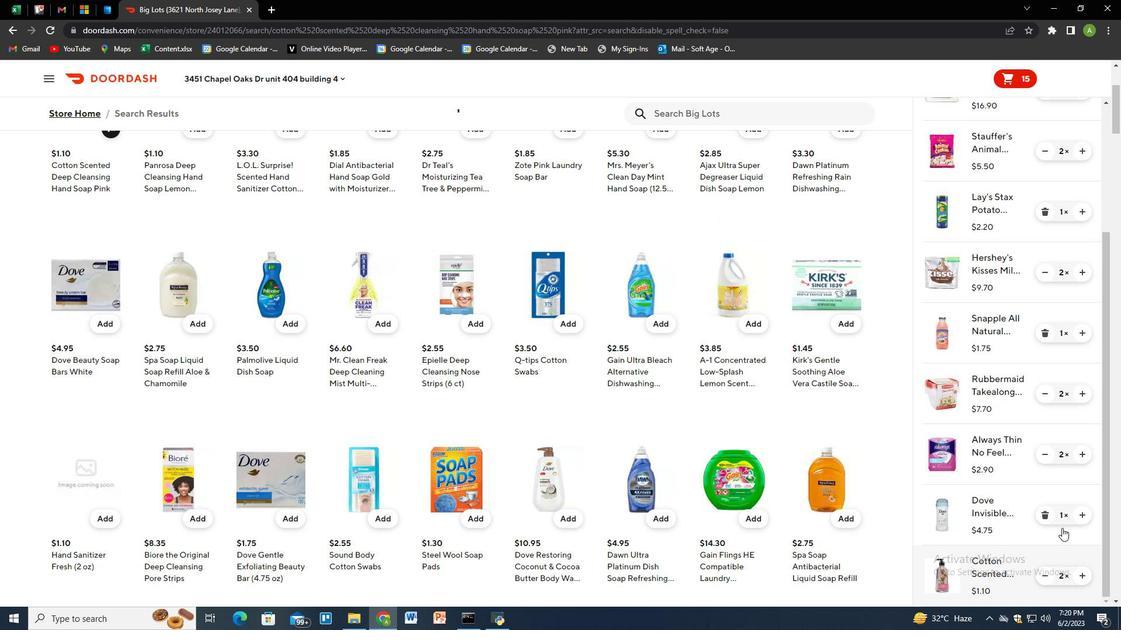 
Action: Mouse scrolled (1044, 477) with delta (0, 0)
Screenshot: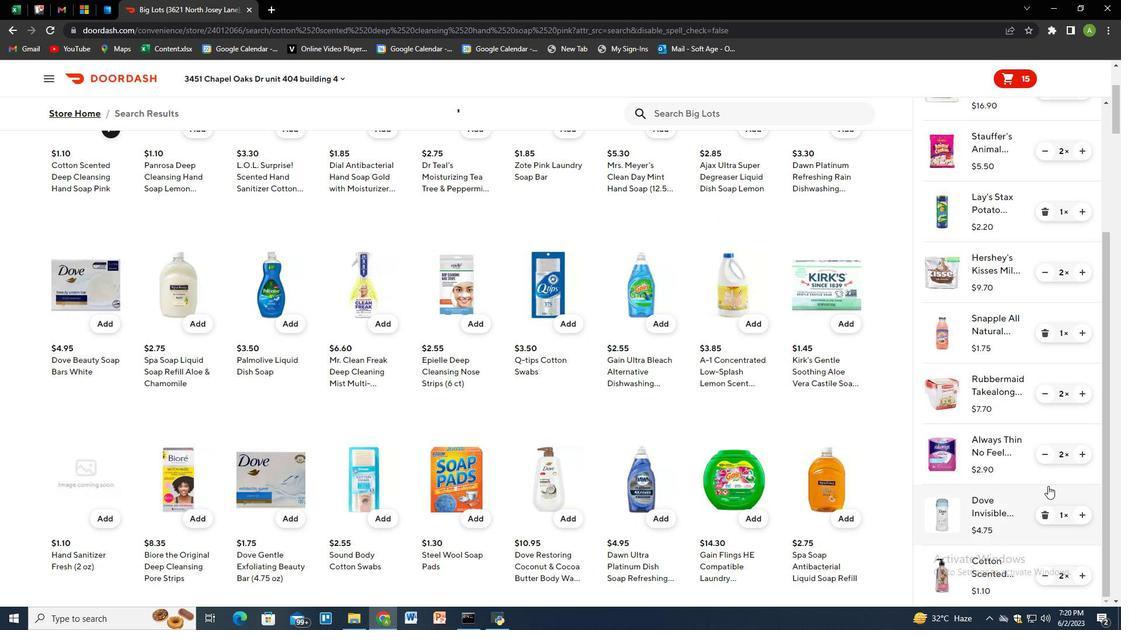
Action: Mouse scrolled (1044, 477) with delta (0, 0)
Screenshot: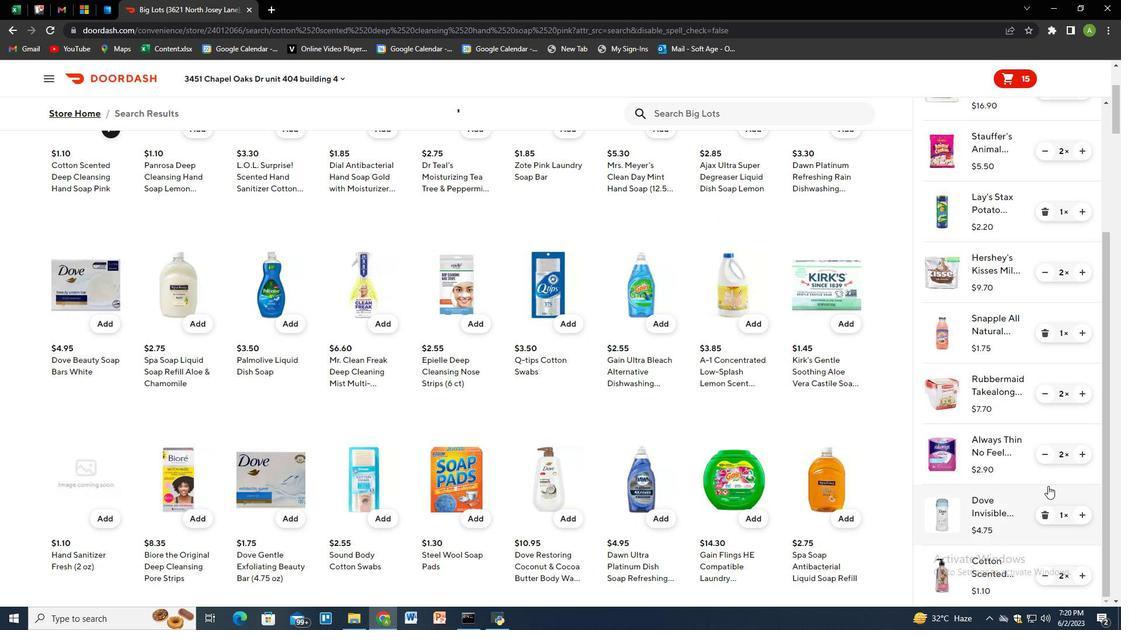 
Action: Mouse moved to (1039, 424)
Screenshot: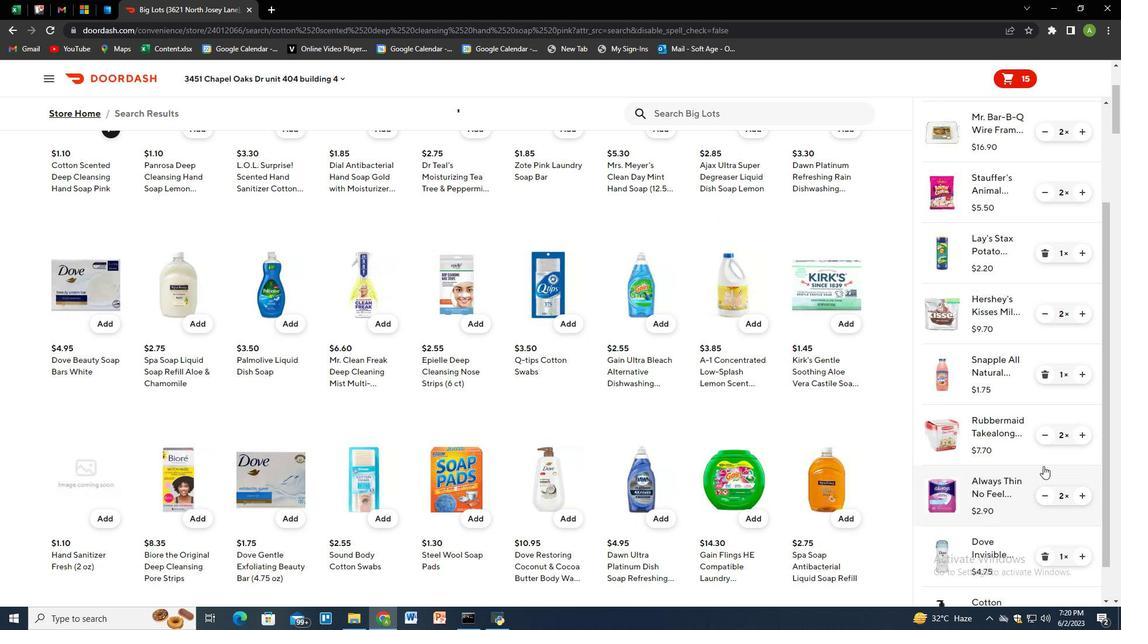 
Action: Mouse scrolled (1039, 425) with delta (0, 0)
Screenshot: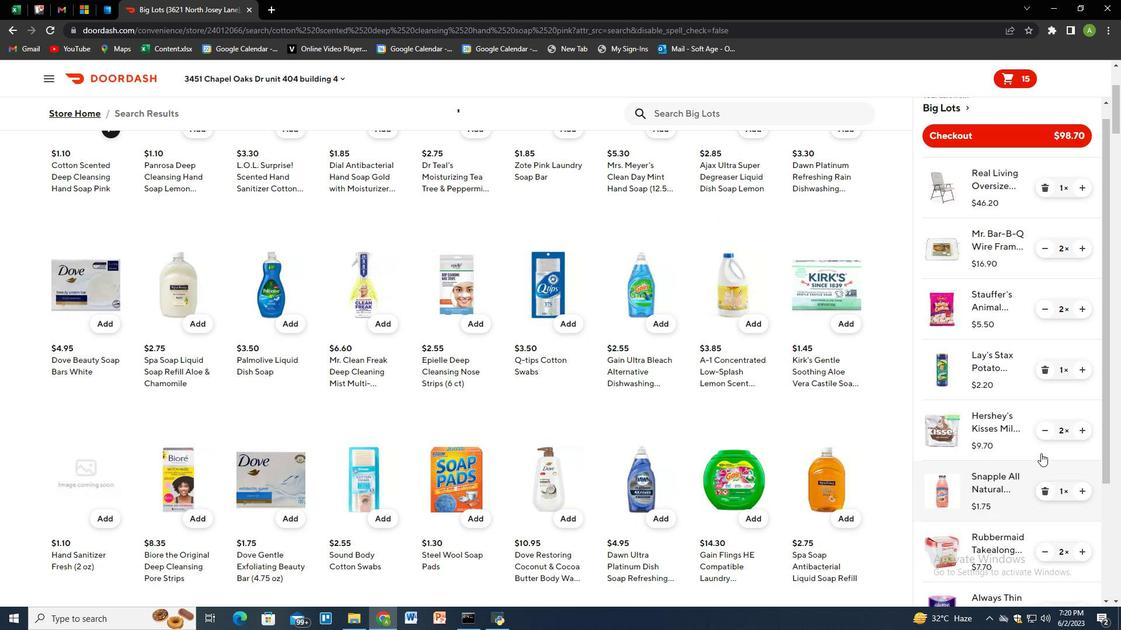 
Action: Mouse moved to (1039, 419)
Screenshot: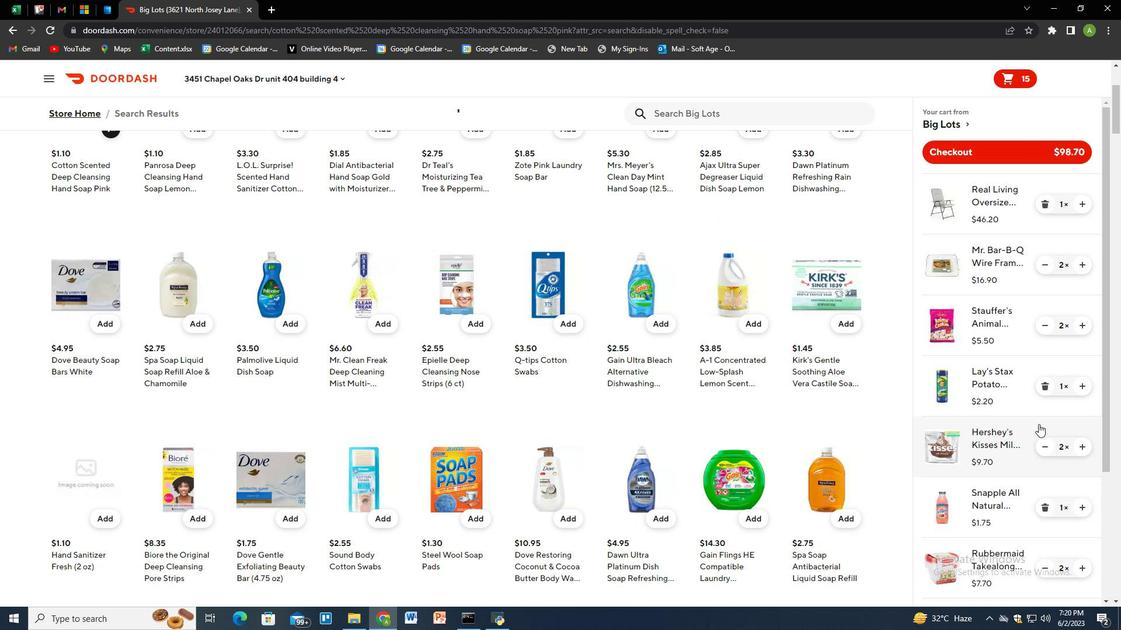 
Action: Mouse scrolled (1039, 424) with delta (0, 0)
Screenshot: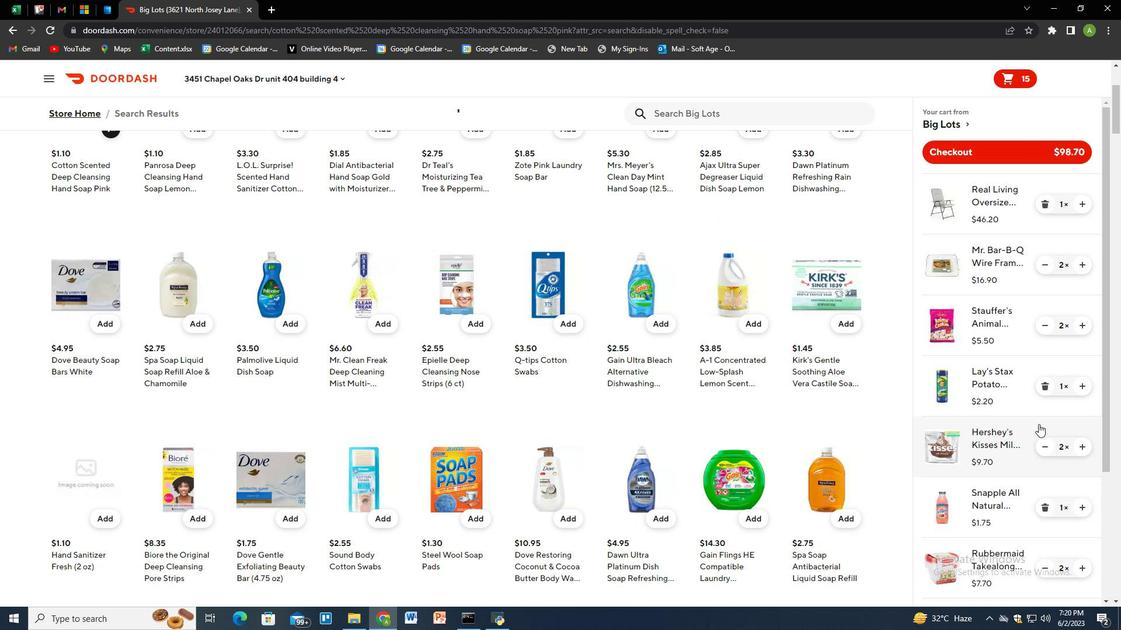 
Action: Mouse moved to (998, 151)
Screenshot: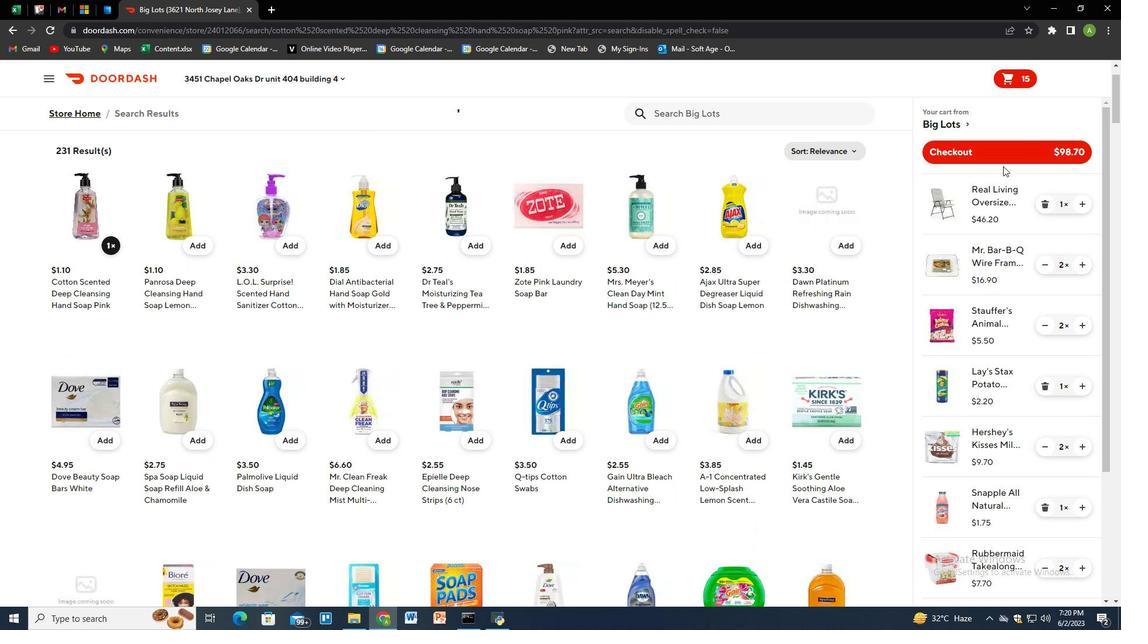 
Action: Mouse pressed left at (998, 151)
Screenshot: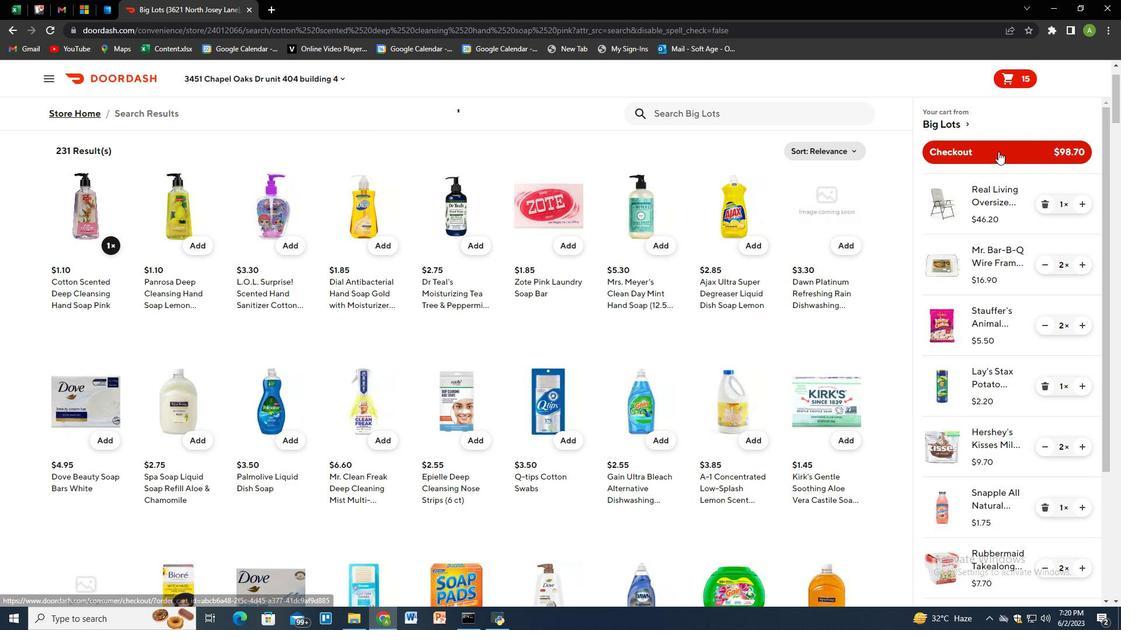 
